 Task: Find connections with filter location Marabá with filter topic #staysafewith filter profile language English with filter current company Kiabi International Supply Services with filter school Veltech Dr.RR Dr.SR University with filter industry Transportation, Logistics, Supply Chain and Storage with filter service category Executive Coaching with filter keywords title Phone Sales Specialist
Action: Mouse moved to (539, 67)
Screenshot: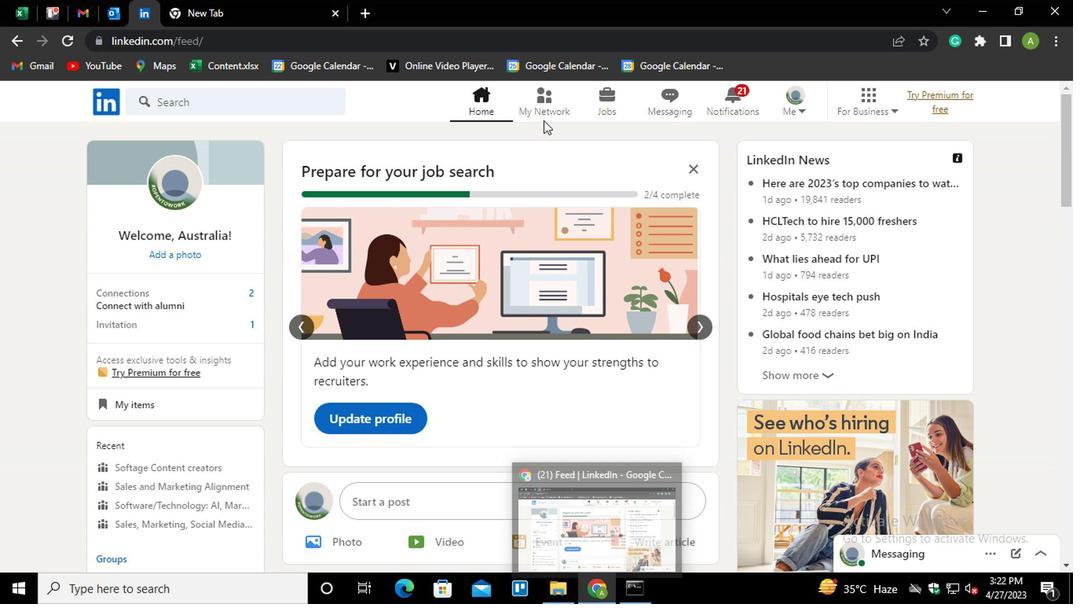 
Action: Mouse pressed left at (539, 67)
Screenshot: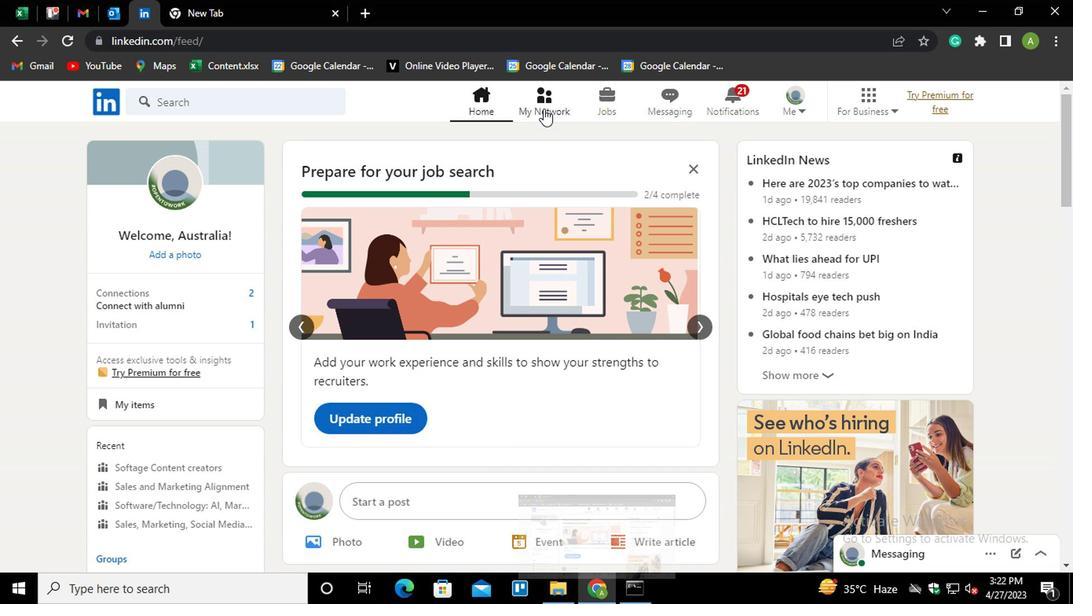 
Action: Mouse moved to (160, 157)
Screenshot: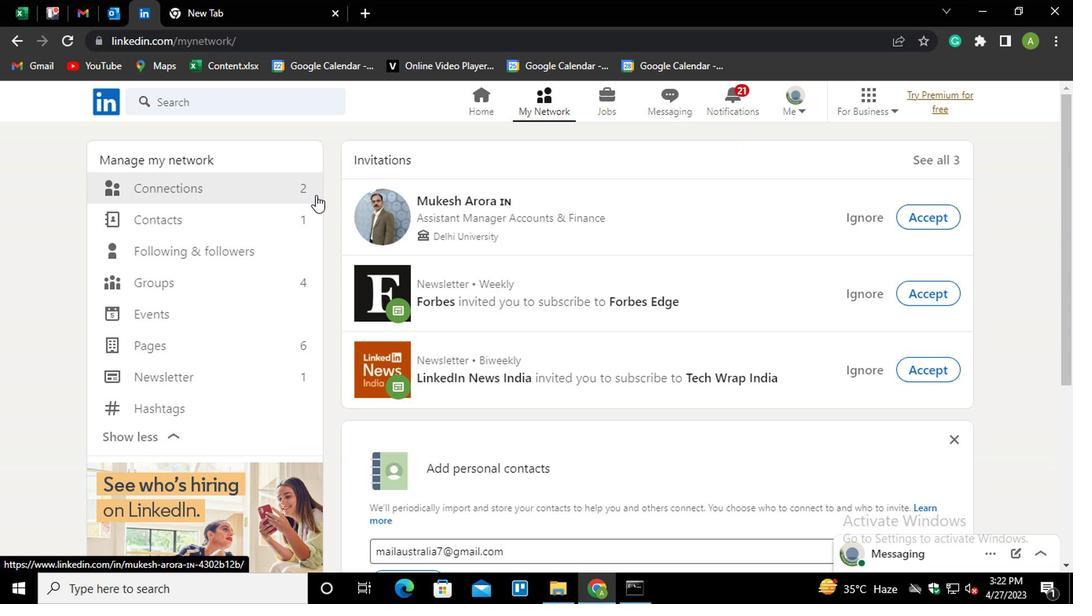 
Action: Mouse pressed left at (160, 157)
Screenshot: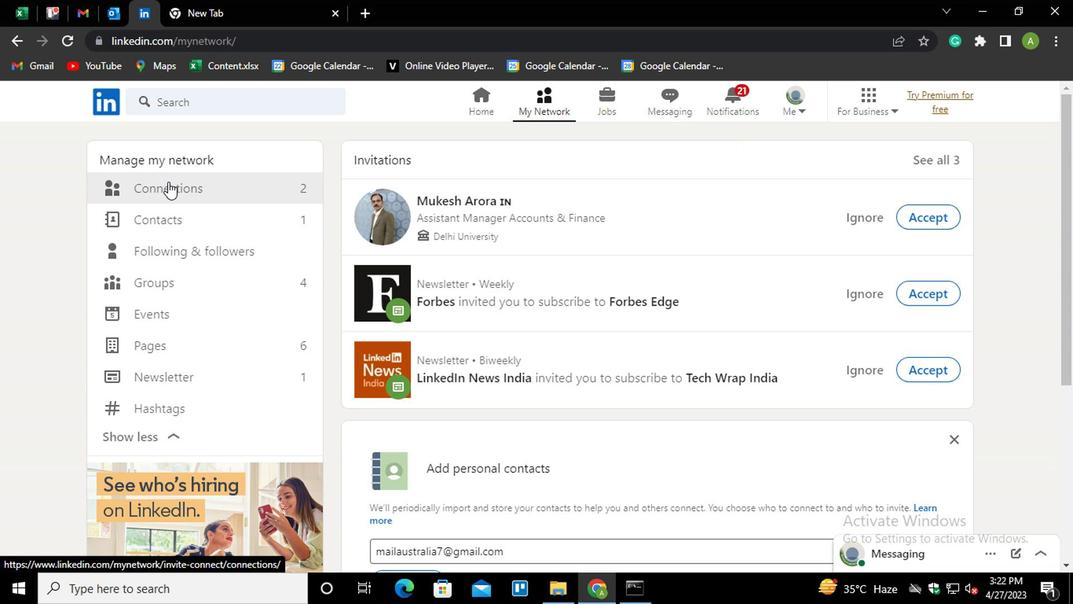 
Action: Mouse moved to (648, 155)
Screenshot: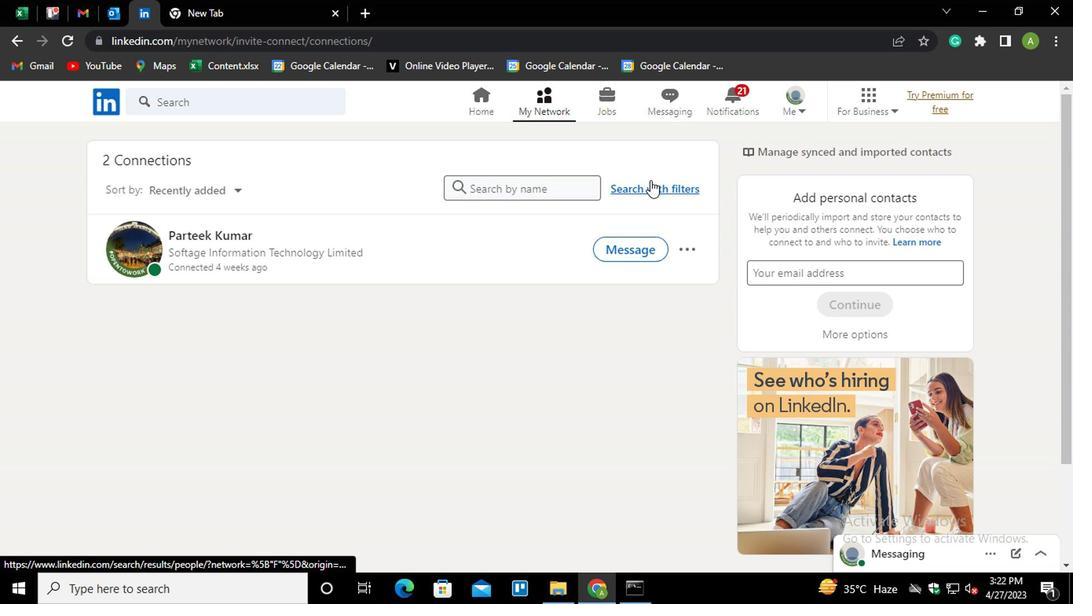 
Action: Mouse pressed left at (648, 155)
Screenshot: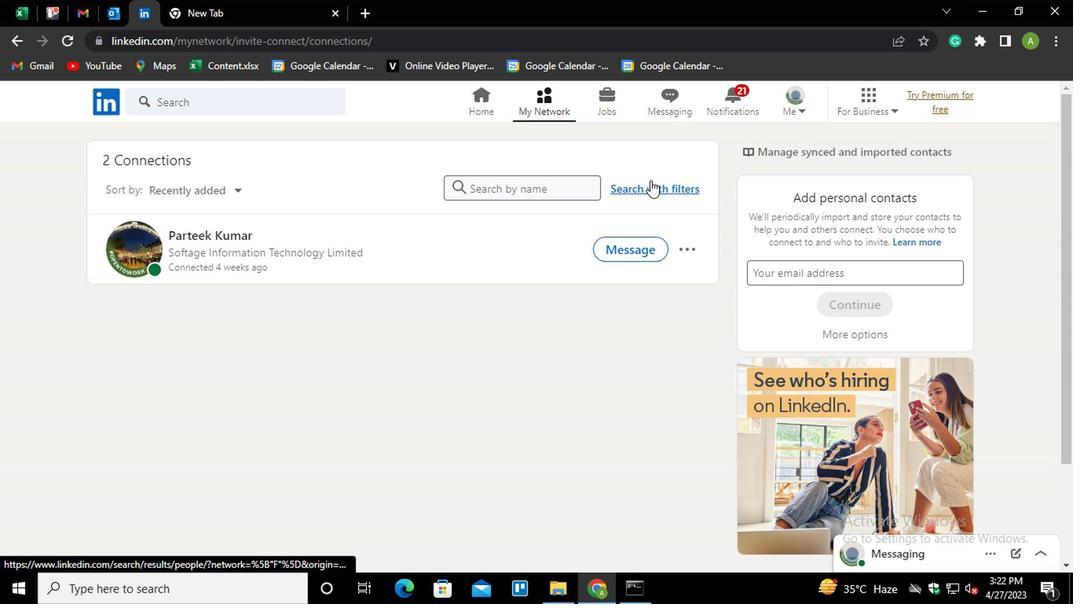 
Action: Mouse moved to (580, 121)
Screenshot: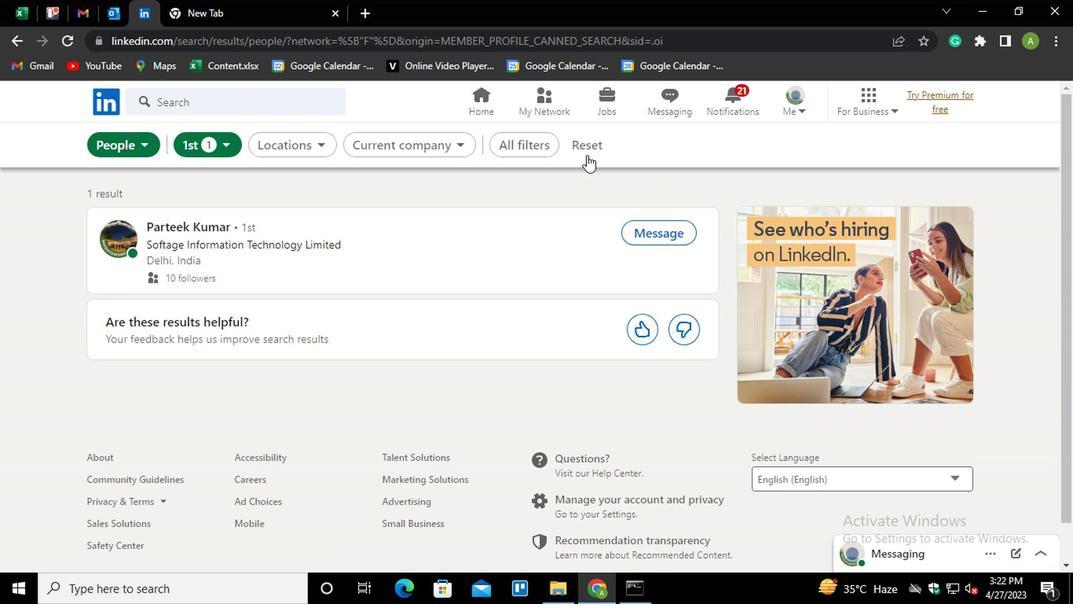 
Action: Mouse pressed left at (580, 121)
Screenshot: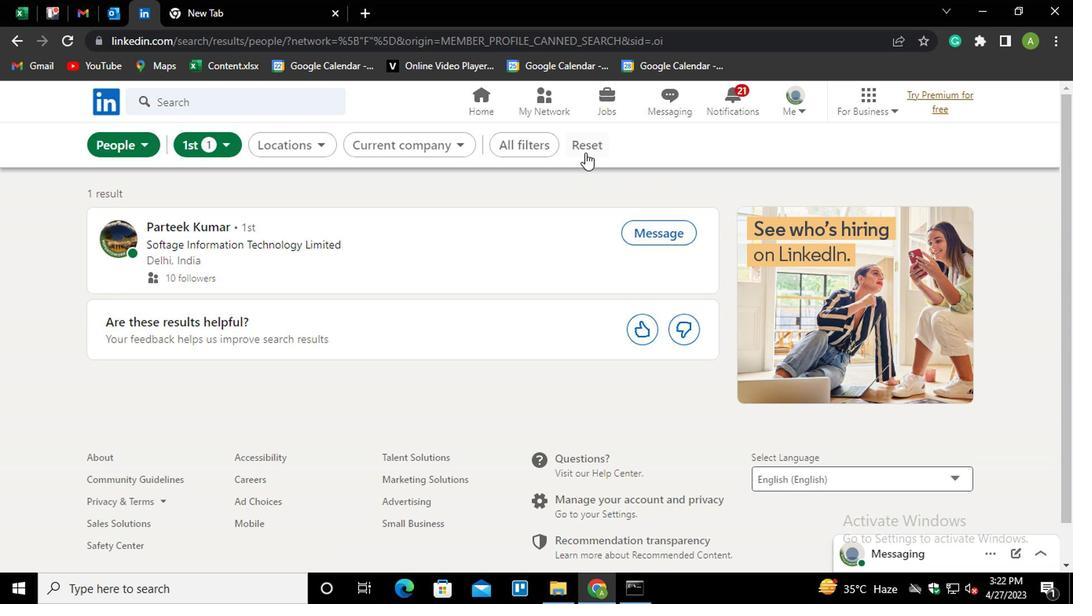 
Action: Mouse moved to (563, 120)
Screenshot: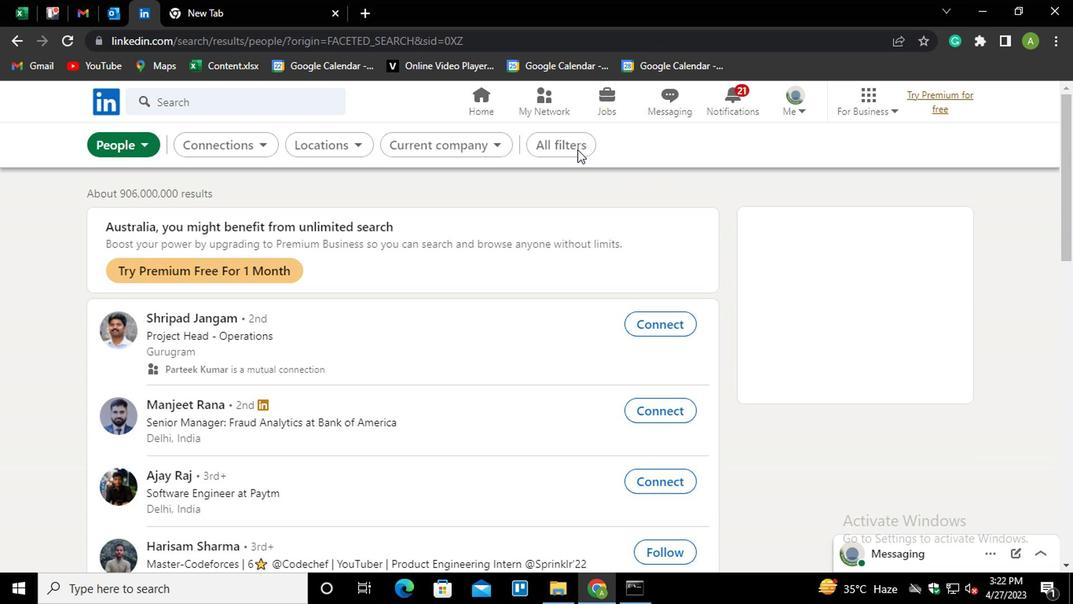 
Action: Mouse pressed left at (563, 120)
Screenshot: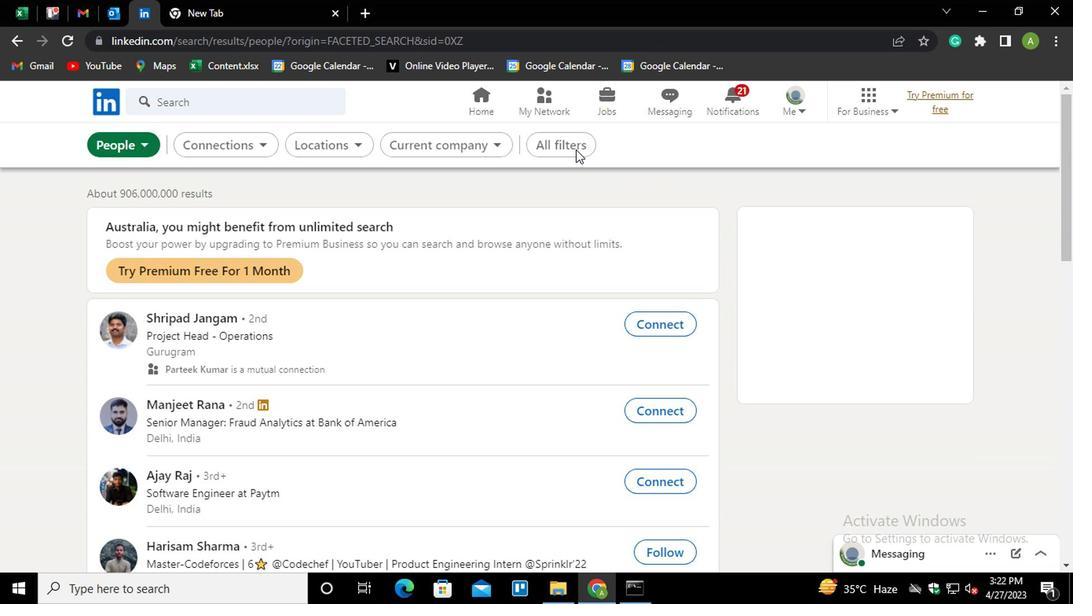 
Action: Mouse moved to (804, 318)
Screenshot: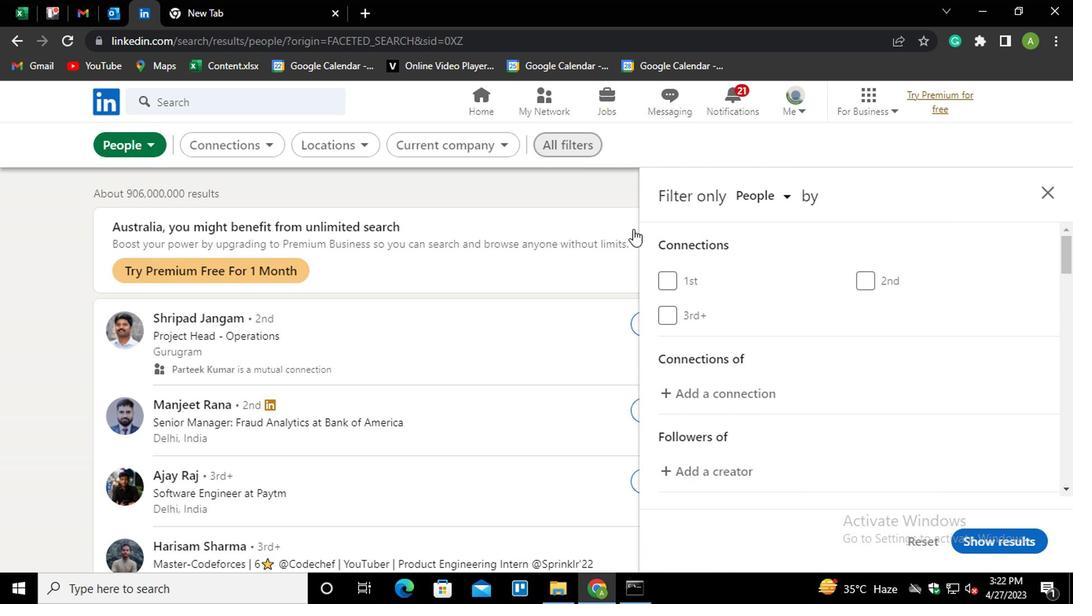 
Action: Mouse scrolled (804, 317) with delta (0, -1)
Screenshot: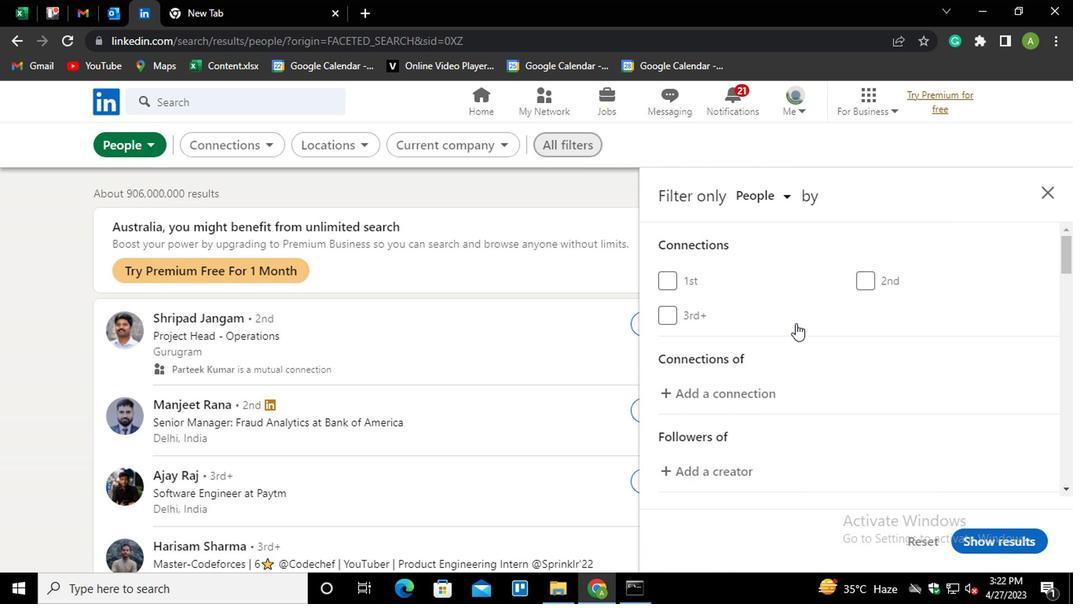 
Action: Mouse scrolled (804, 317) with delta (0, -1)
Screenshot: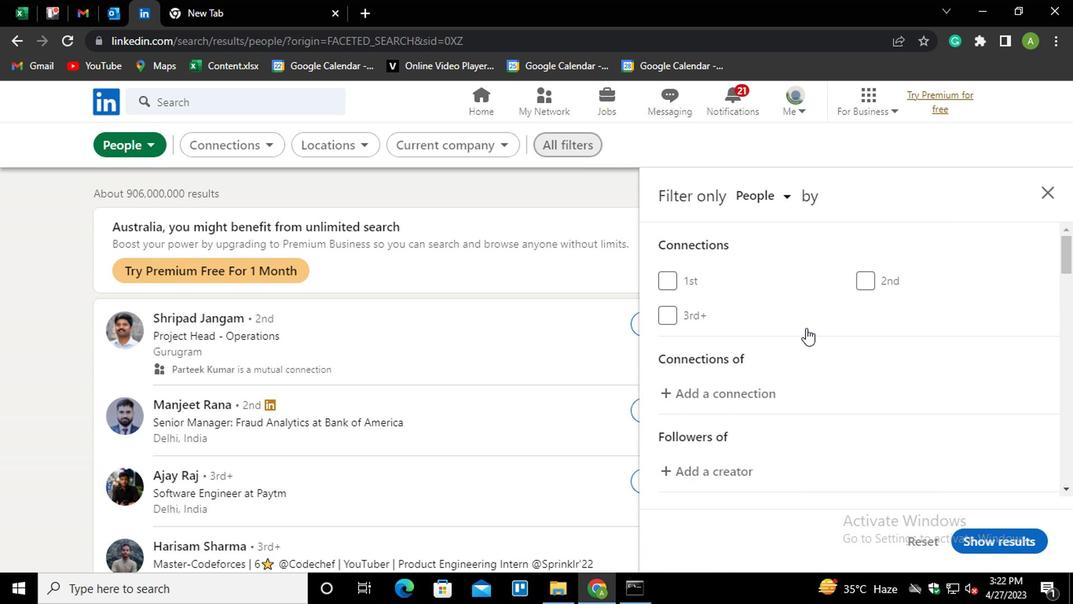 
Action: Mouse moved to (804, 322)
Screenshot: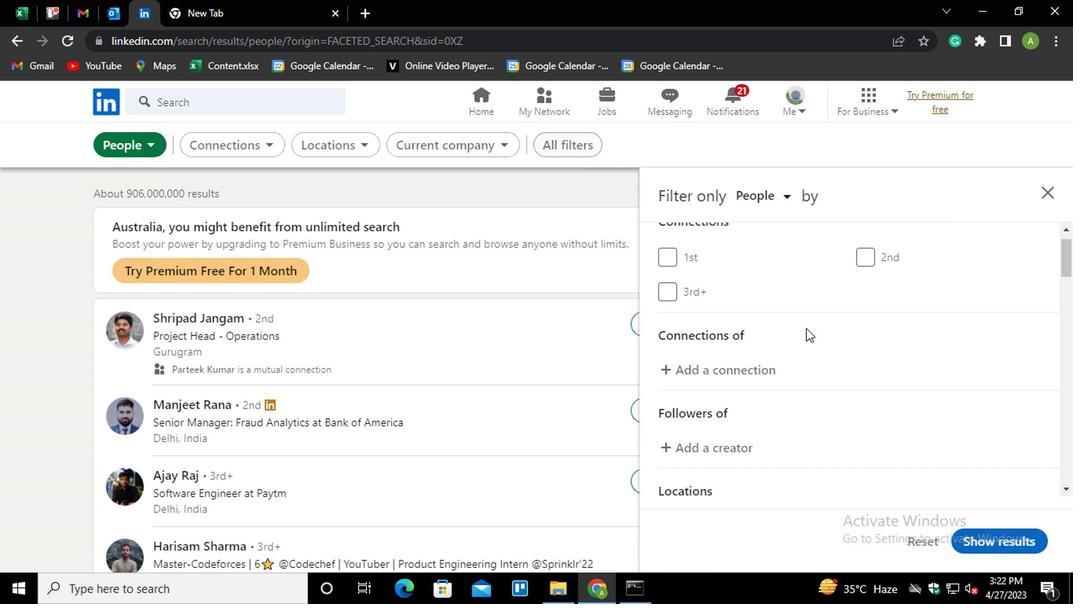 
Action: Mouse scrolled (804, 321) with delta (0, -1)
Screenshot: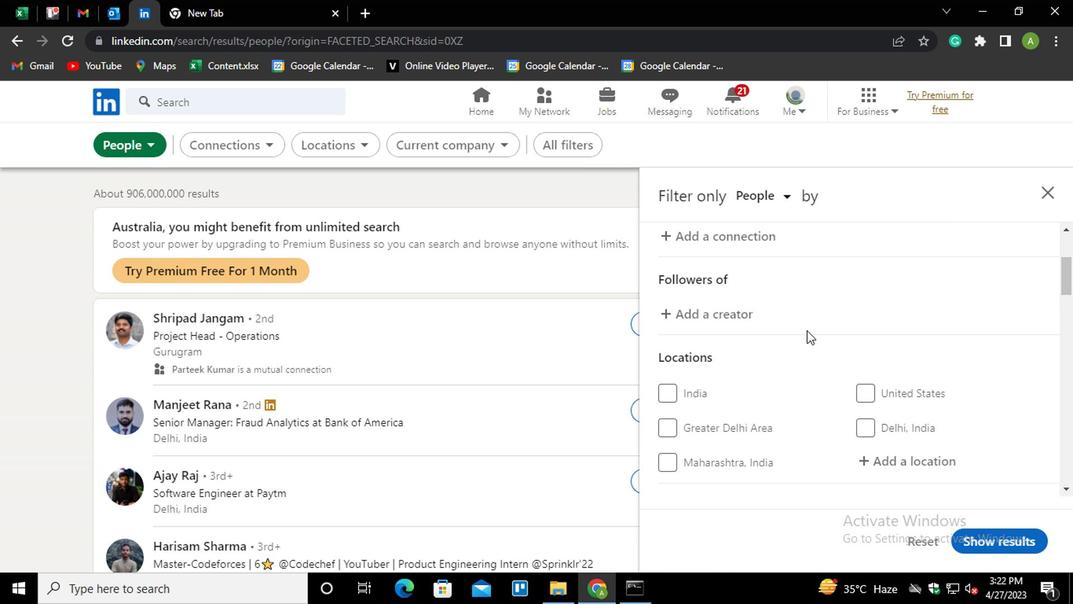 
Action: Mouse moved to (877, 372)
Screenshot: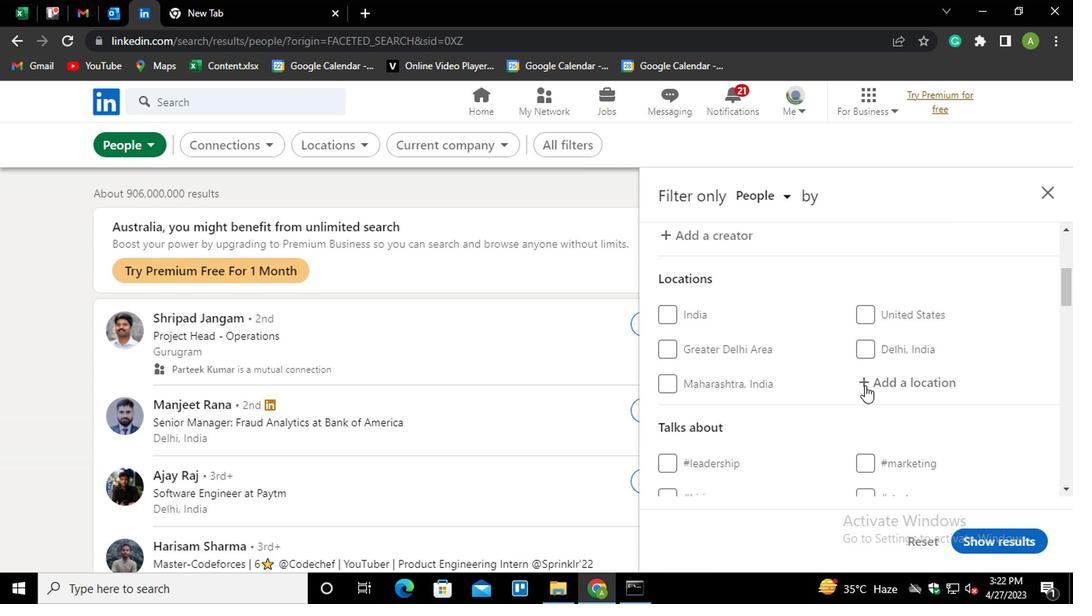
Action: Mouse pressed left at (877, 372)
Screenshot: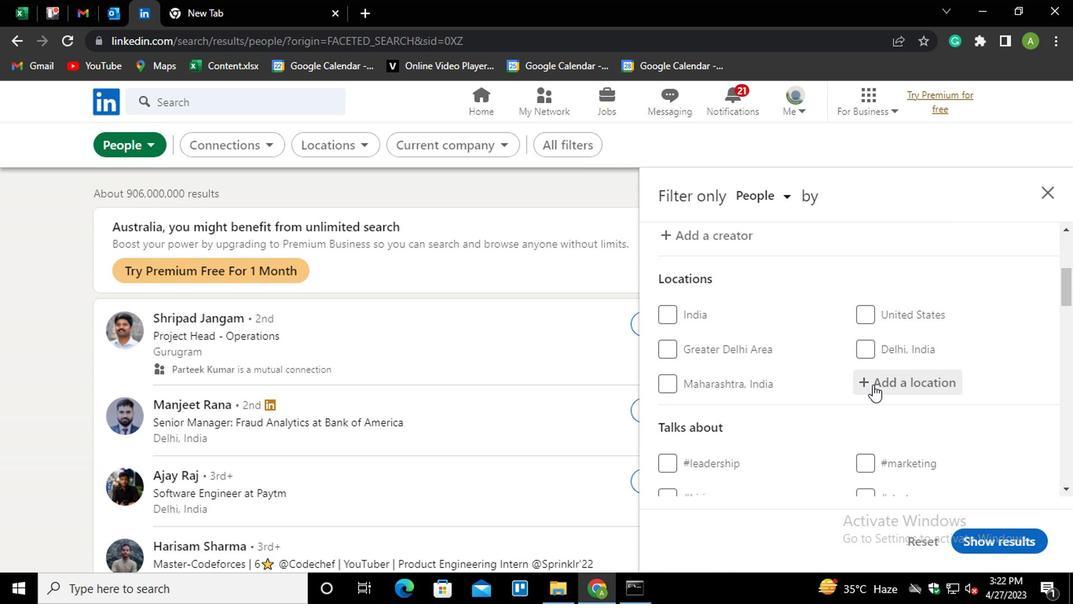 
Action: Mouse moved to (878, 381)
Screenshot: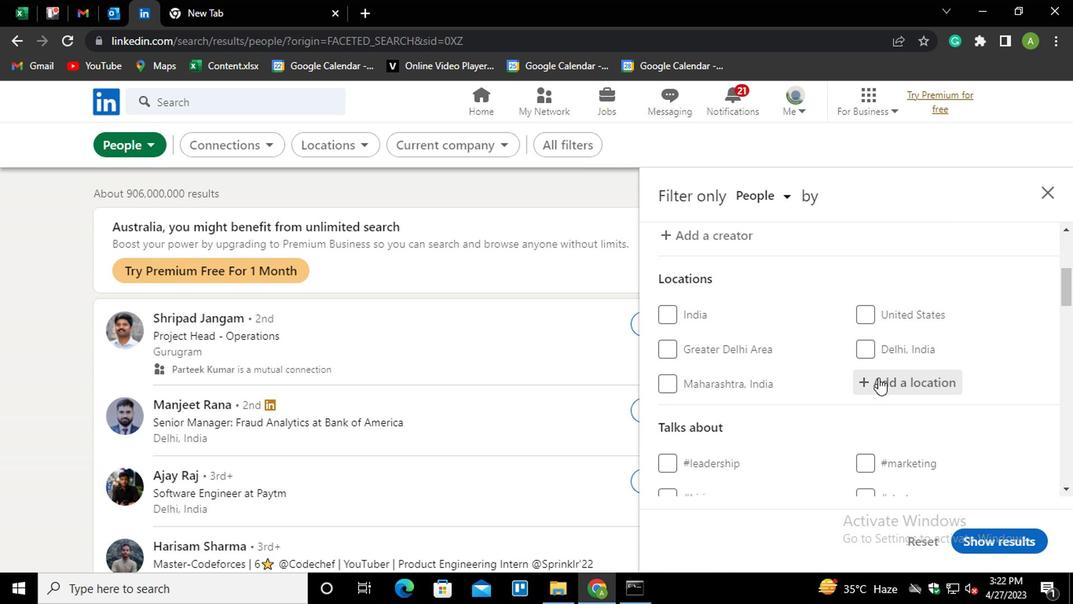 
Action: Mouse pressed left at (878, 381)
Screenshot: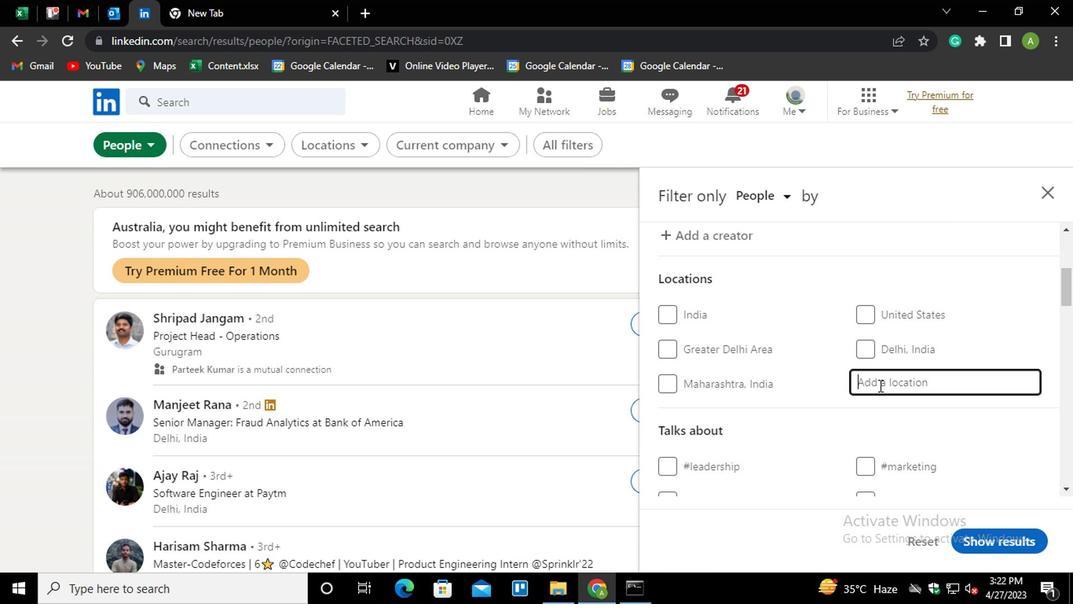 
Action: Mouse scrolled (878, 380) with delta (0, -1)
Screenshot: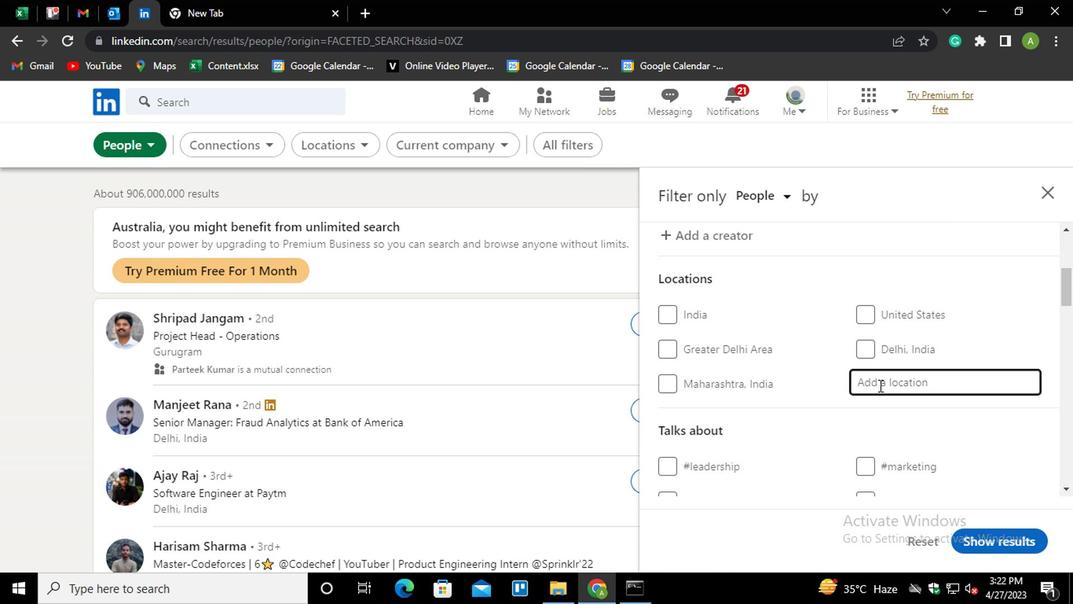 
Action: Key pressed <Key.shift>MARABA<Key.down><Key.enter>
Screenshot: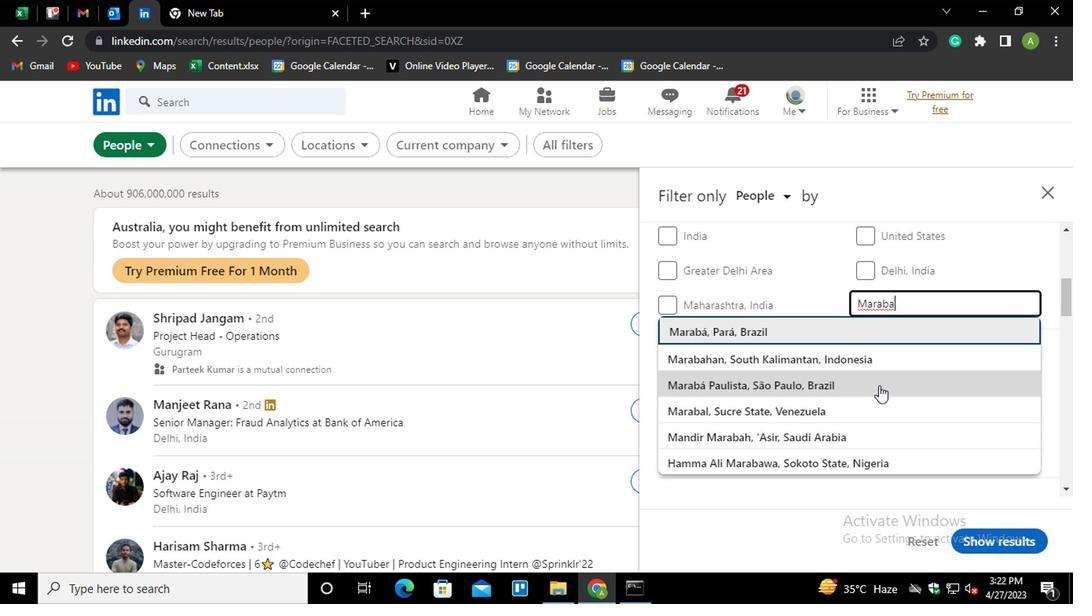 
Action: Mouse scrolled (878, 380) with delta (0, -1)
Screenshot: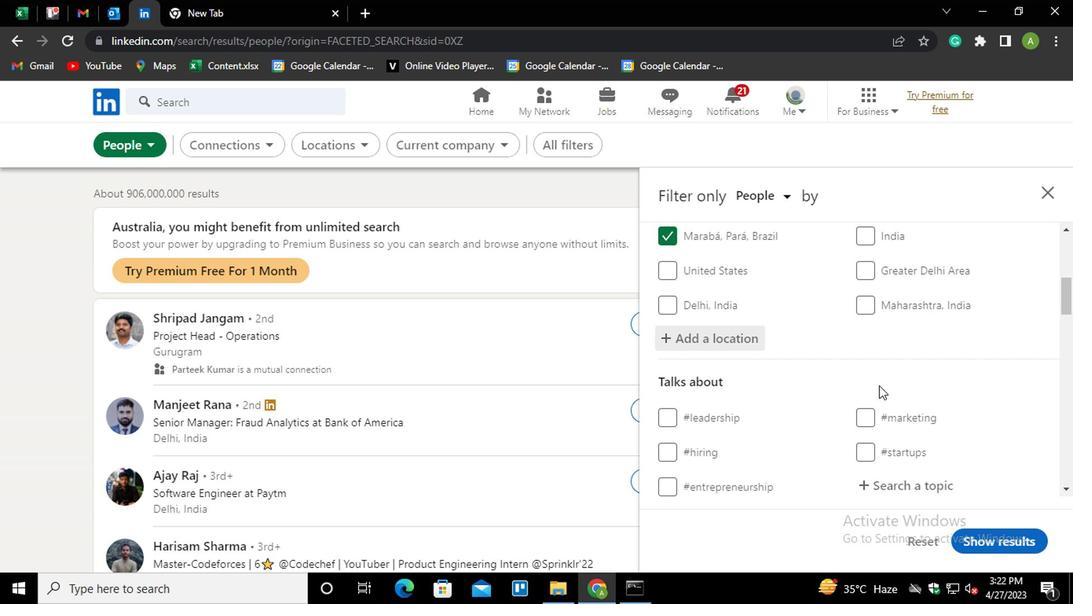 
Action: Mouse scrolled (878, 380) with delta (0, -1)
Screenshot: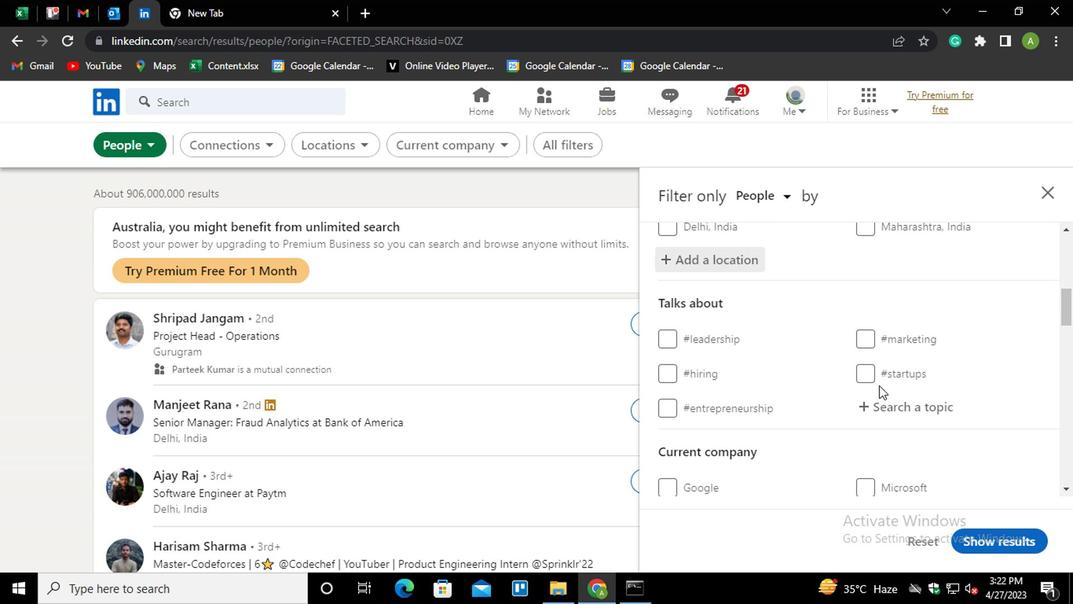 
Action: Mouse scrolled (878, 380) with delta (0, -1)
Screenshot: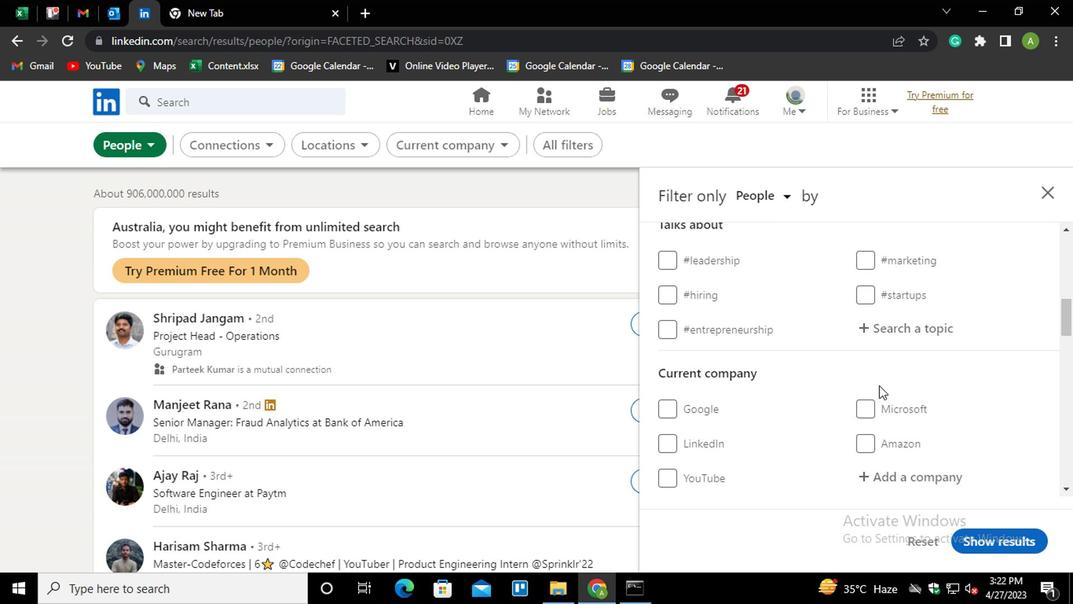 
Action: Mouse scrolled (878, 380) with delta (0, -1)
Screenshot: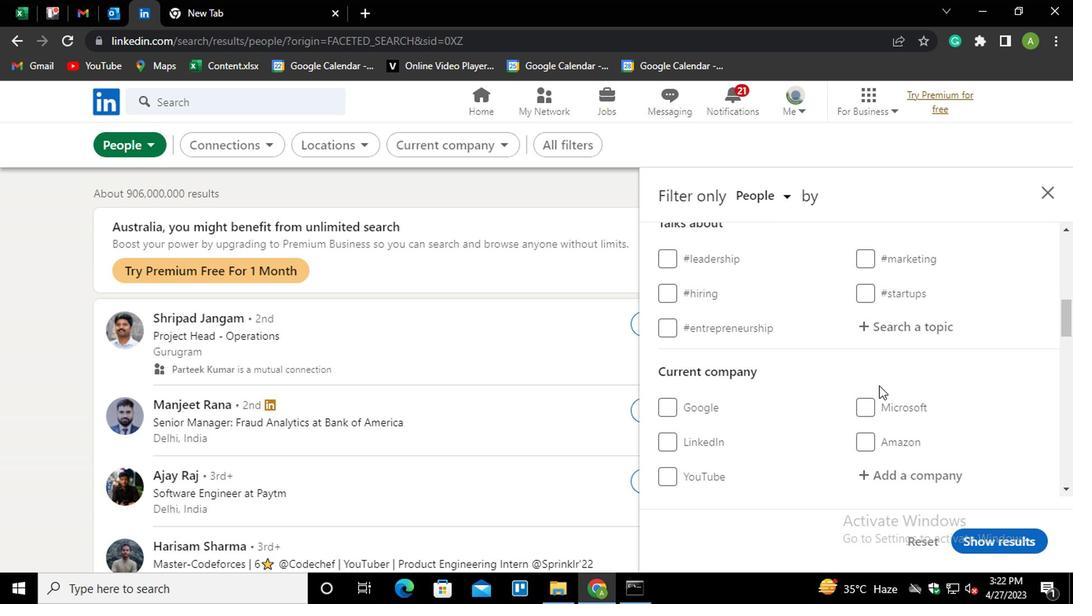 
Action: Mouse scrolled (878, 382) with delta (0, 0)
Screenshot: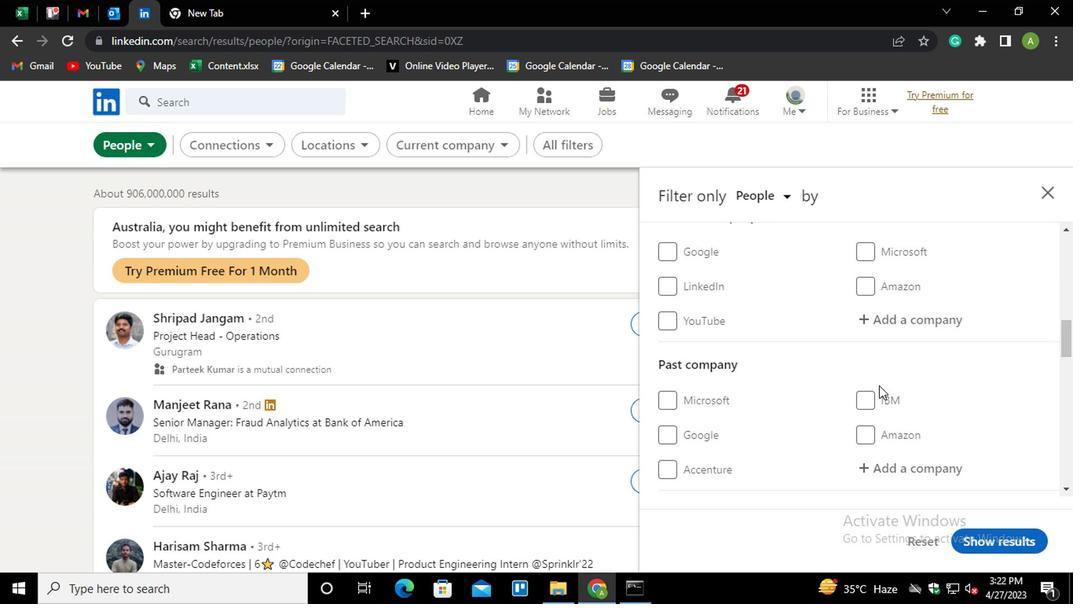 
Action: Mouse scrolled (878, 382) with delta (0, 0)
Screenshot: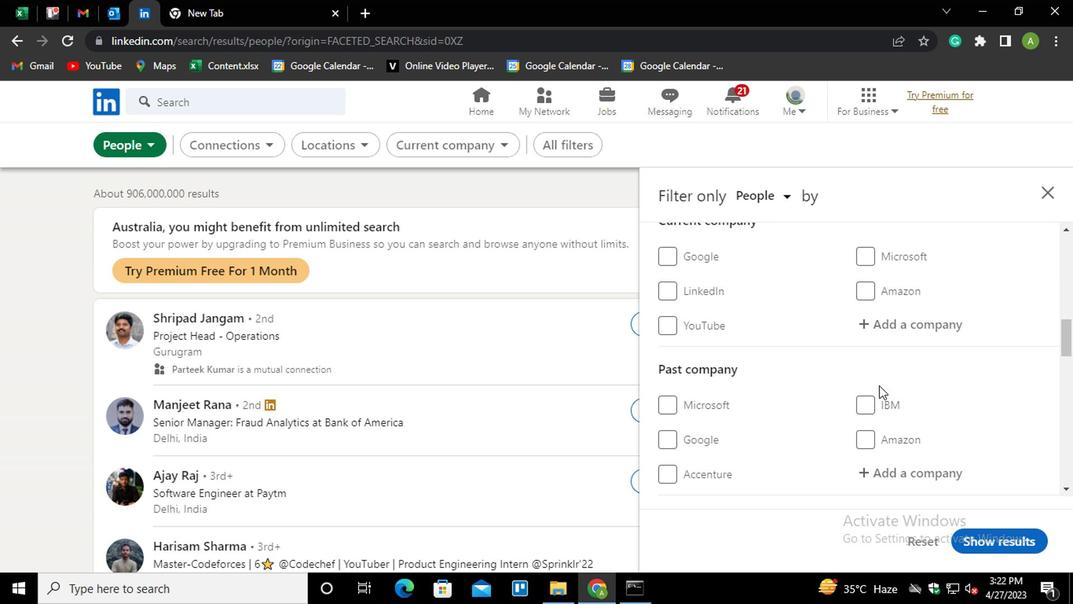 
Action: Mouse scrolled (878, 382) with delta (0, 0)
Screenshot: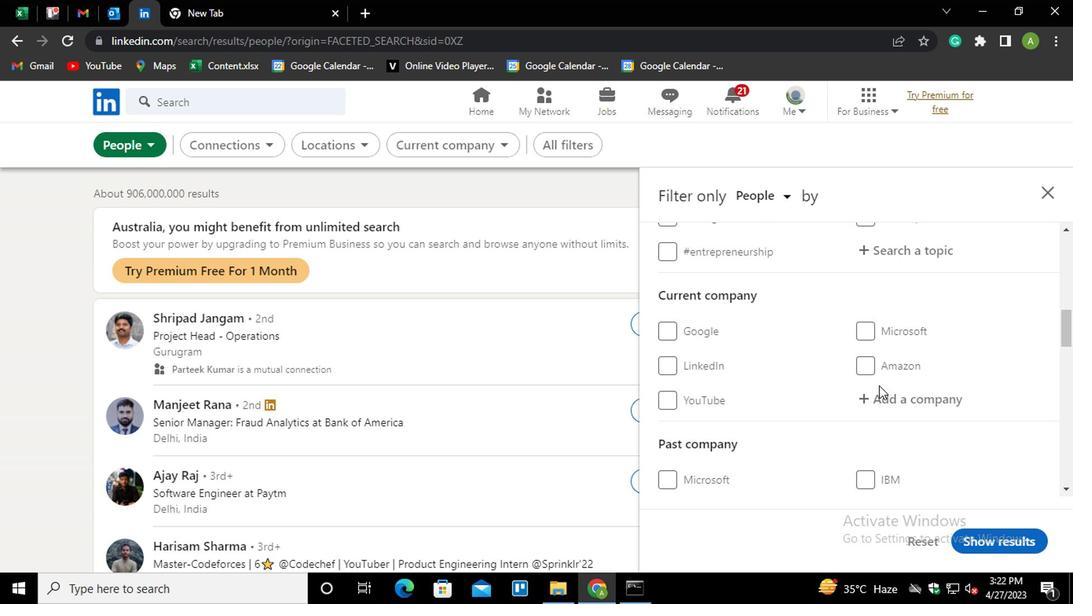 
Action: Mouse moved to (893, 408)
Screenshot: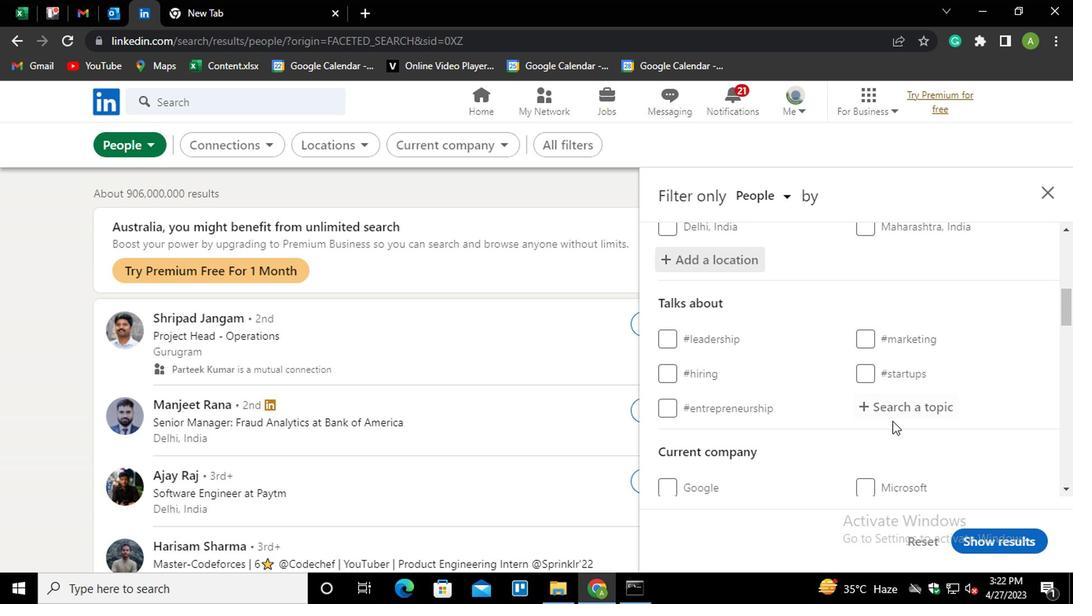 
Action: Mouse pressed left at (893, 408)
Screenshot: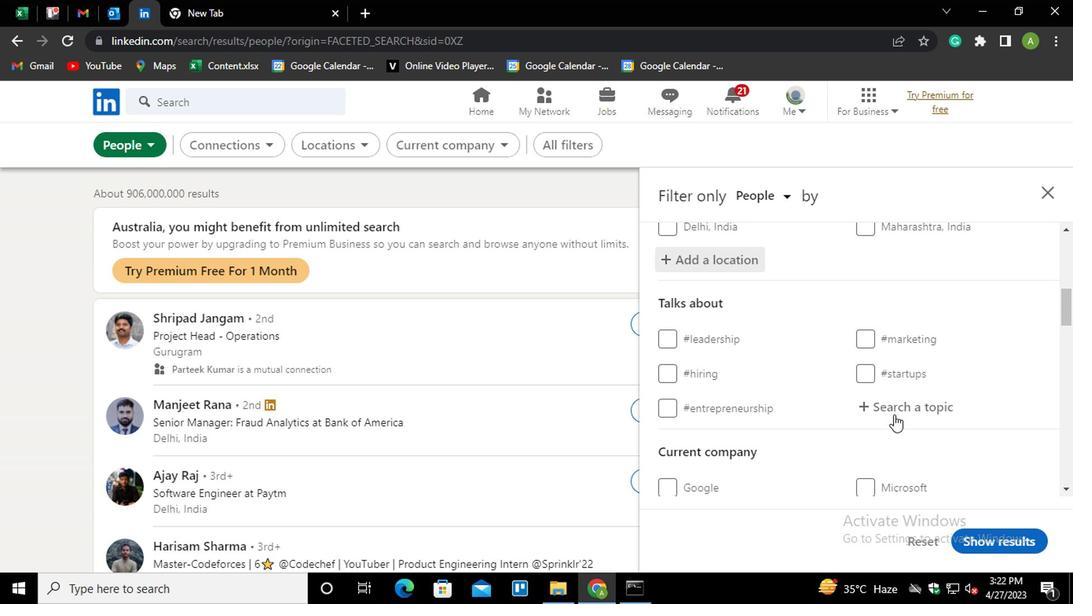 
Action: Mouse moved to (893, 408)
Screenshot: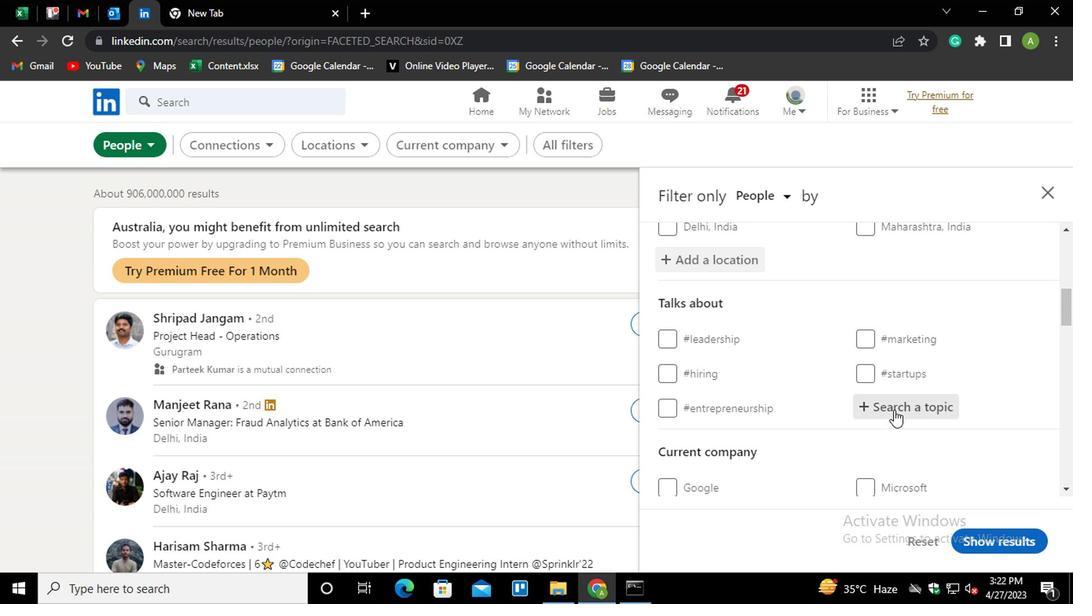 
Action: Key pressed <Key.shift>#STAYSSA<Key.backspace><Key.backspace>AFE
Screenshot: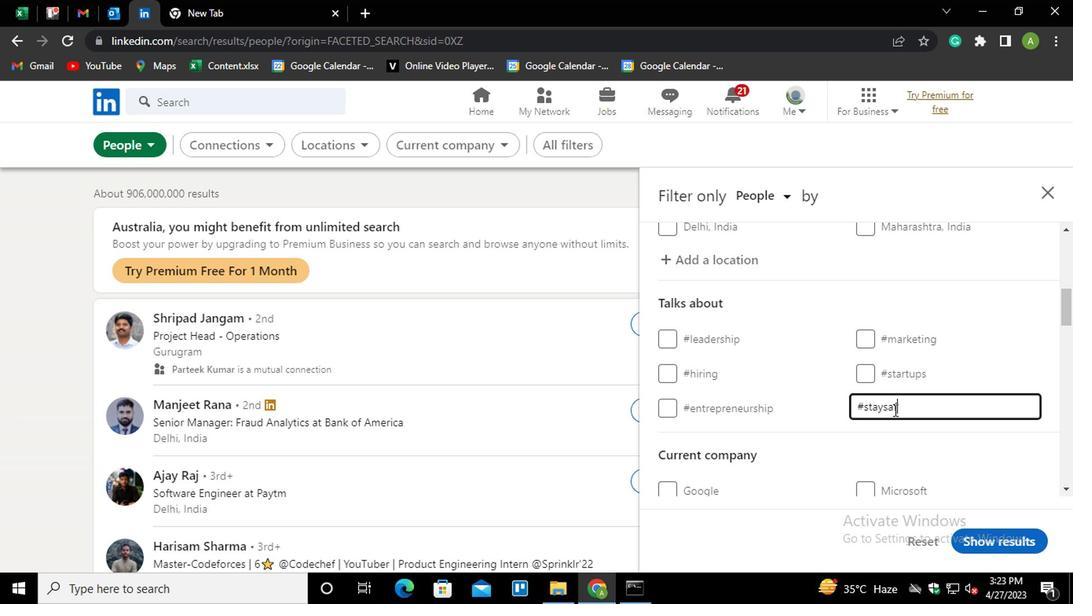 
Action: Mouse moved to (900, 439)
Screenshot: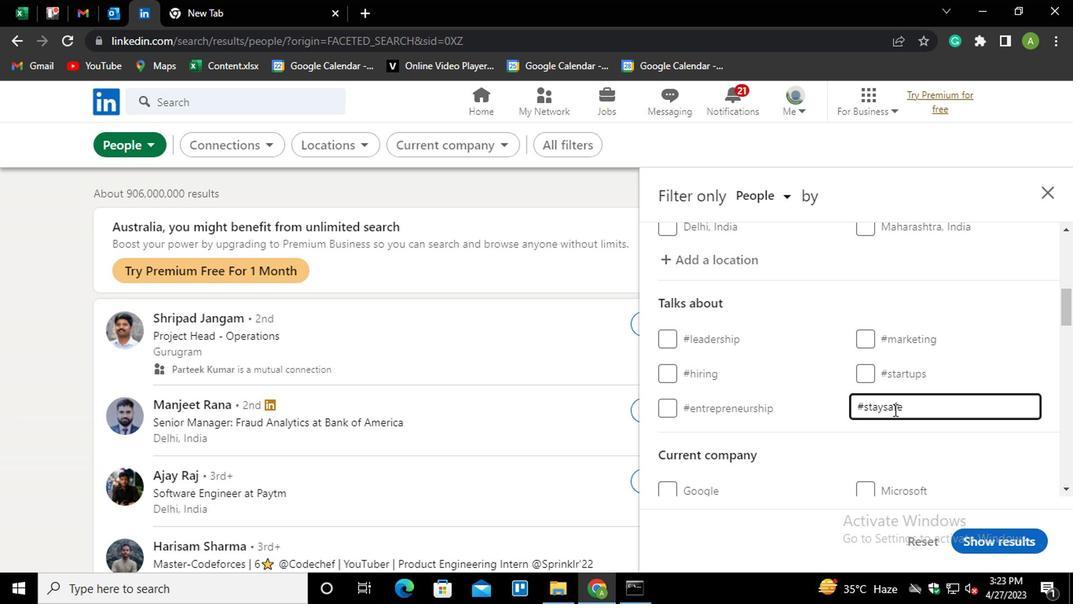 
Action: Mouse pressed left at (900, 439)
Screenshot: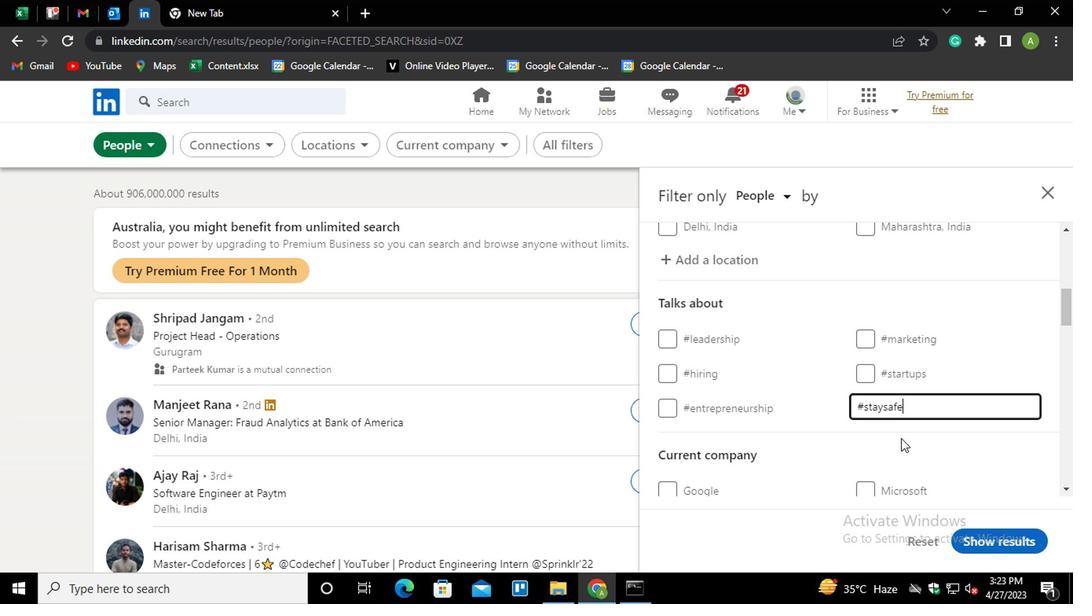 
Action: Mouse moved to (908, 435)
Screenshot: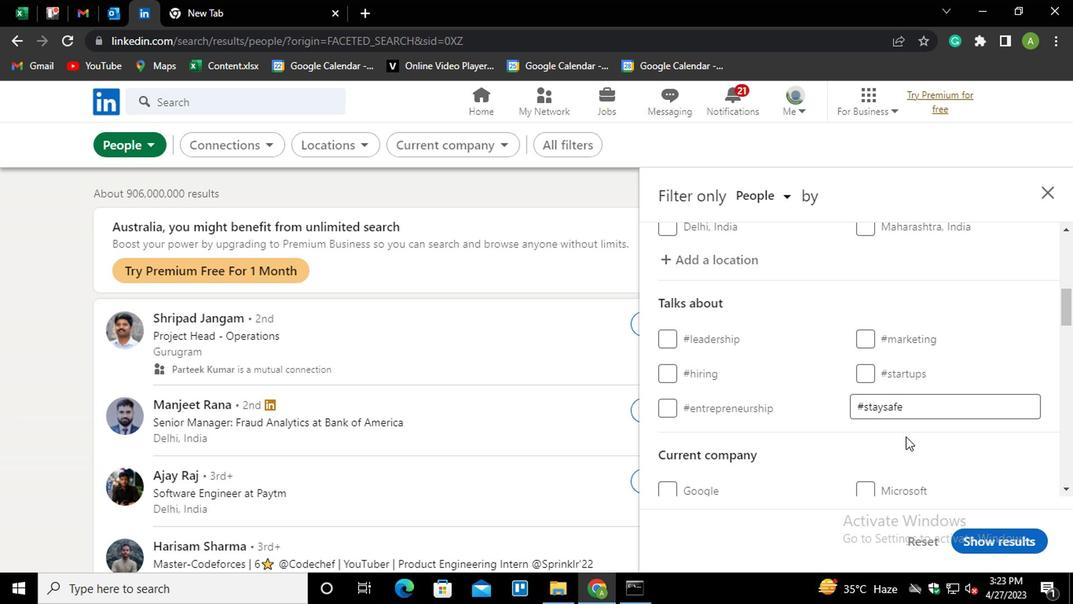 
Action: Mouse scrolled (908, 434) with delta (0, -1)
Screenshot: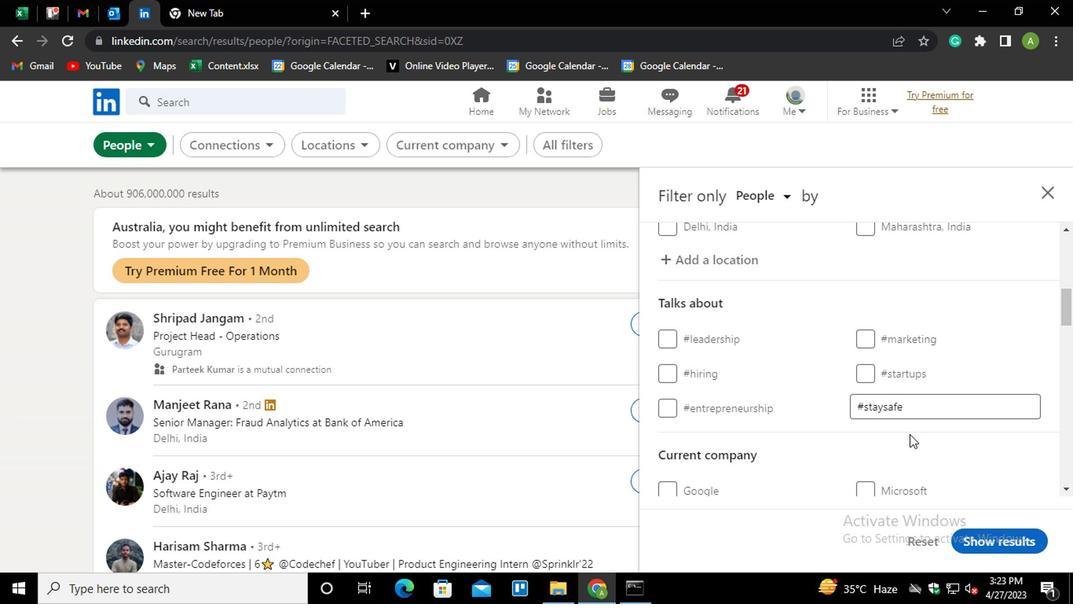 
Action: Mouse moved to (909, 435)
Screenshot: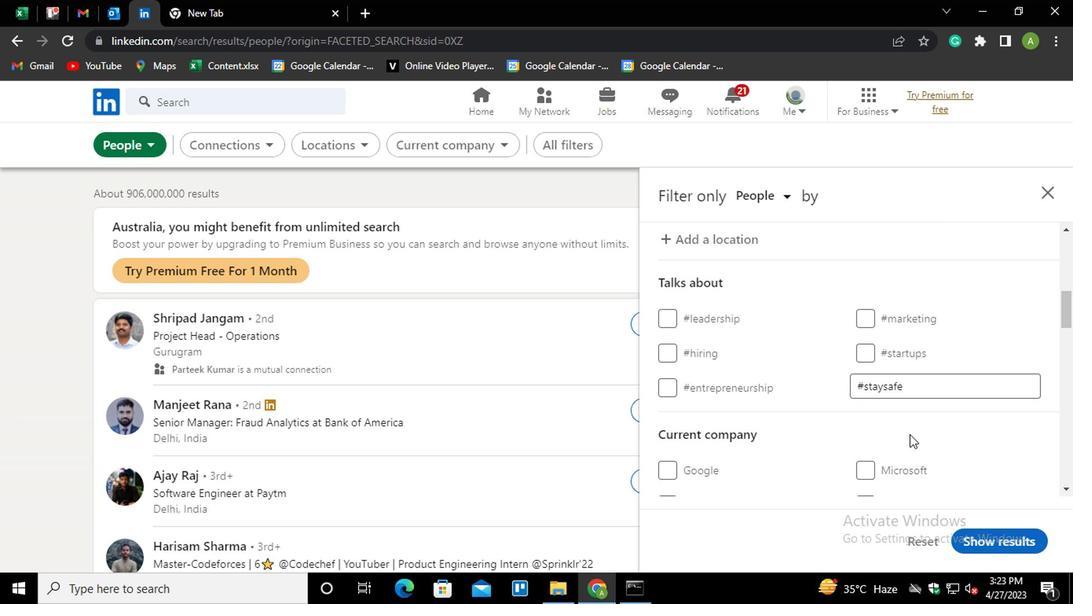 
Action: Mouse scrolled (909, 434) with delta (0, -1)
Screenshot: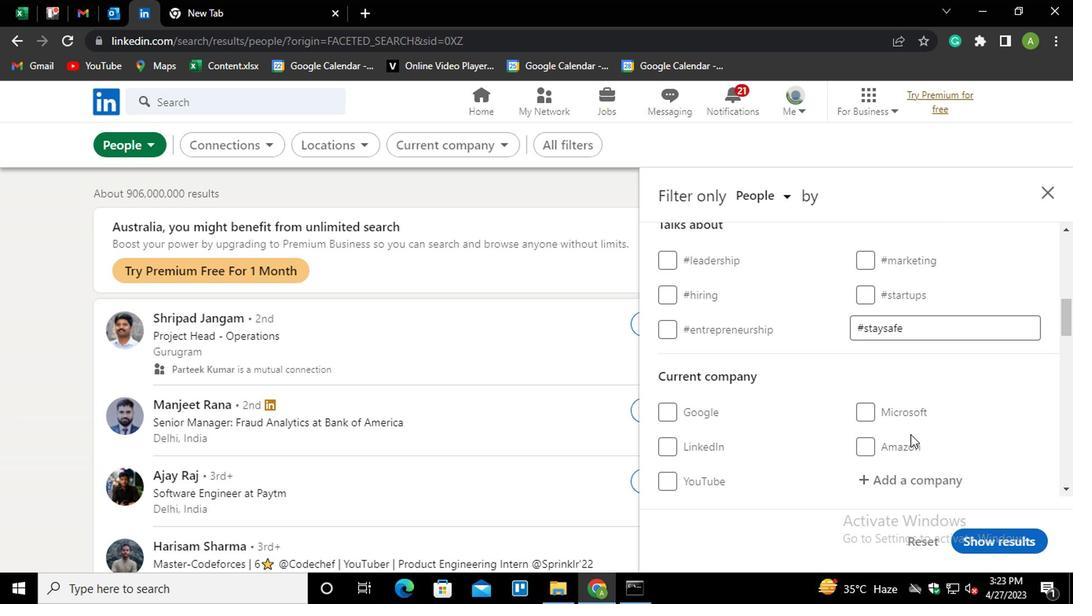 
Action: Mouse scrolled (909, 434) with delta (0, -1)
Screenshot: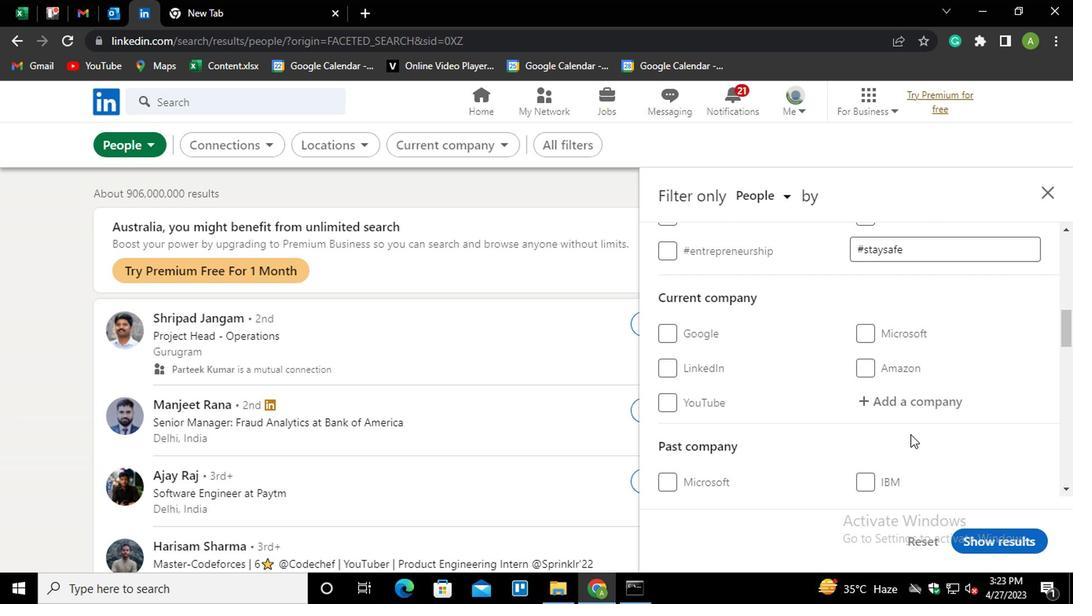 
Action: Mouse scrolled (909, 434) with delta (0, -1)
Screenshot: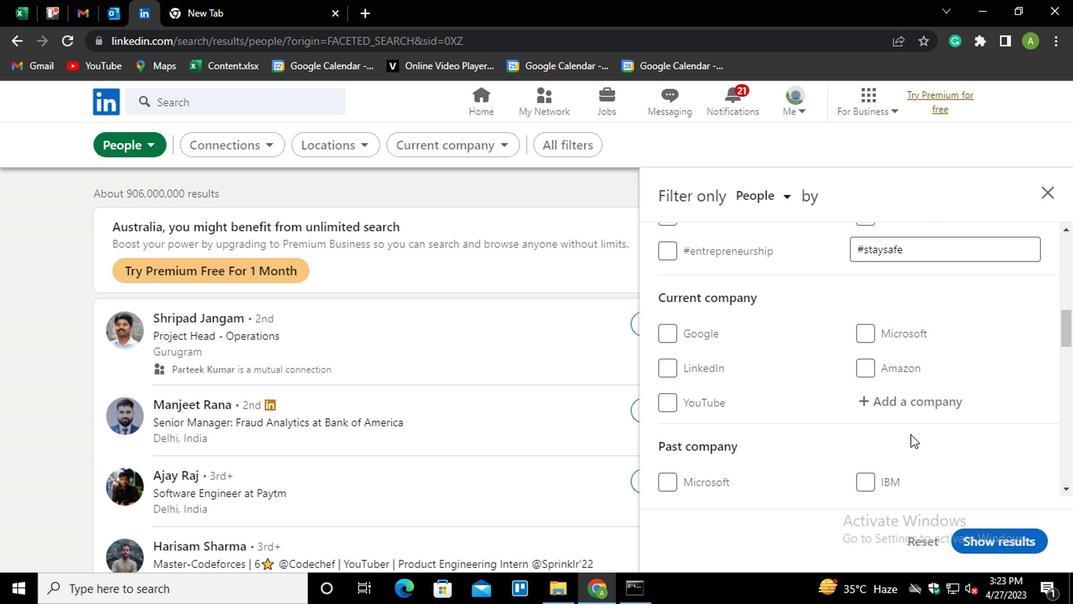 
Action: Mouse scrolled (909, 434) with delta (0, -1)
Screenshot: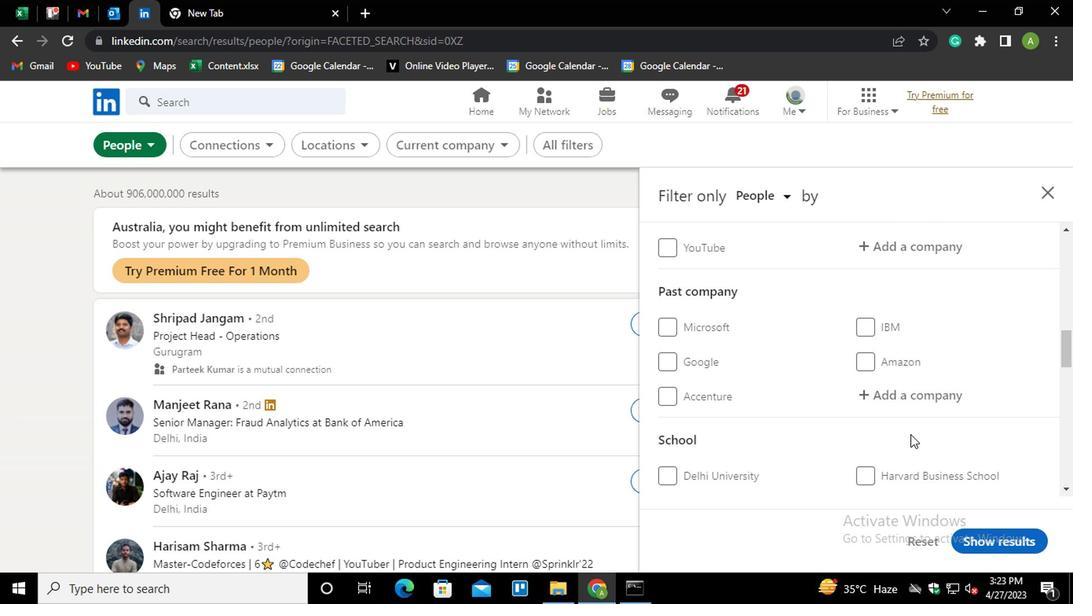 
Action: Mouse scrolled (909, 434) with delta (0, -1)
Screenshot: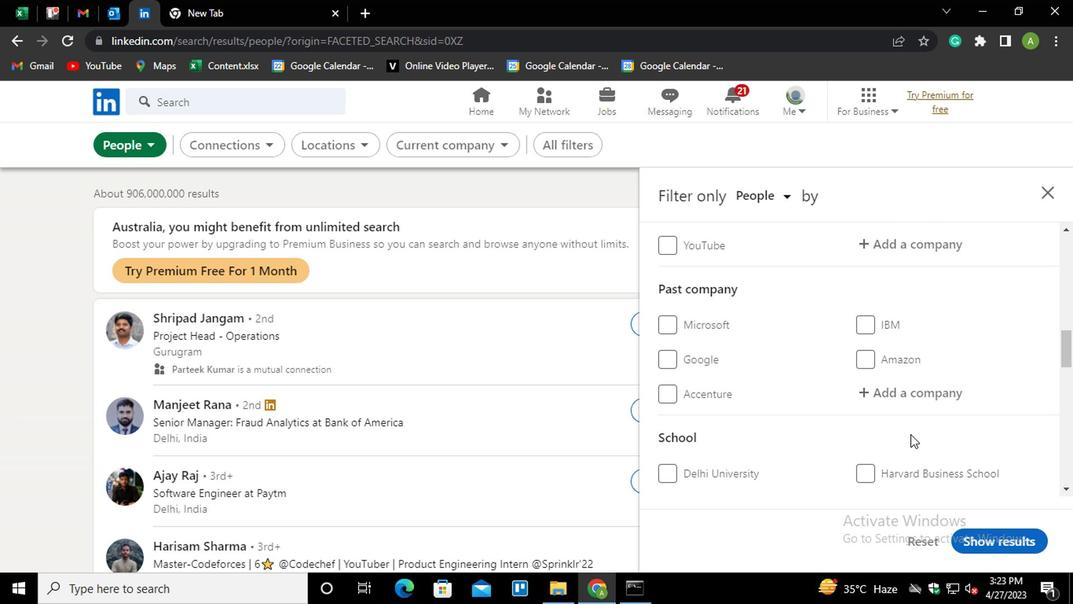 
Action: Mouse scrolled (909, 434) with delta (0, -1)
Screenshot: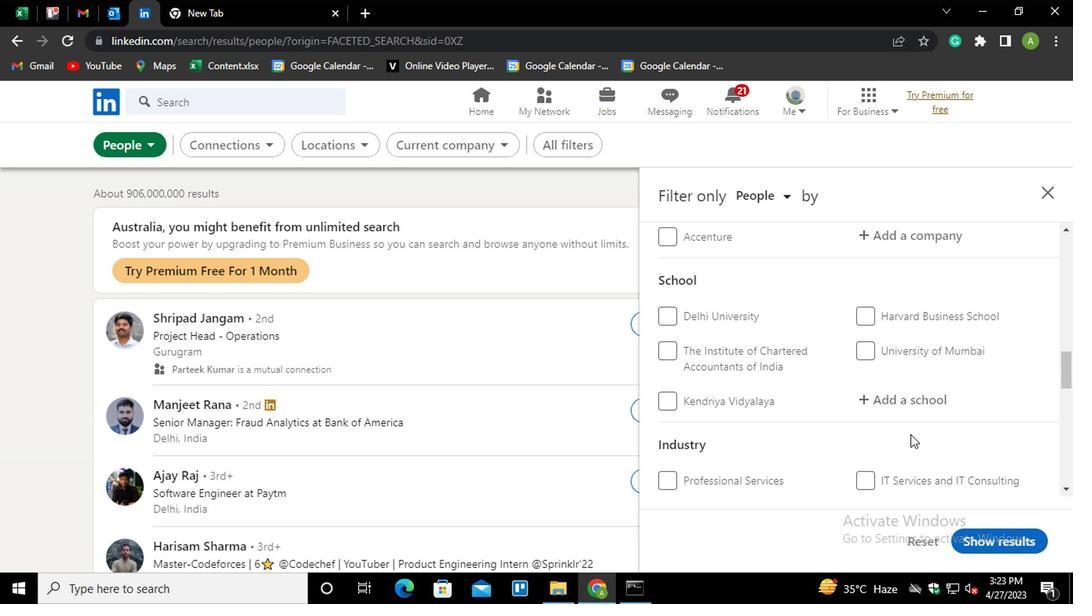 
Action: Mouse scrolled (909, 434) with delta (0, -1)
Screenshot: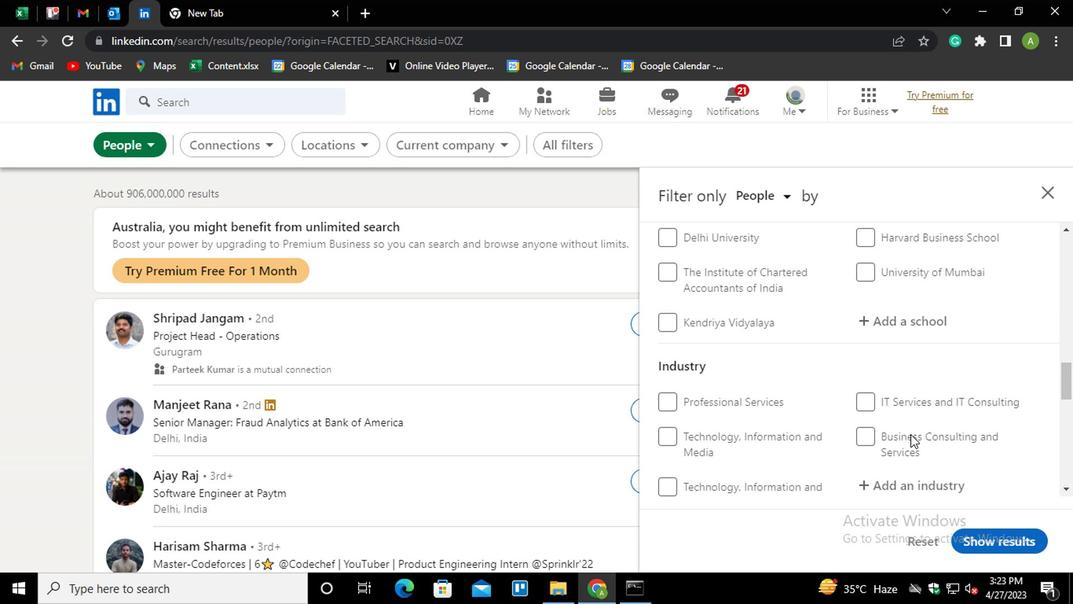 
Action: Mouse scrolled (909, 434) with delta (0, -1)
Screenshot: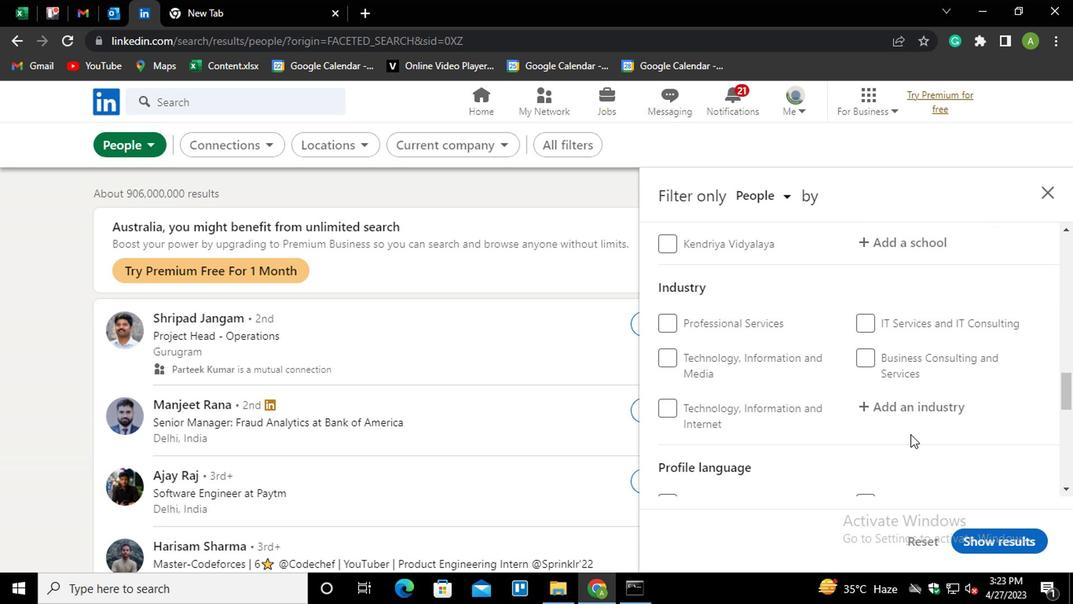 
Action: Mouse moved to (691, 428)
Screenshot: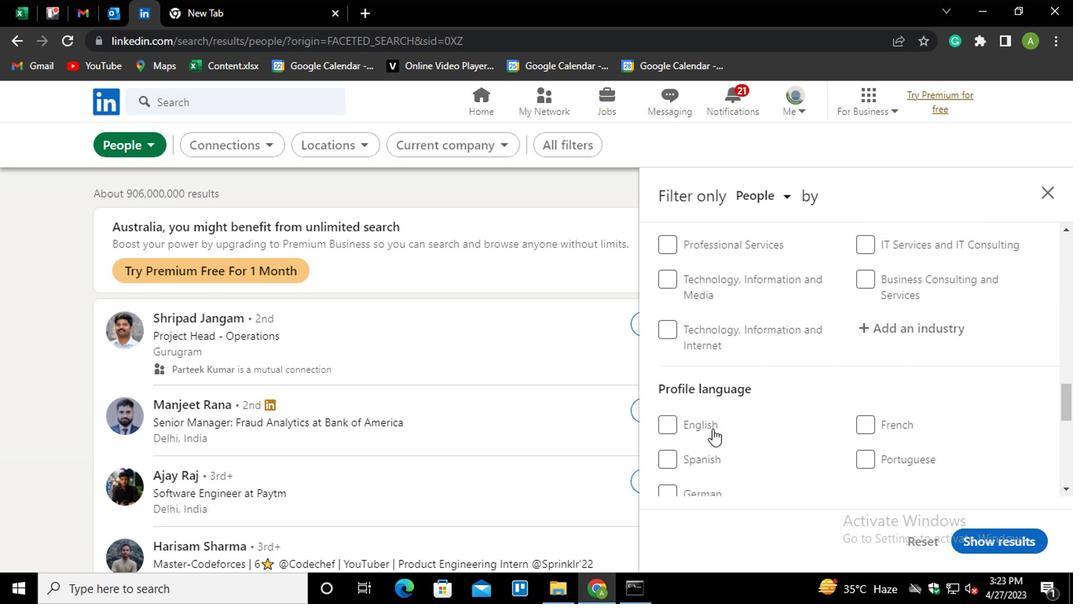 
Action: Mouse pressed left at (691, 428)
Screenshot: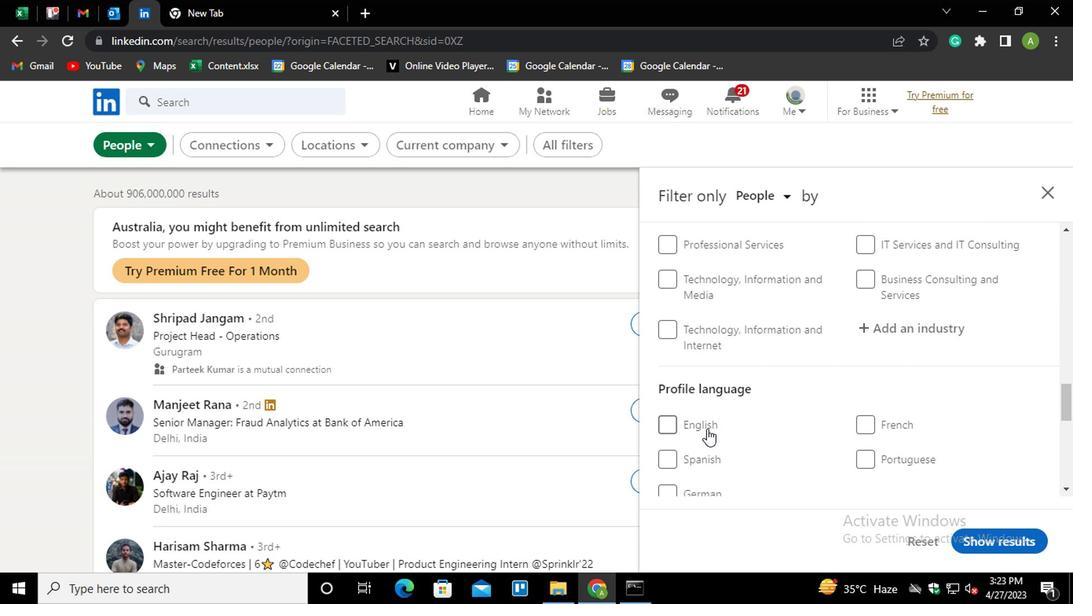 
Action: Mouse moved to (785, 438)
Screenshot: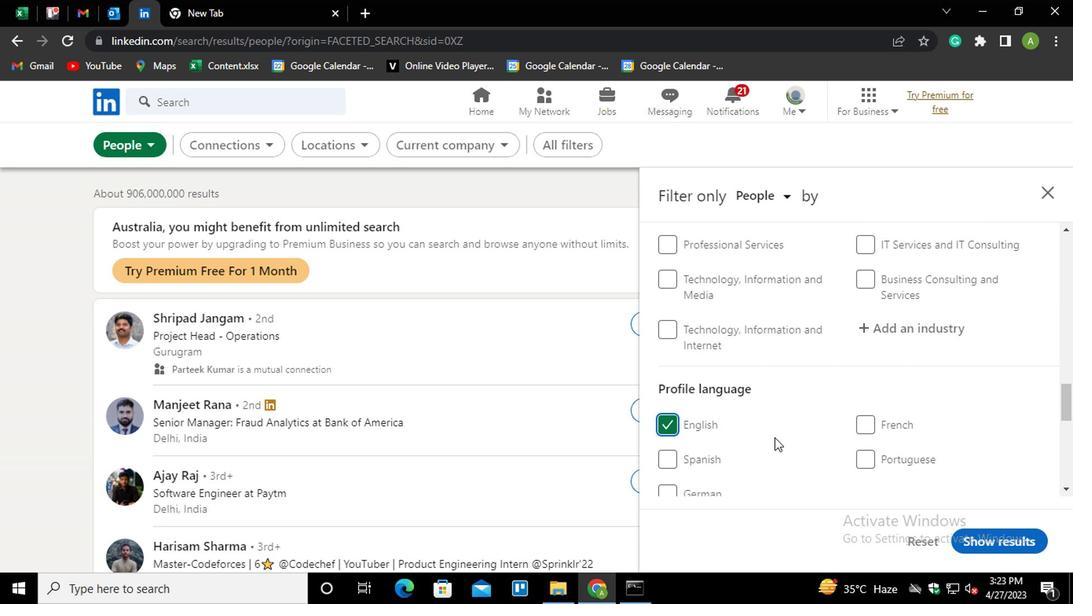 
Action: Mouse scrolled (785, 439) with delta (0, 0)
Screenshot: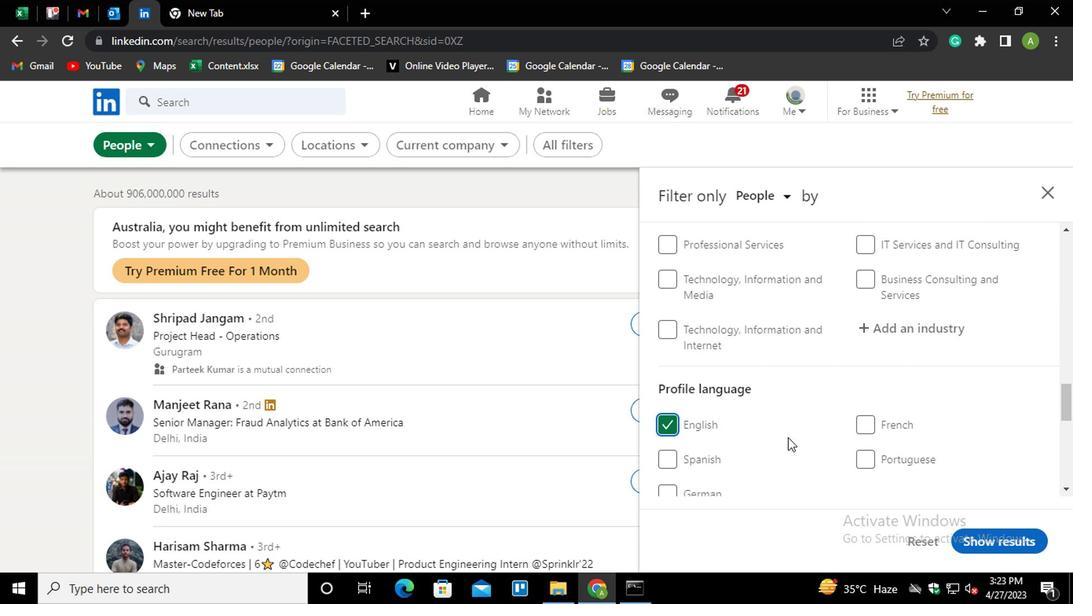 
Action: Mouse scrolled (785, 439) with delta (0, 0)
Screenshot: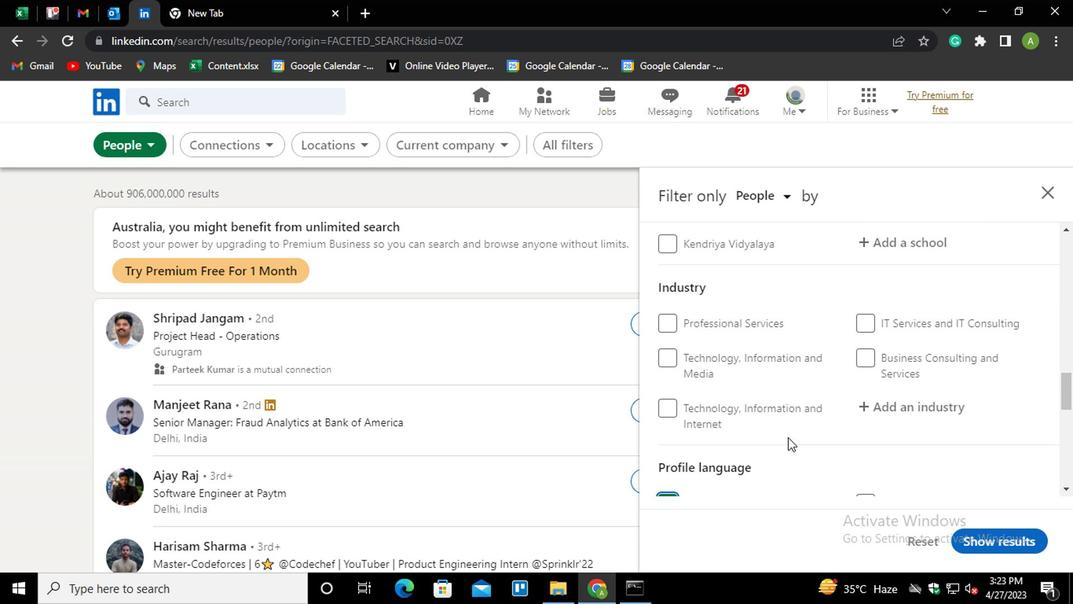 
Action: Mouse scrolled (785, 439) with delta (0, 0)
Screenshot: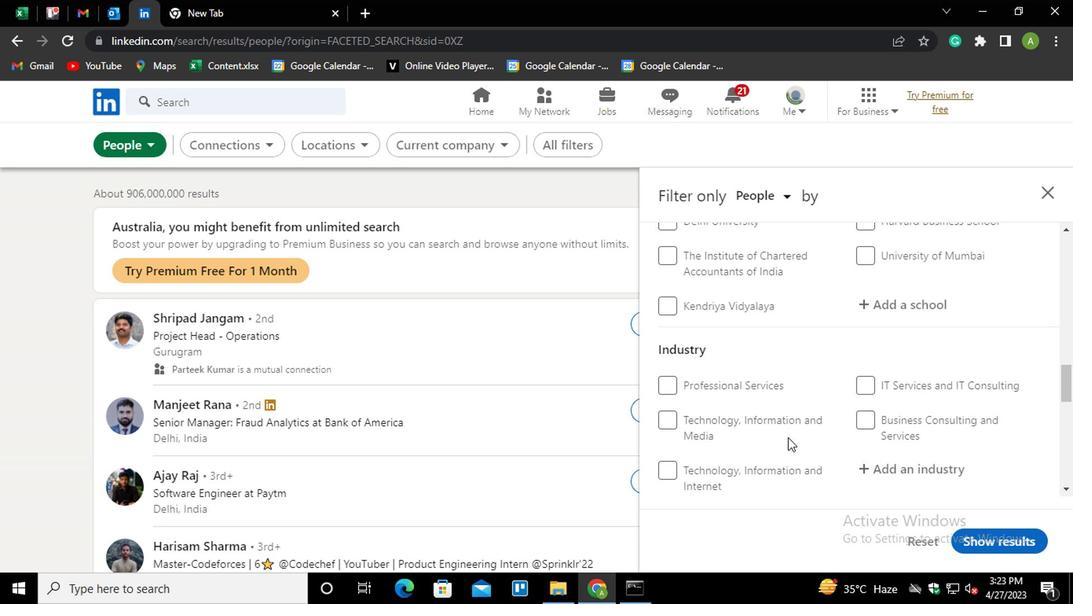 
Action: Mouse scrolled (785, 439) with delta (0, 0)
Screenshot: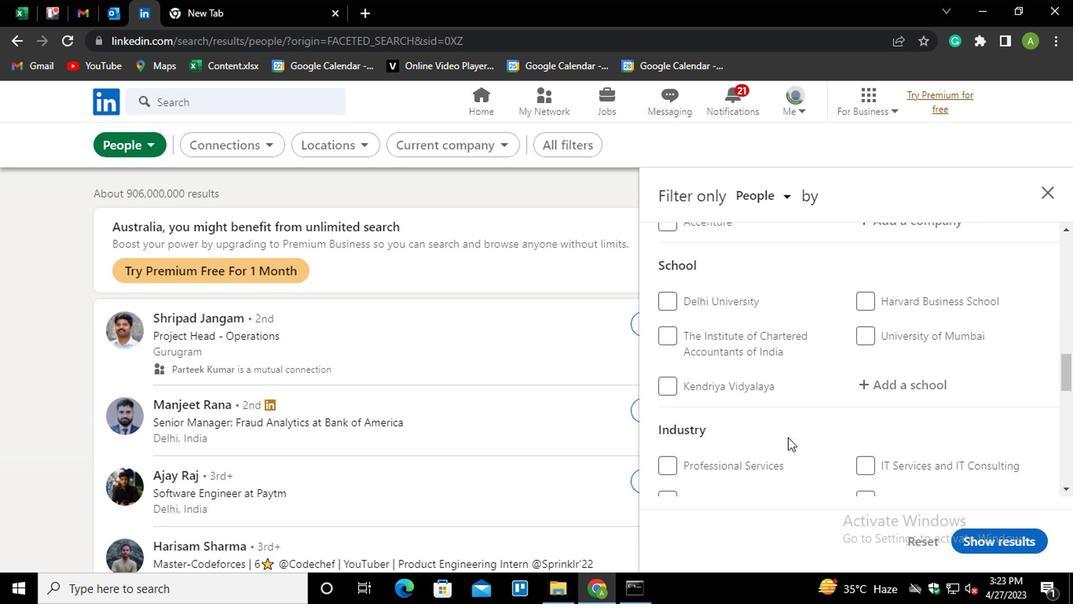 
Action: Mouse scrolled (785, 439) with delta (0, 0)
Screenshot: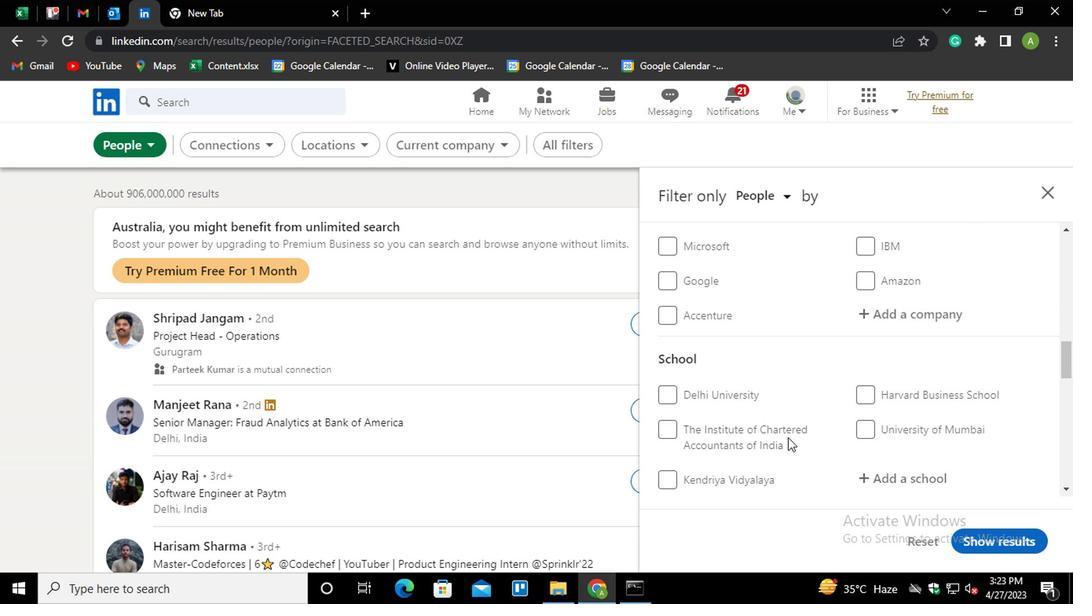 
Action: Mouse scrolled (785, 439) with delta (0, 0)
Screenshot: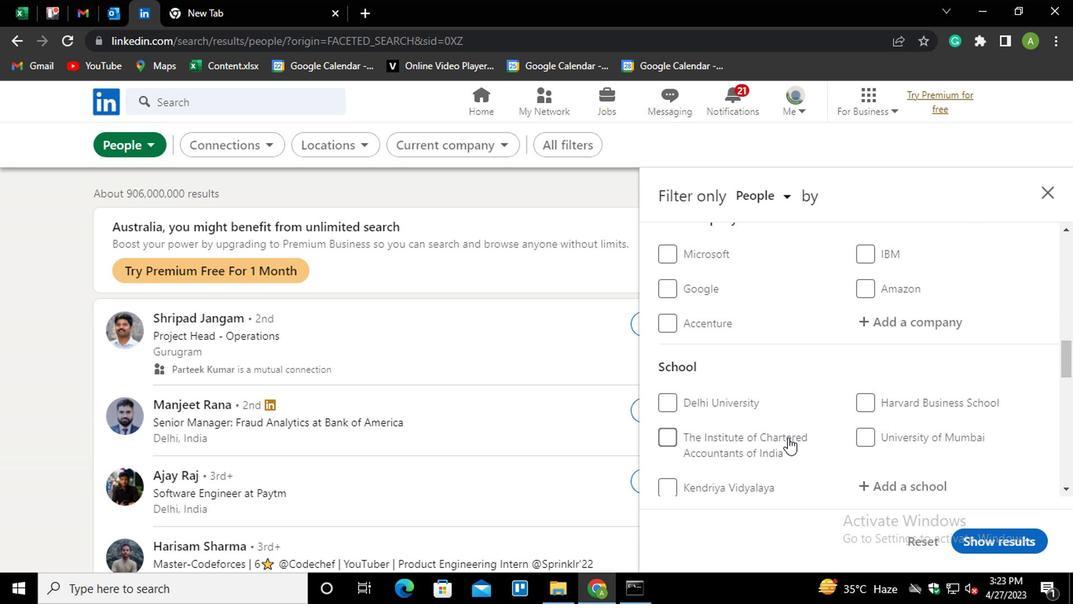 
Action: Mouse moved to (893, 450)
Screenshot: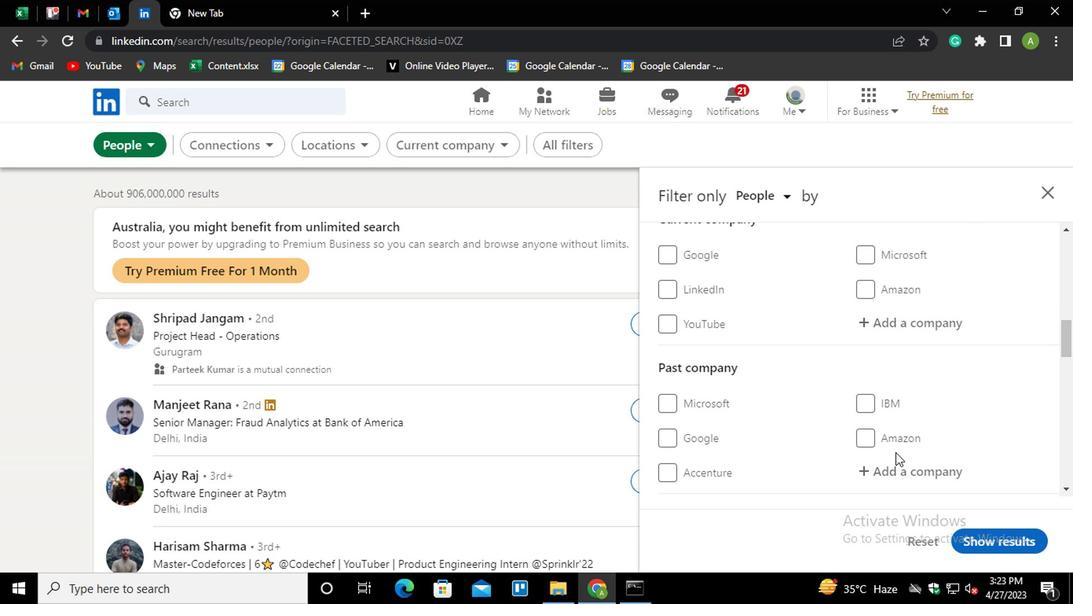 
Action: Mouse scrolled (893, 451) with delta (0, 0)
Screenshot: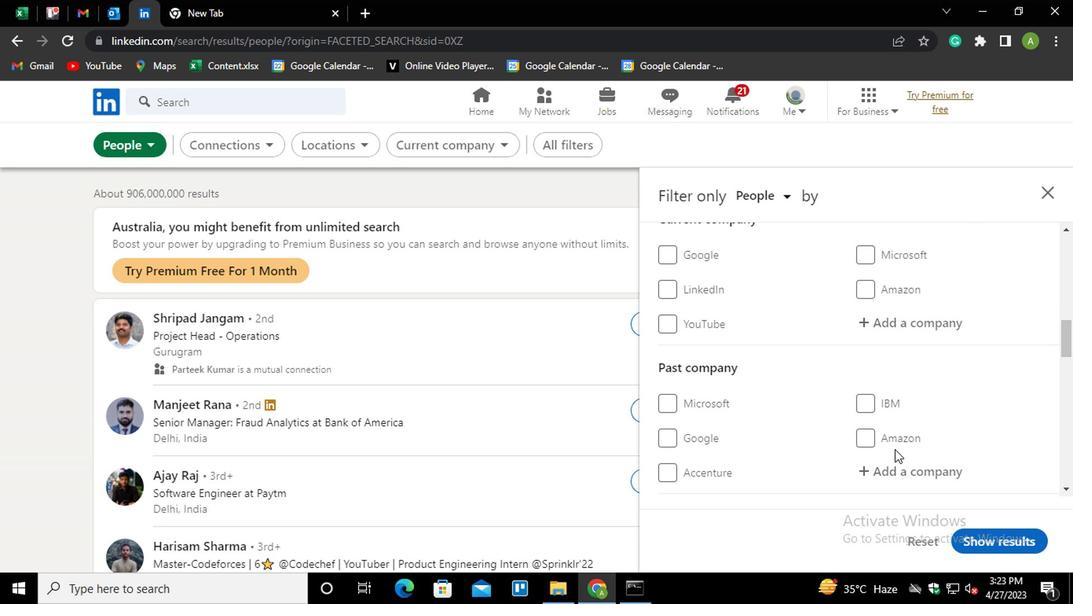 
Action: Mouse moved to (895, 395)
Screenshot: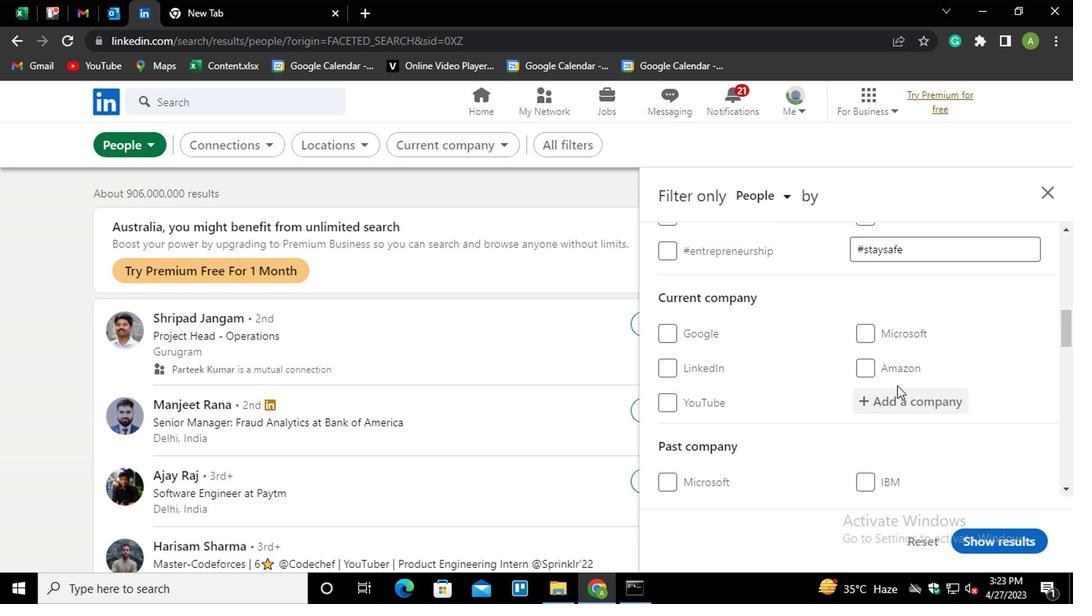 
Action: Mouse pressed left at (895, 395)
Screenshot: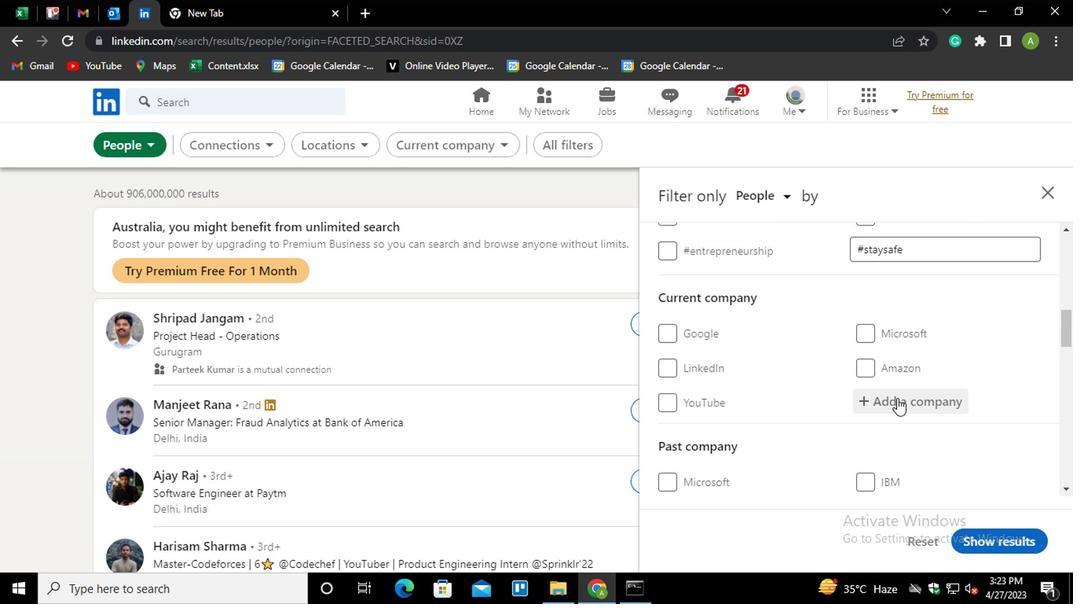 
Action: Key pressed <Key.shift><Key.shift><Key.shift><Key.shift><Key.shift><Key.shift><Key.shift><Key.shift>KIABE<Key.backspace>JI<Key.backspace><Key.backspace>I<Key.space><Key.shift>INTERNATIONAL<Key.space><Key.down><Key.down><Key.down><Key.shift>SUPPL<Key.down><Key.enter>
Screenshot: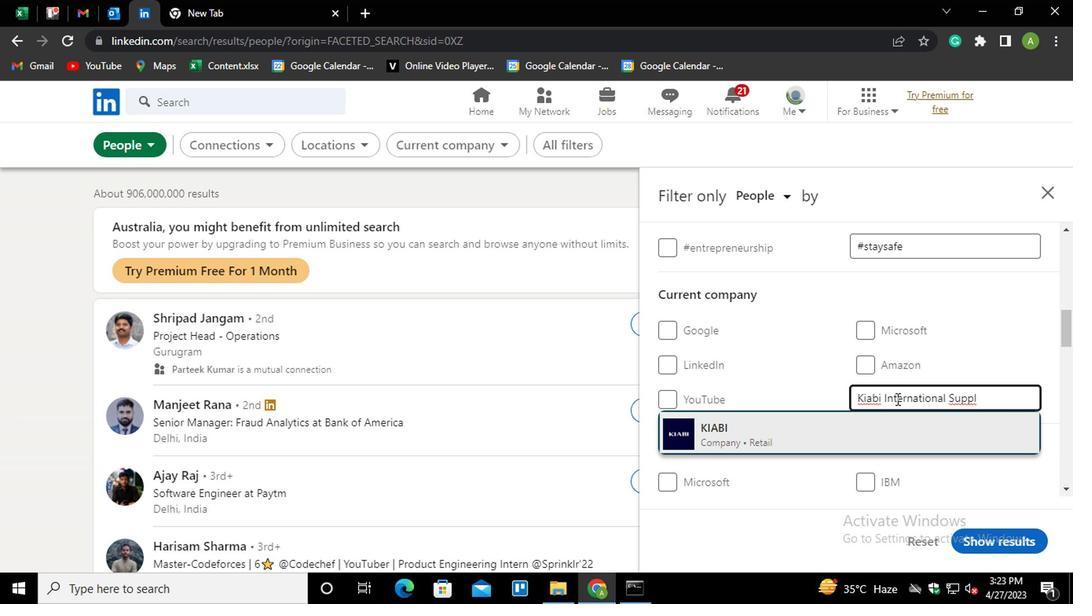 
Action: Mouse scrolled (895, 395) with delta (0, 0)
Screenshot: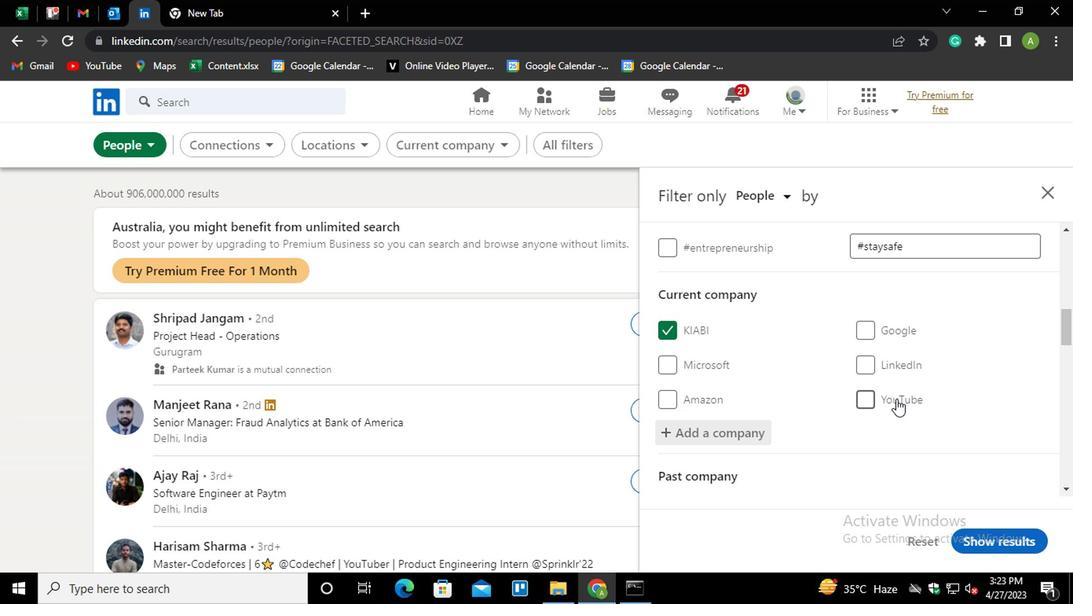 
Action: Mouse scrolled (895, 395) with delta (0, 0)
Screenshot: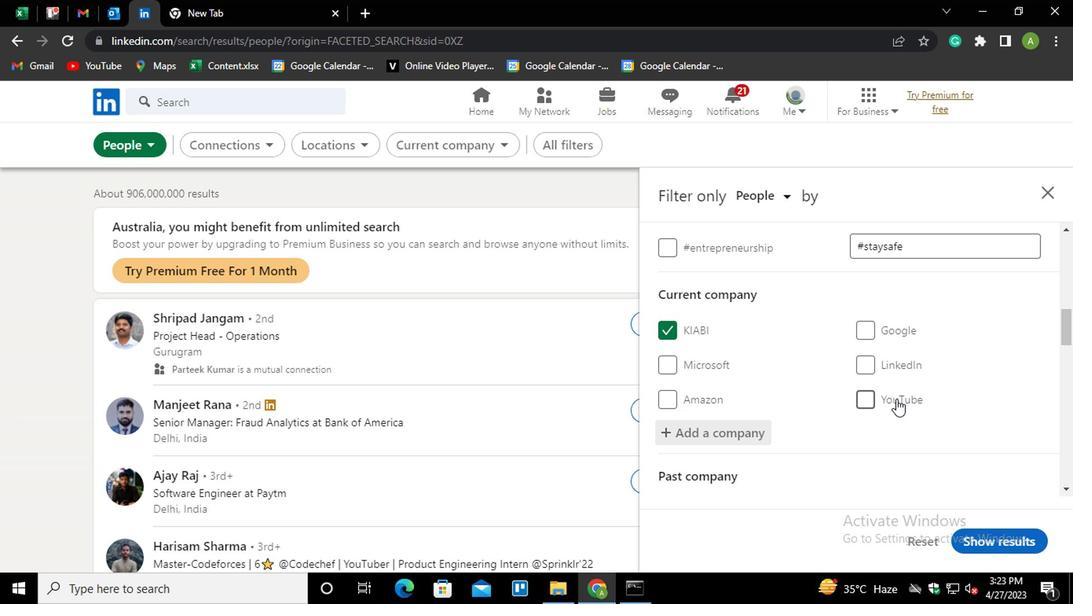 
Action: Mouse scrolled (895, 395) with delta (0, 0)
Screenshot: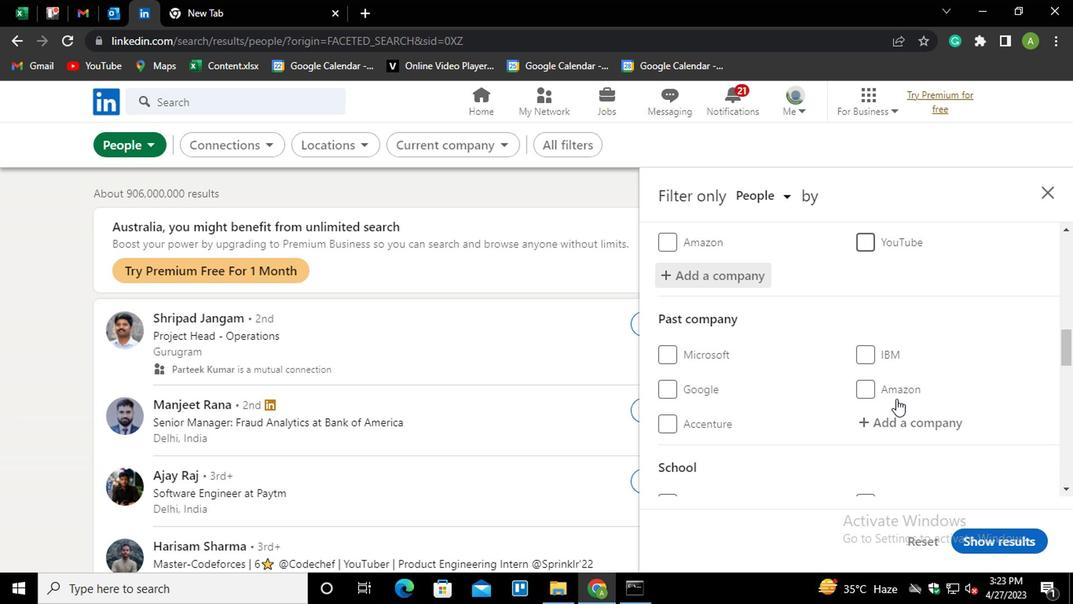 
Action: Mouse scrolled (895, 395) with delta (0, 0)
Screenshot: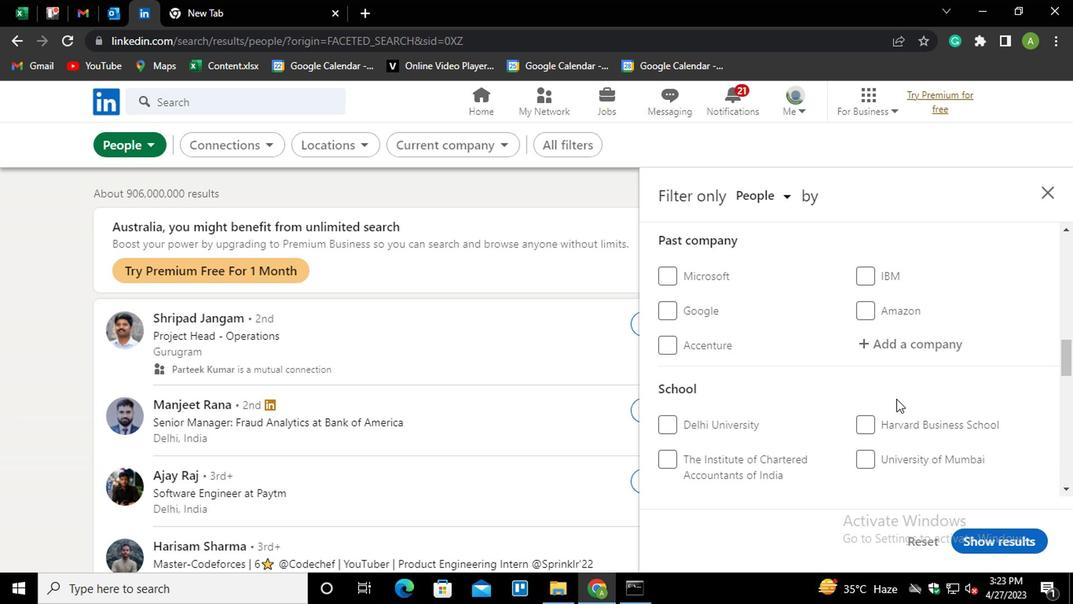 
Action: Mouse moved to (895, 408)
Screenshot: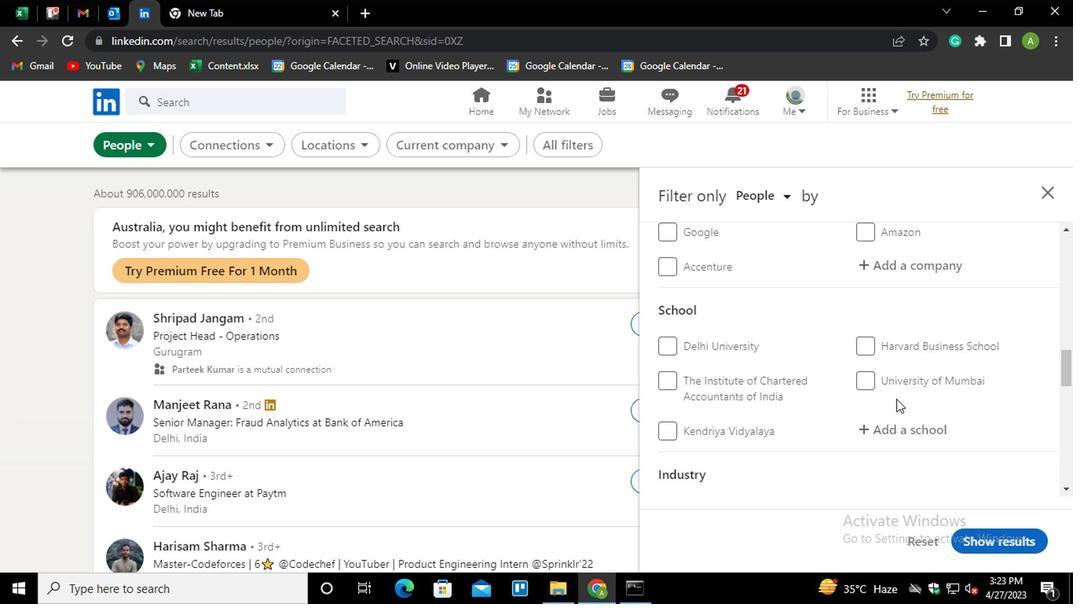 
Action: Mouse scrolled (895, 408) with delta (0, 0)
Screenshot: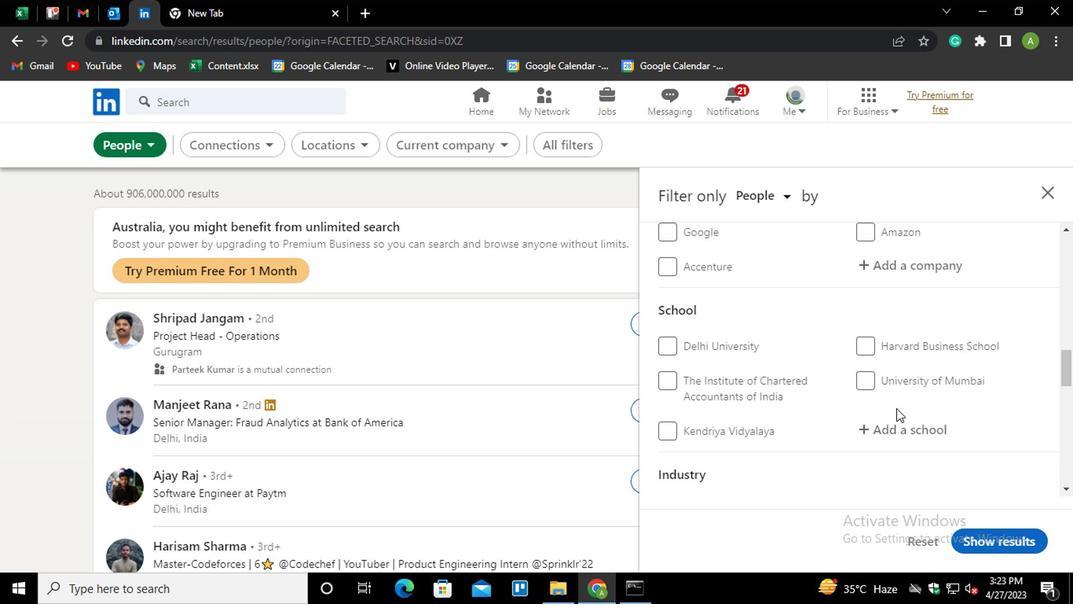 
Action: Mouse moved to (882, 341)
Screenshot: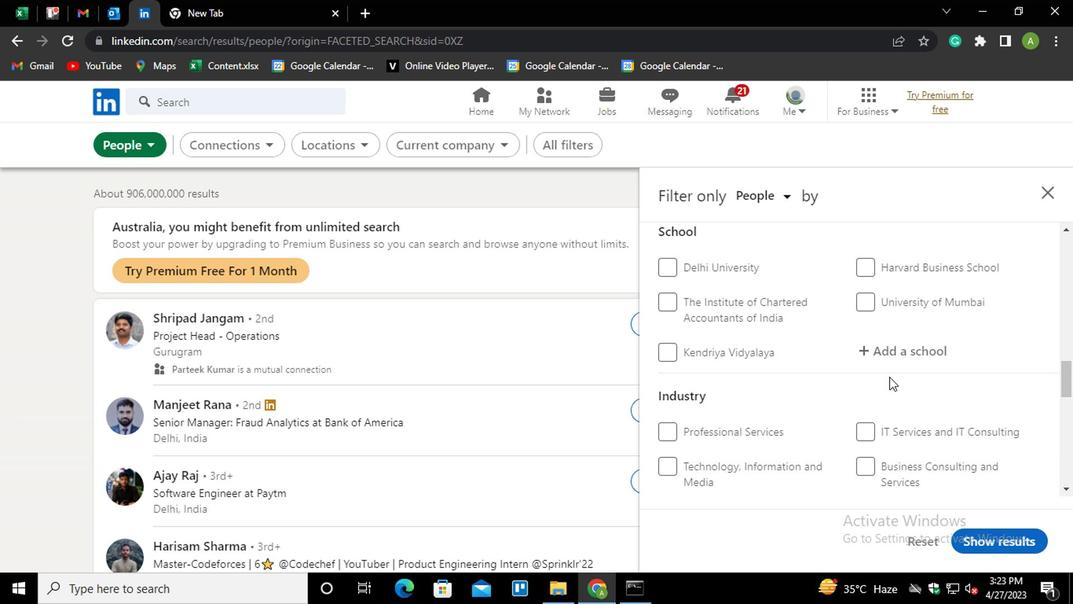 
Action: Mouse pressed left at (882, 341)
Screenshot: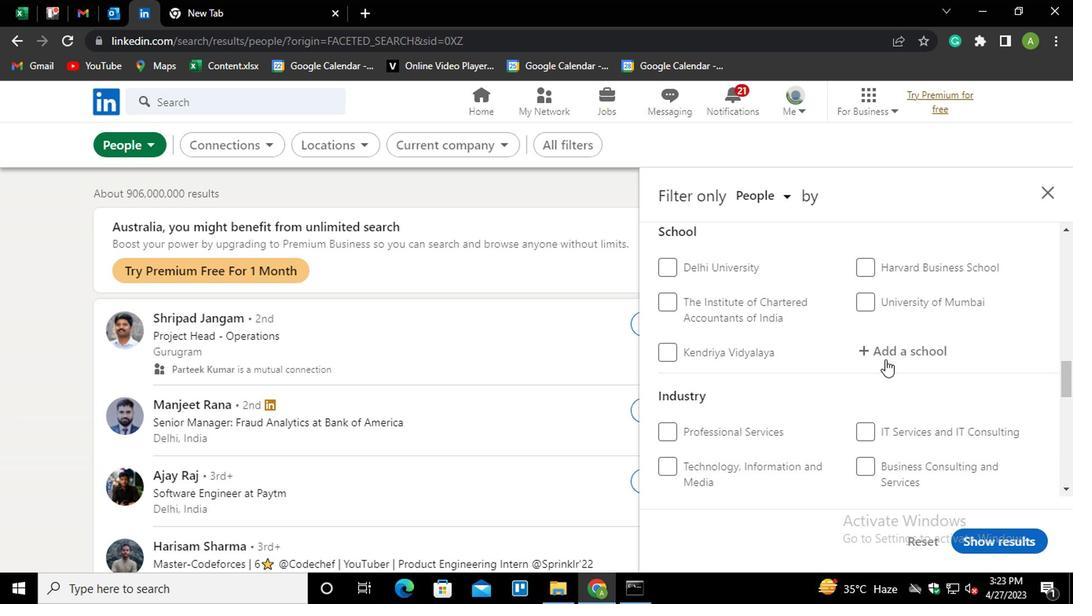 
Action: Mouse moved to (885, 343)
Screenshot: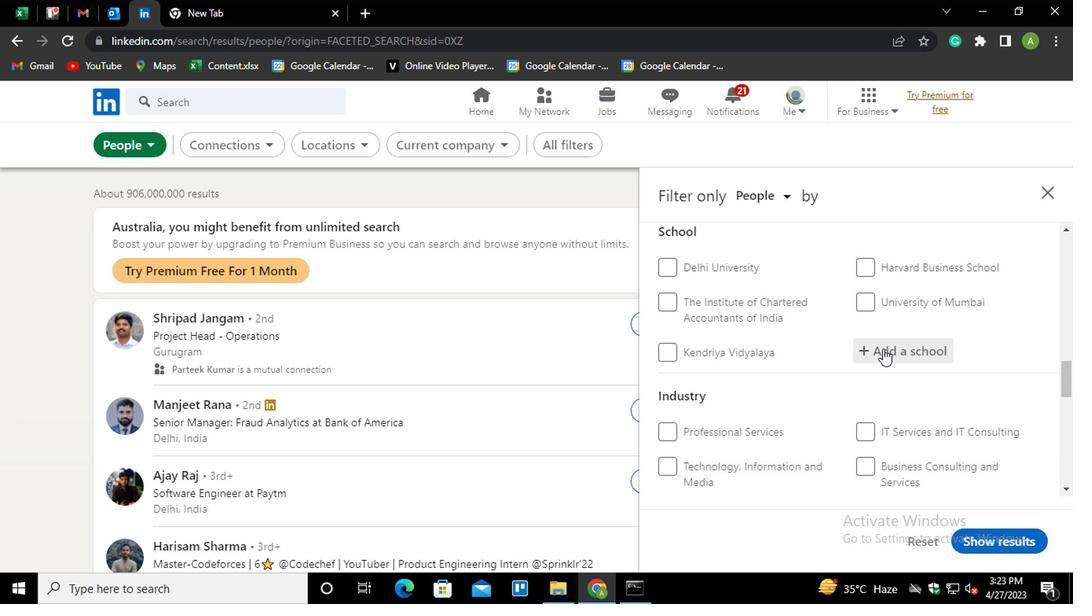
Action: Mouse pressed left at (885, 343)
Screenshot: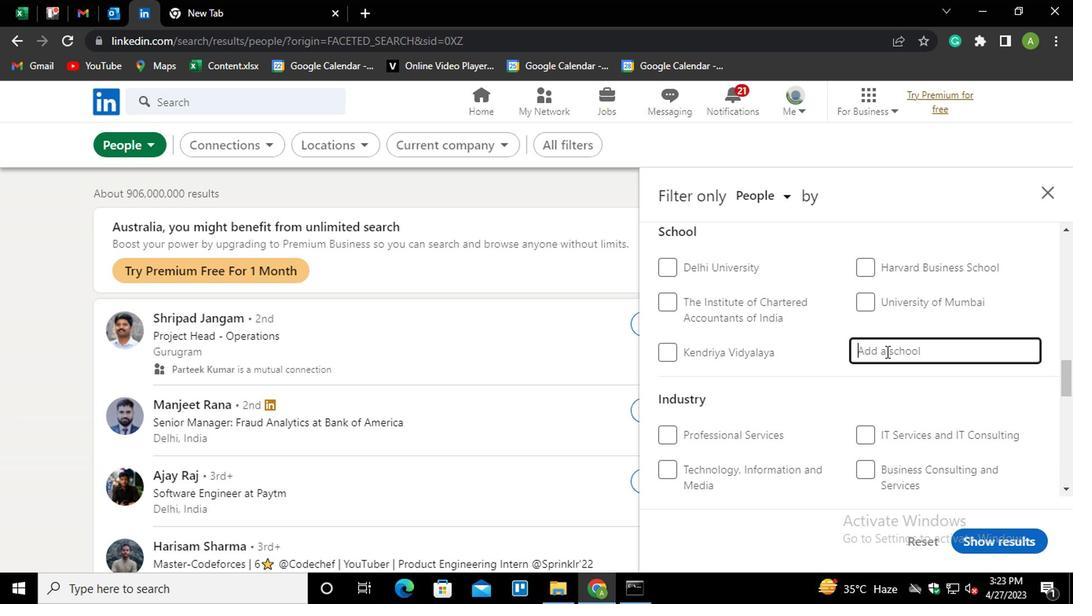 
Action: Key pressed <Key.shift><Key.shift><Key.shift><Key.shift><Key.shift>DR.<Key.space><Key.shift><Key.shift><Key.shift>RR<Key.down><Key.enter>
Screenshot: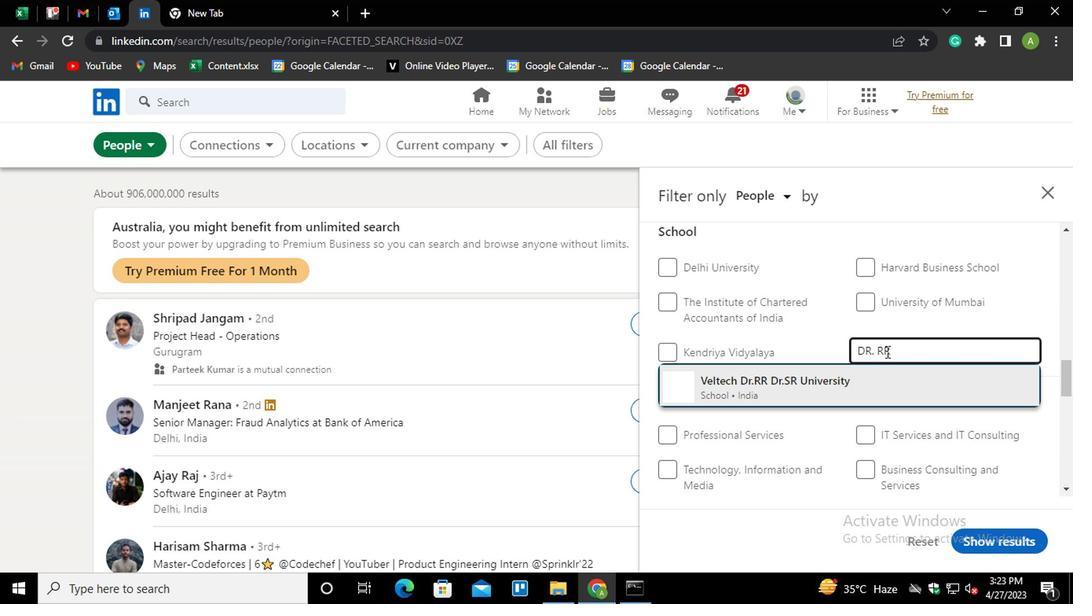 
Action: Mouse scrolled (885, 343) with delta (0, 0)
Screenshot: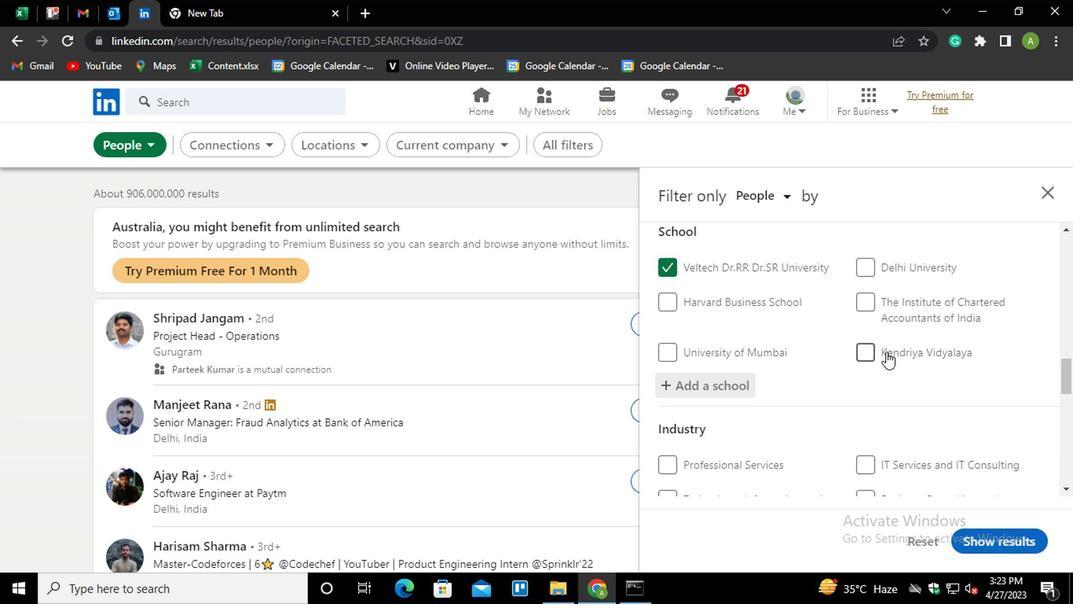 
Action: Mouse moved to (885, 345)
Screenshot: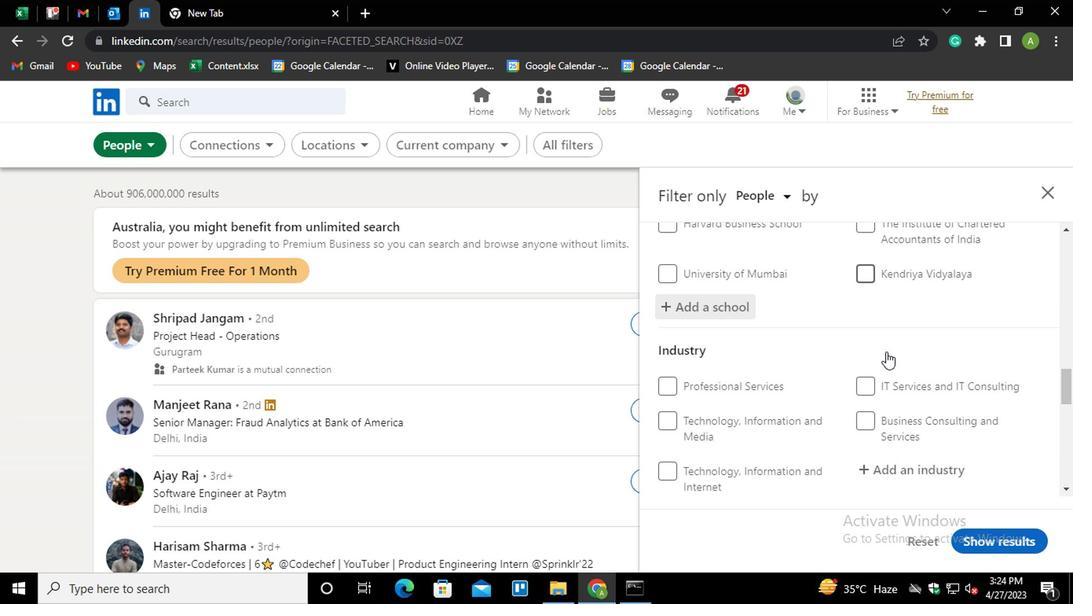 
Action: Mouse scrolled (885, 343) with delta (0, -1)
Screenshot: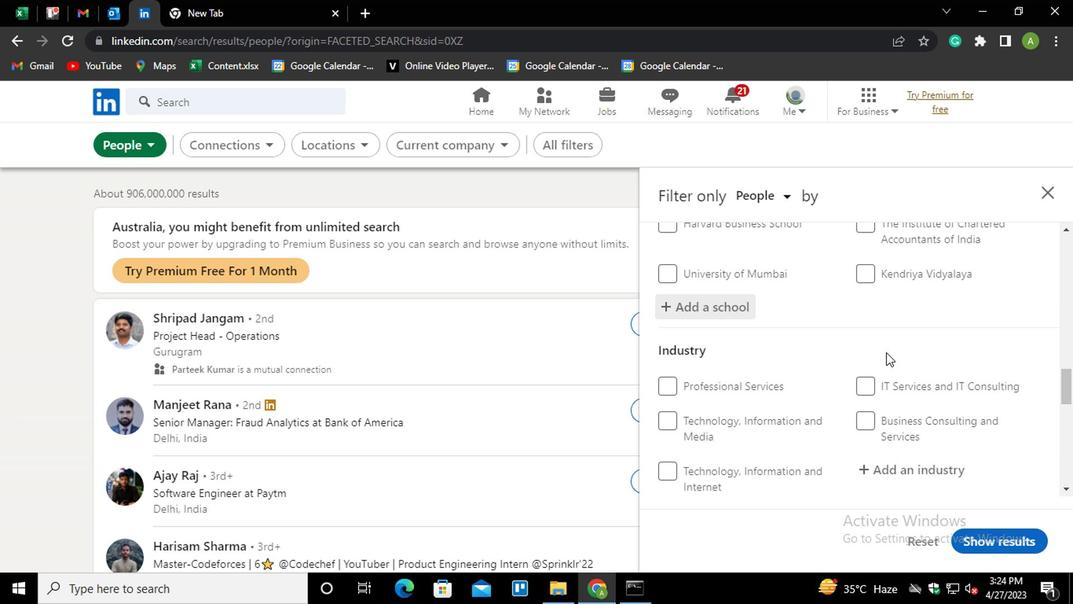 
Action: Mouse moved to (878, 387)
Screenshot: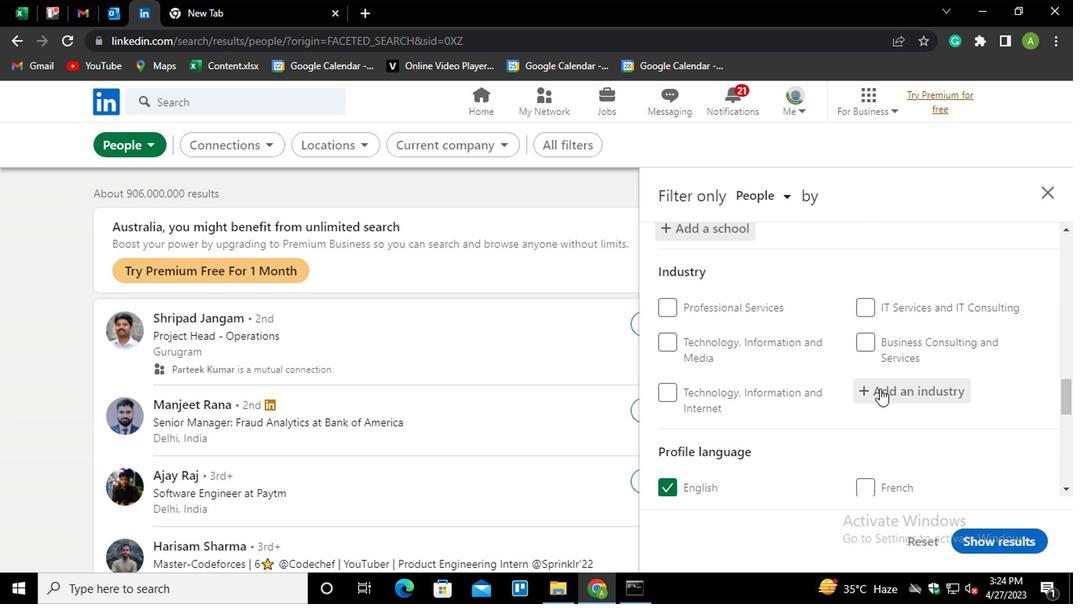 
Action: Mouse pressed left at (878, 387)
Screenshot: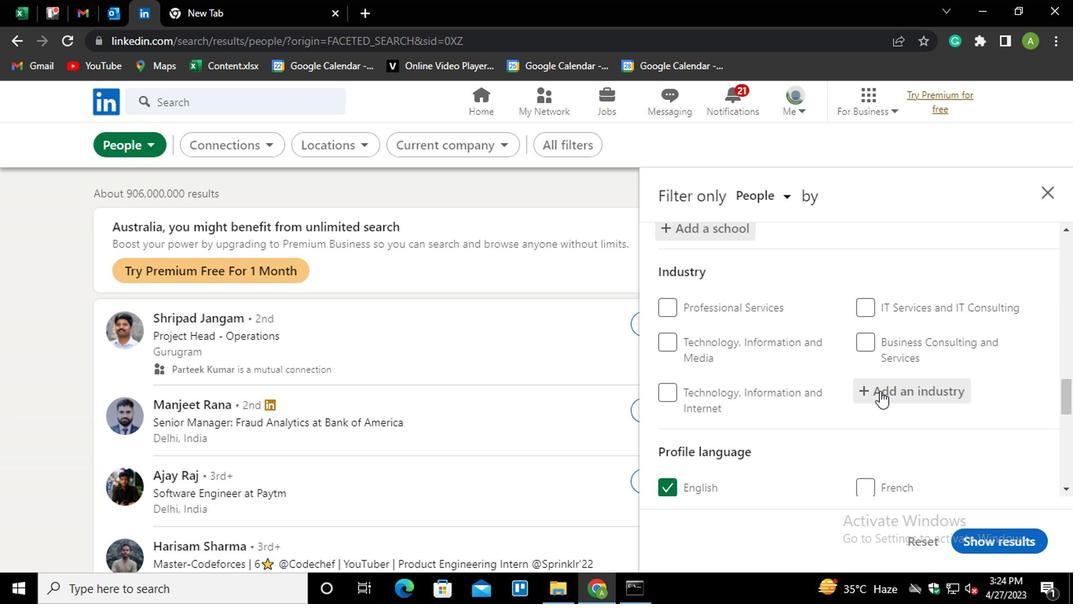 
Action: Mouse moved to (880, 371)
Screenshot: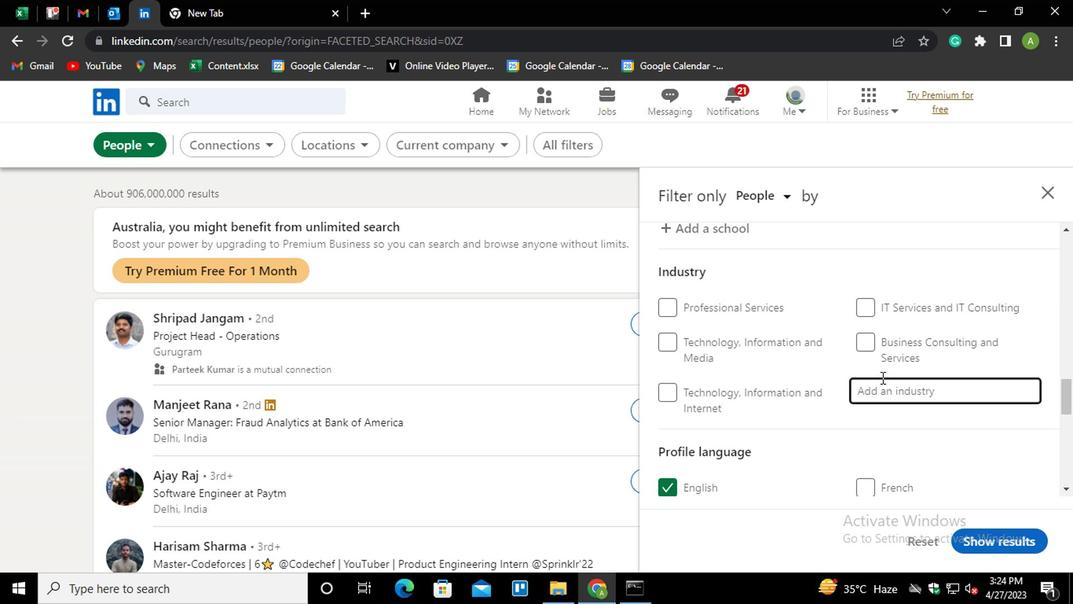 
Action: Key pressed <Key.shift>TRANSPO<Key.down><Key.down><Key.enter>
Screenshot: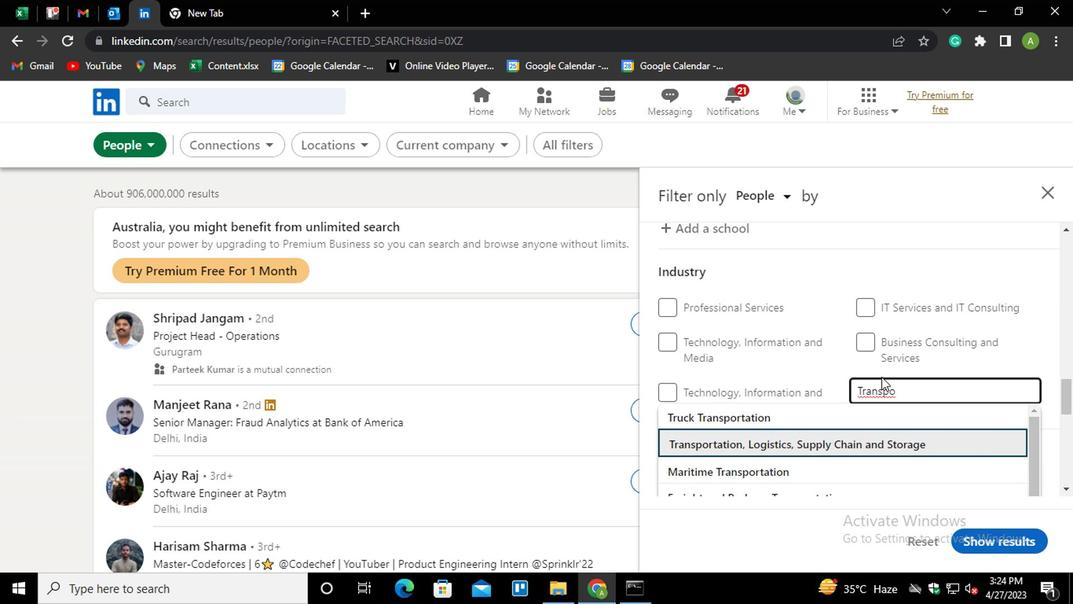 
Action: Mouse scrolled (880, 370) with delta (0, -1)
Screenshot: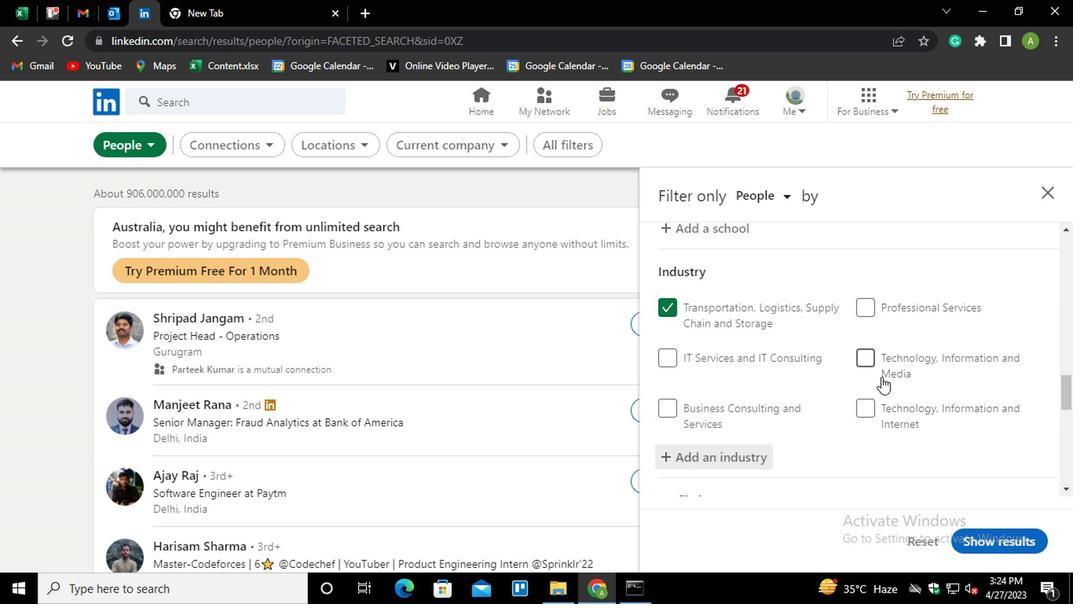
Action: Mouse scrolled (880, 370) with delta (0, -1)
Screenshot: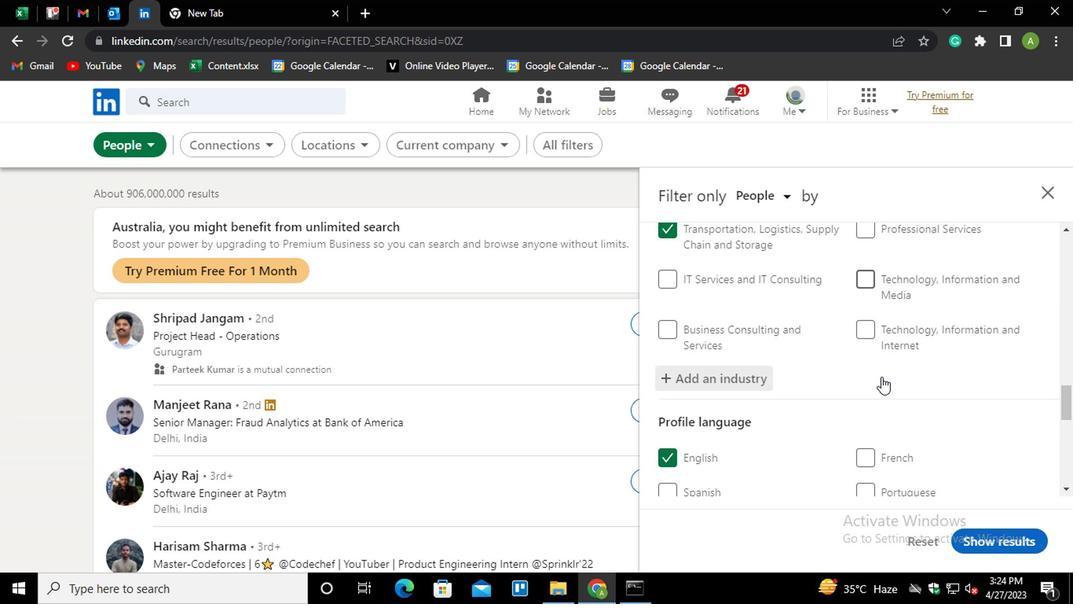 
Action: Mouse moved to (877, 372)
Screenshot: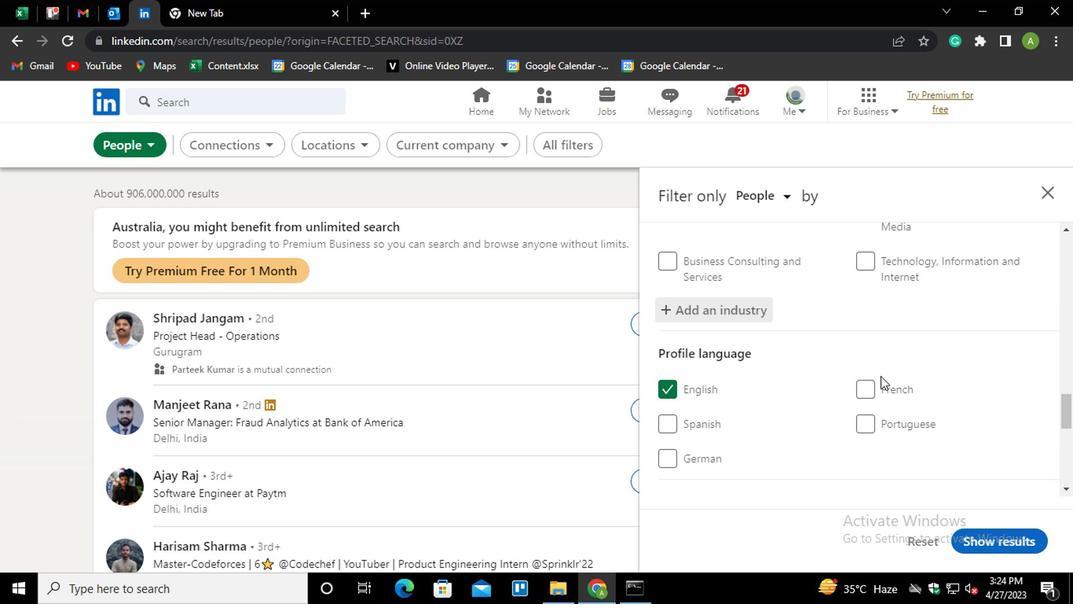 
Action: Mouse scrolled (877, 371) with delta (0, 0)
Screenshot: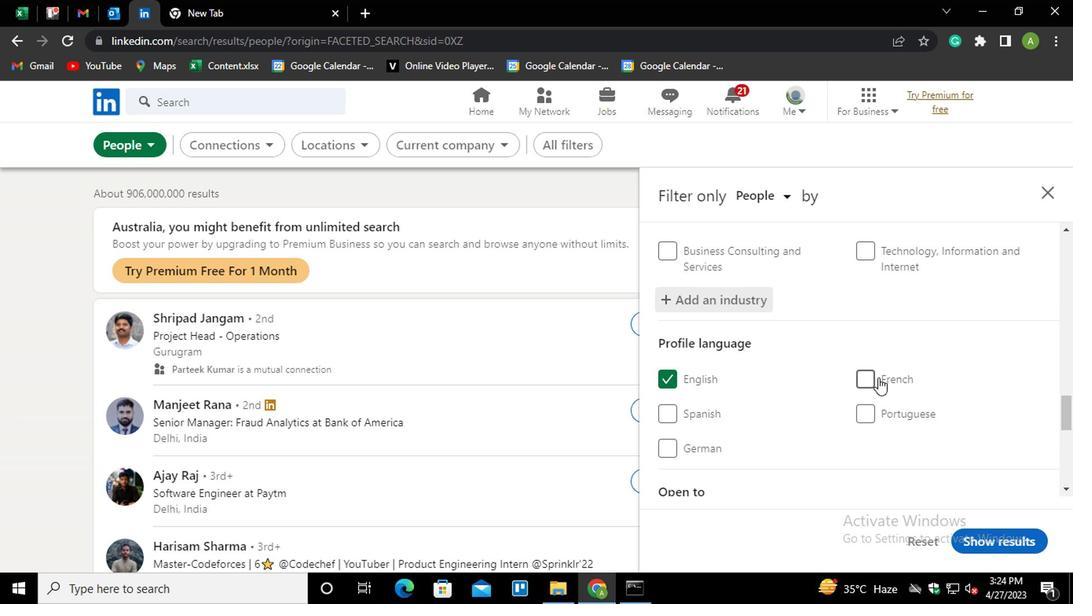 
Action: Mouse moved to (875, 374)
Screenshot: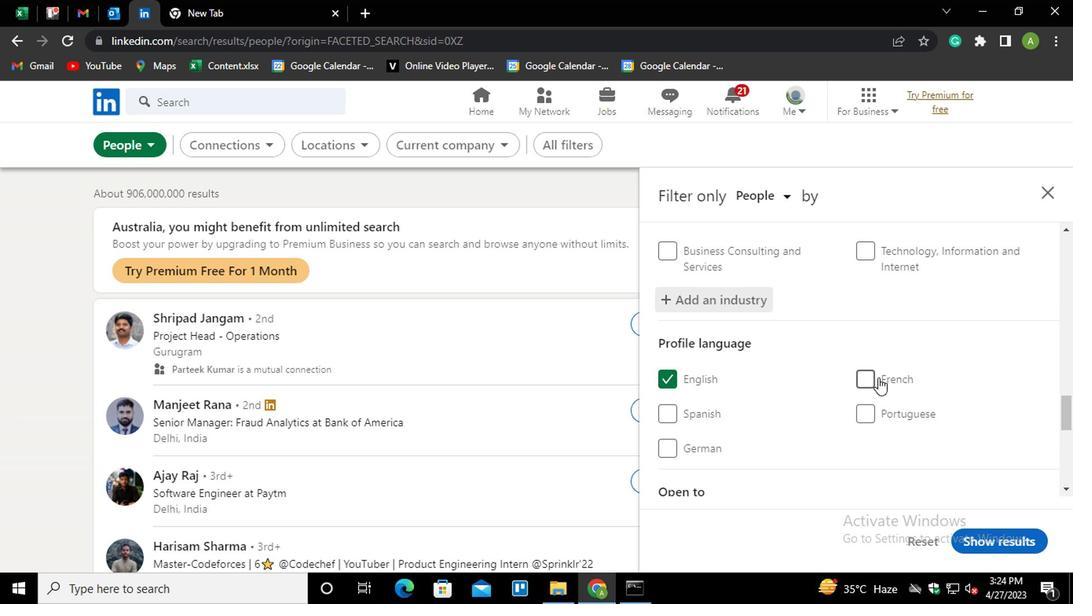 
Action: Mouse scrolled (875, 373) with delta (0, 0)
Screenshot: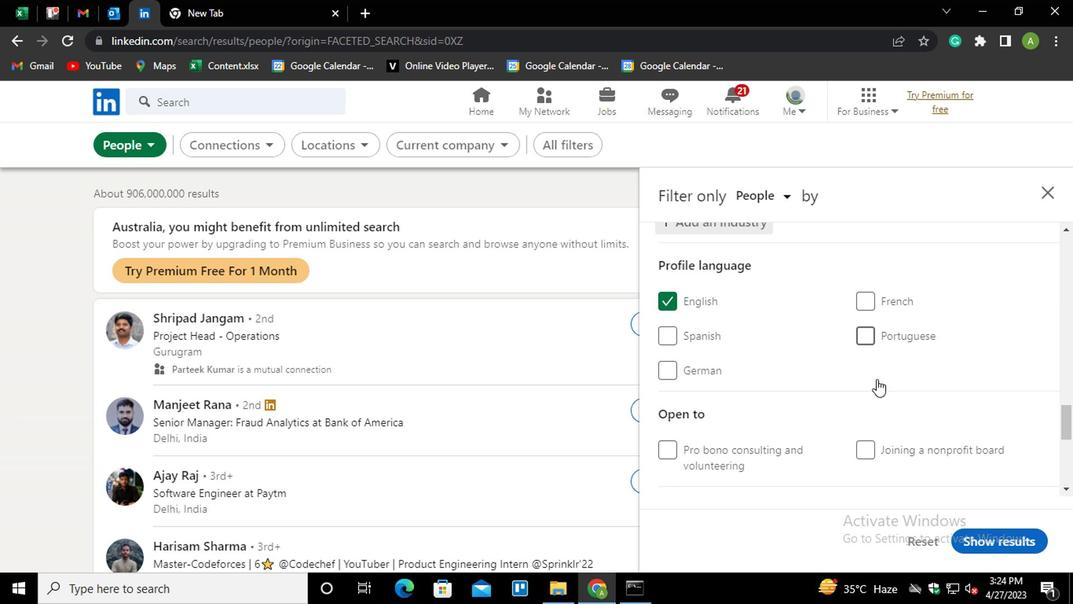 
Action: Mouse moved to (873, 375)
Screenshot: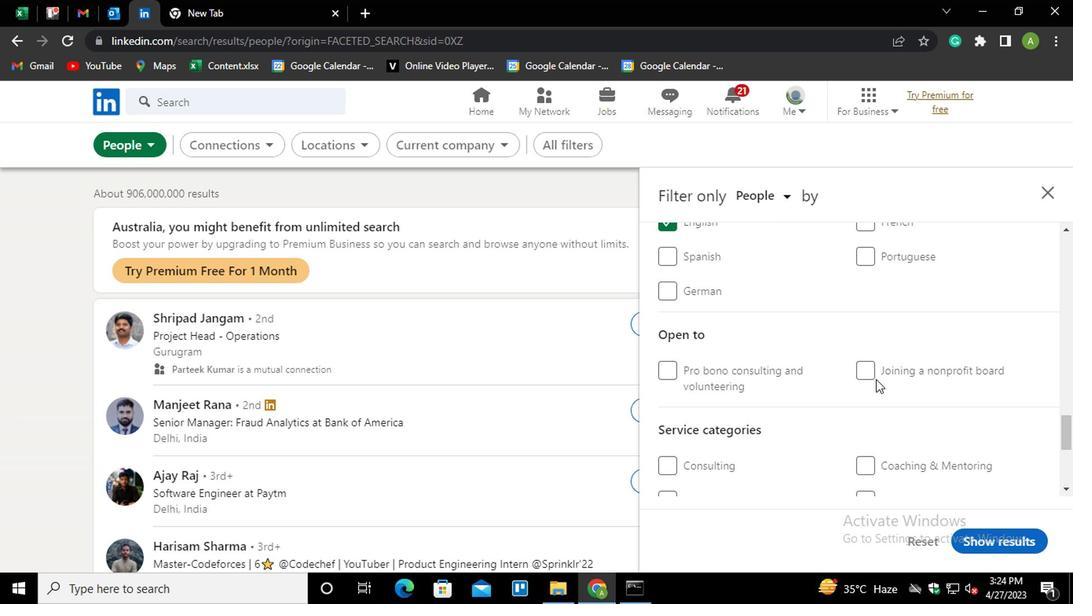 
Action: Mouse scrolled (873, 374) with delta (0, -1)
Screenshot: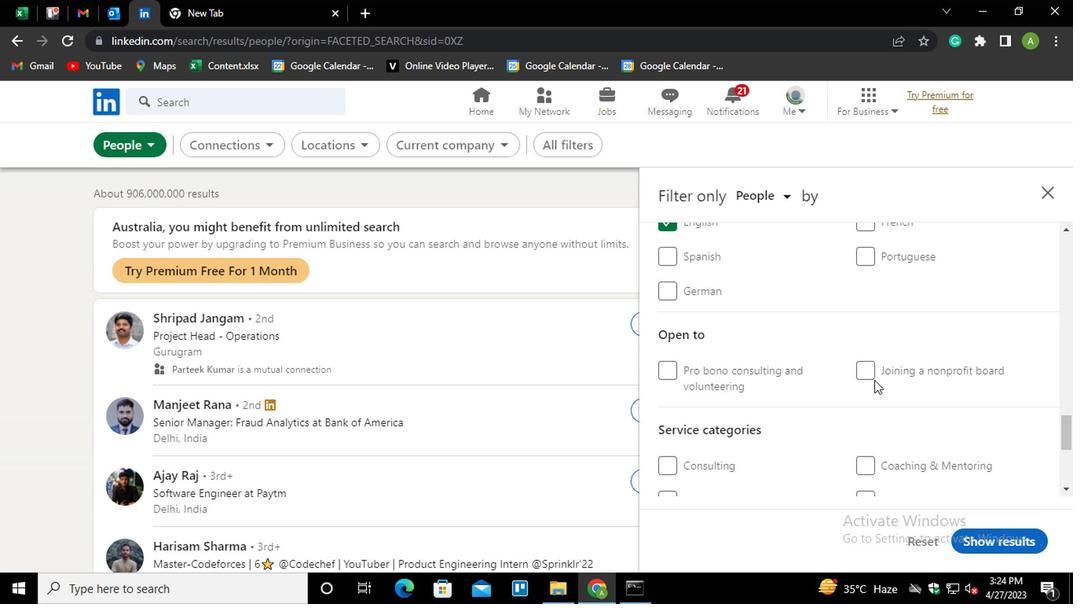 
Action: Mouse scrolled (873, 374) with delta (0, -1)
Screenshot: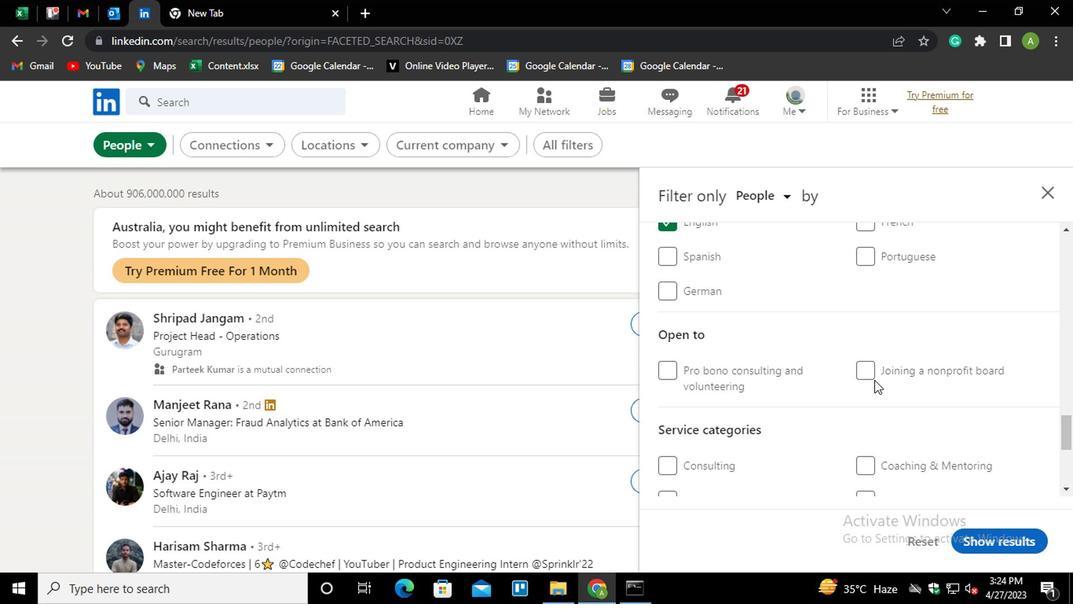 
Action: Mouse moved to (870, 370)
Screenshot: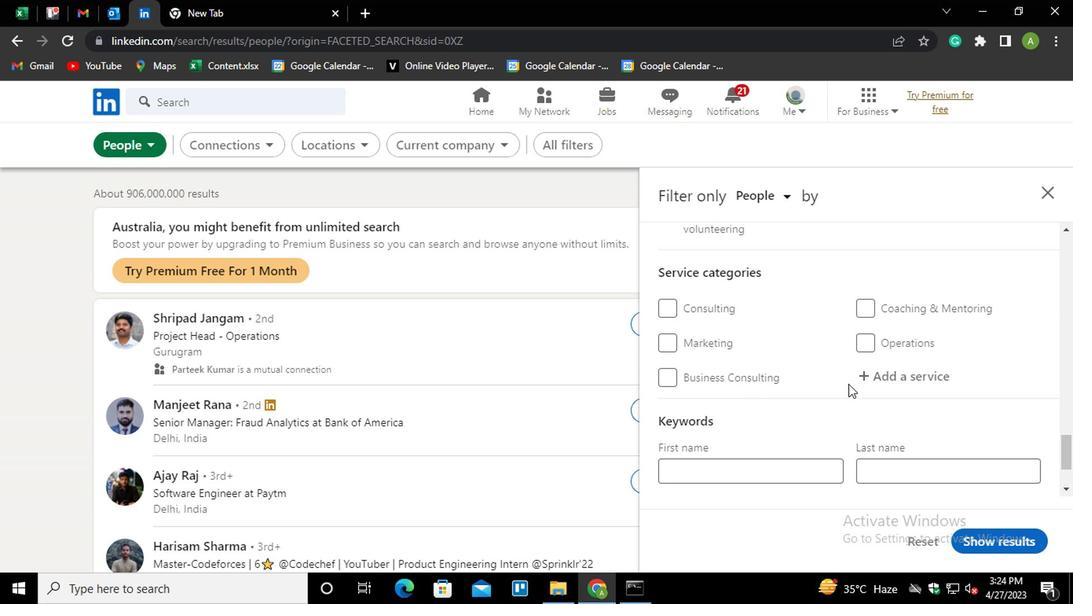 
Action: Mouse pressed left at (870, 370)
Screenshot: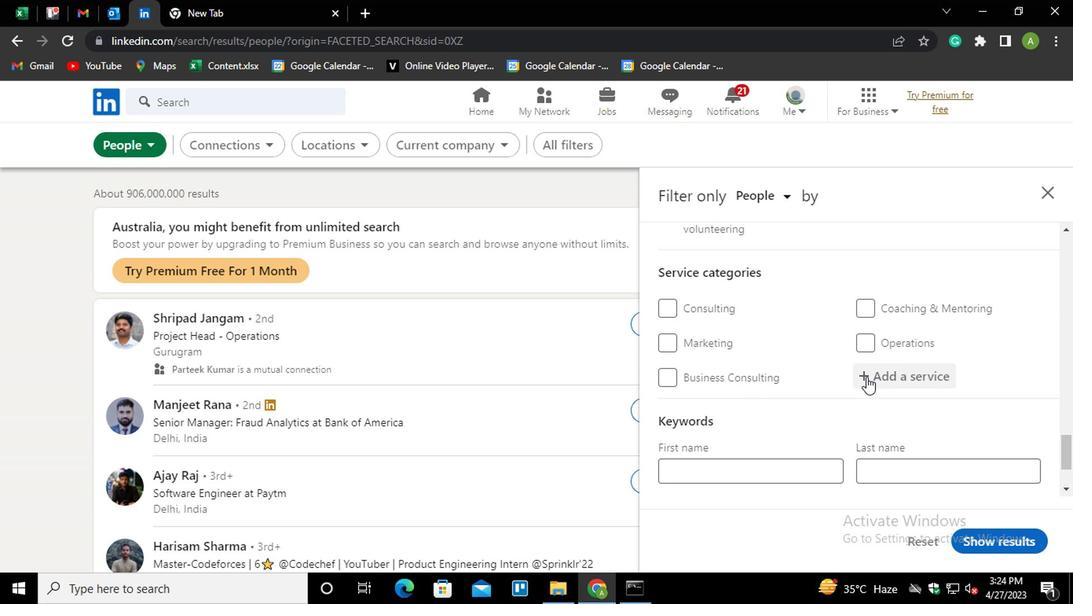 
Action: Mouse pressed left at (870, 370)
Screenshot: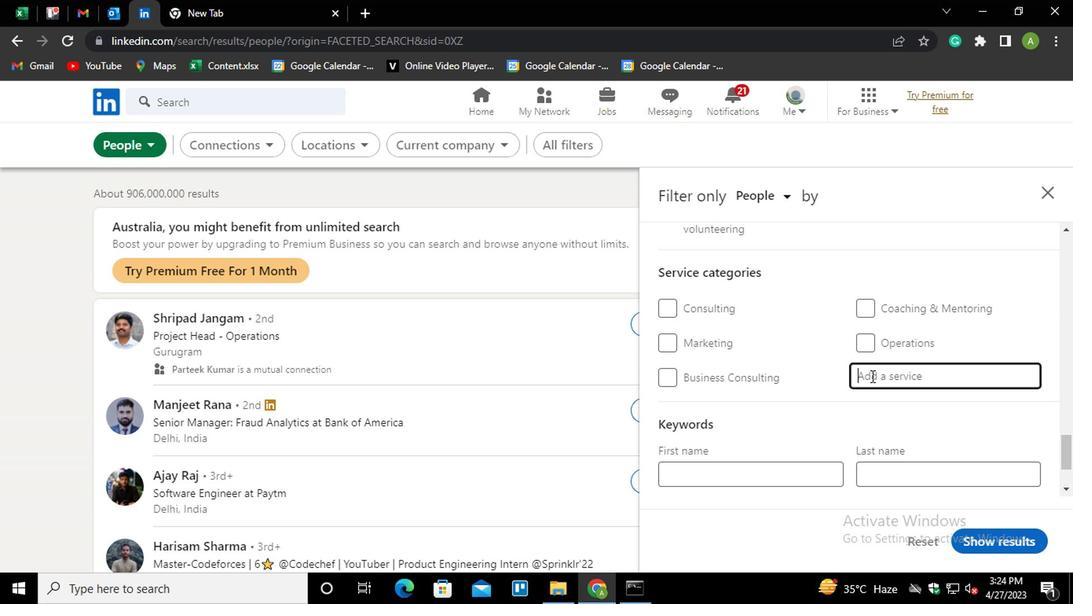 
Action: Key pressed <Key.shift>EXECUTIVE<Key.space><Key.down><Key.enter>
Screenshot: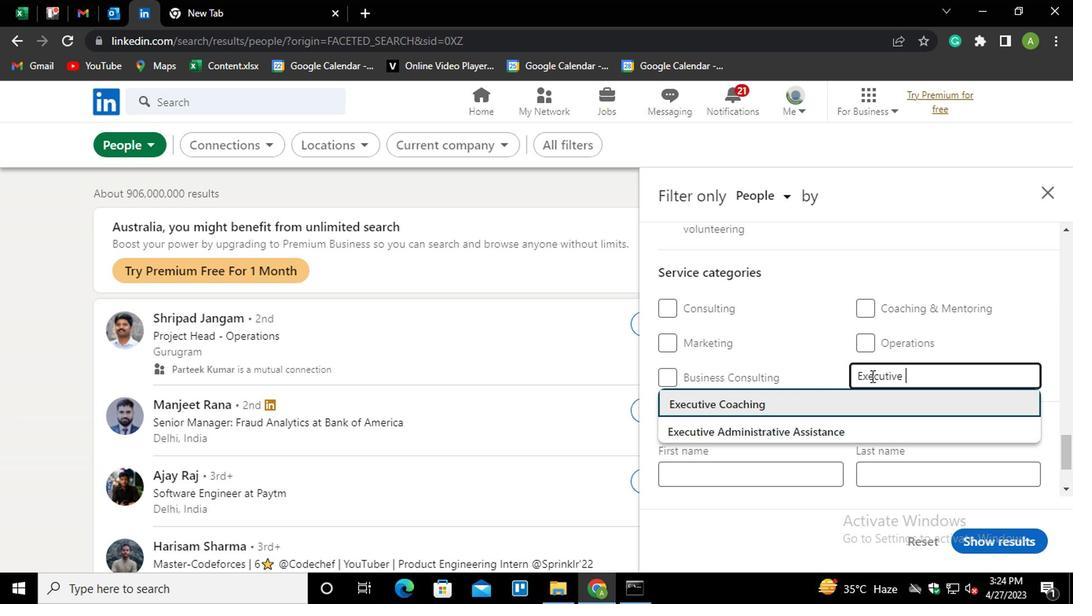 
Action: Mouse moved to (875, 366)
Screenshot: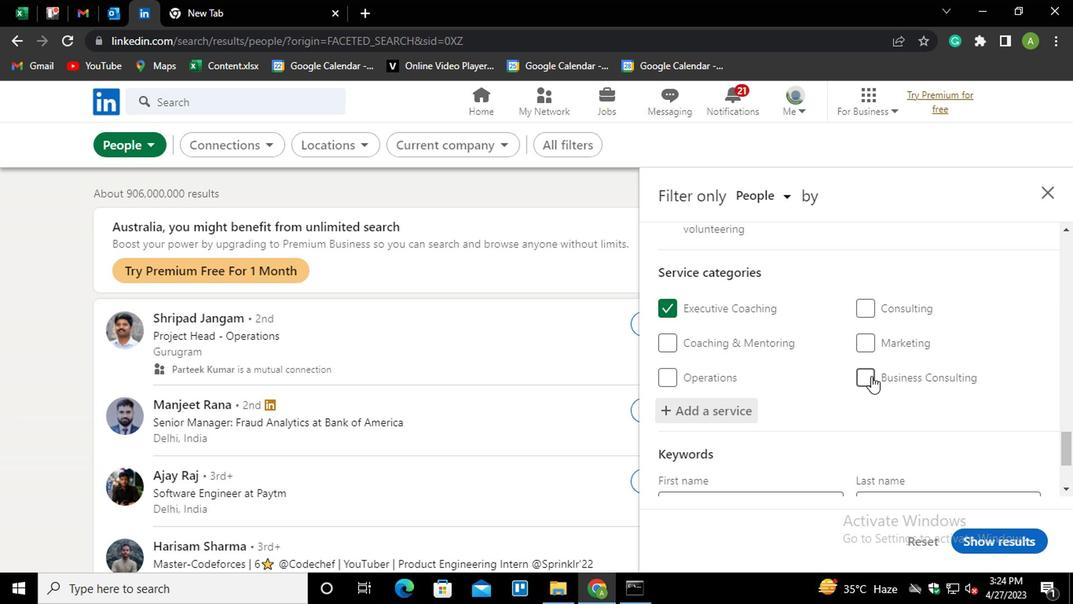 
Action: Mouse scrolled (875, 365) with delta (0, 0)
Screenshot: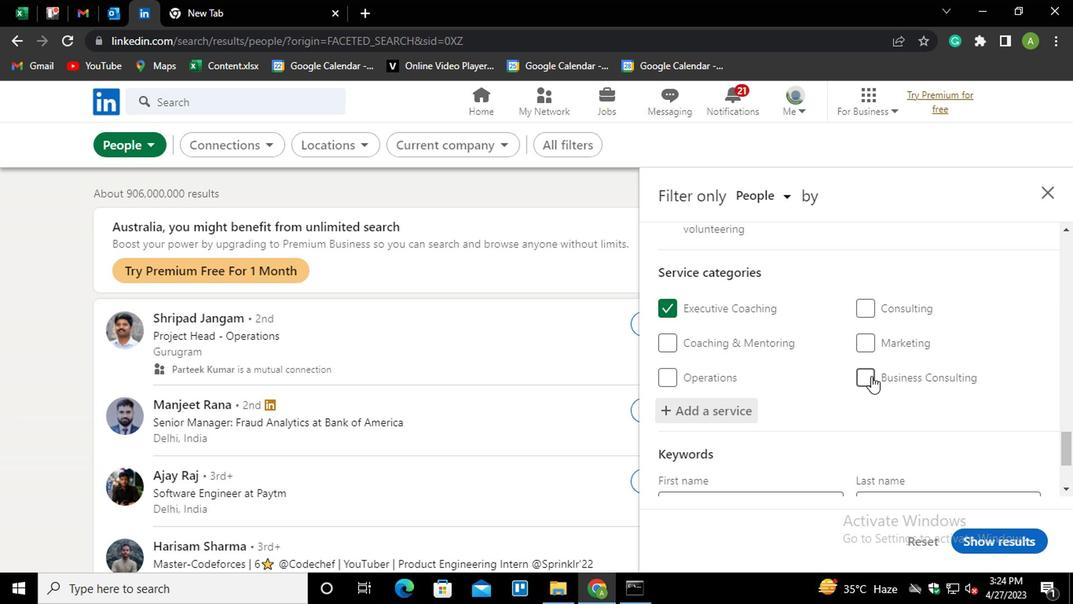 
Action: Mouse scrolled (875, 365) with delta (0, 0)
Screenshot: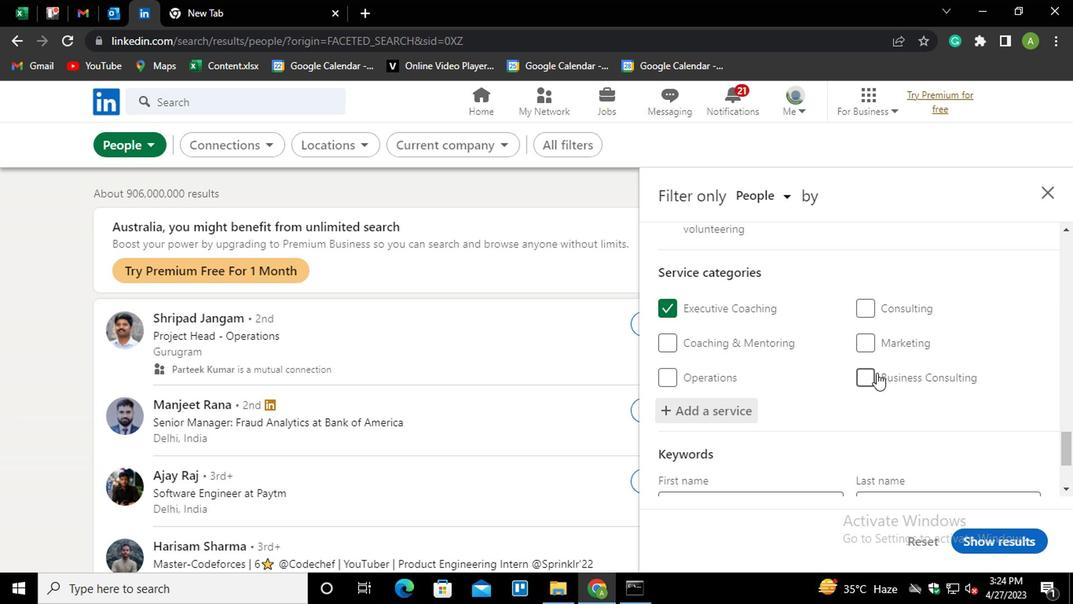 
Action: Mouse scrolled (875, 365) with delta (0, 0)
Screenshot: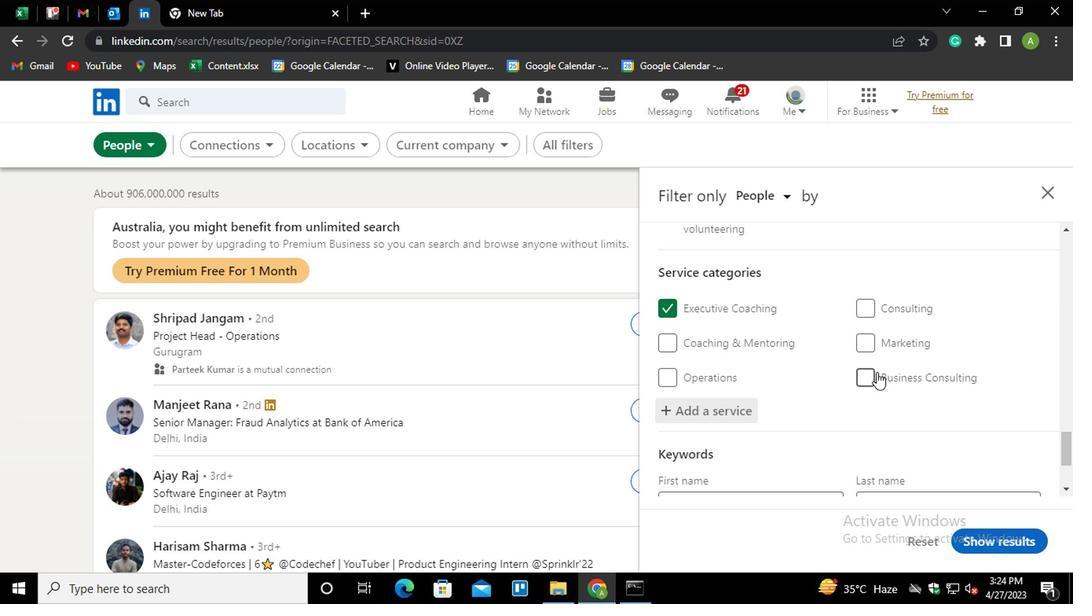 
Action: Mouse scrolled (875, 365) with delta (0, 0)
Screenshot: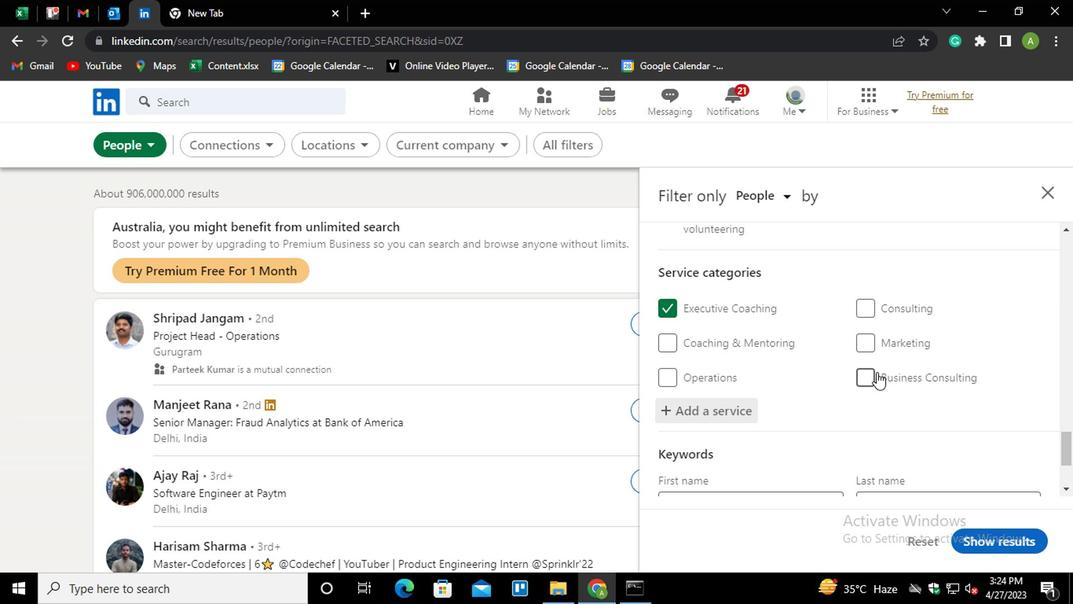 
Action: Mouse scrolled (875, 365) with delta (0, 0)
Screenshot: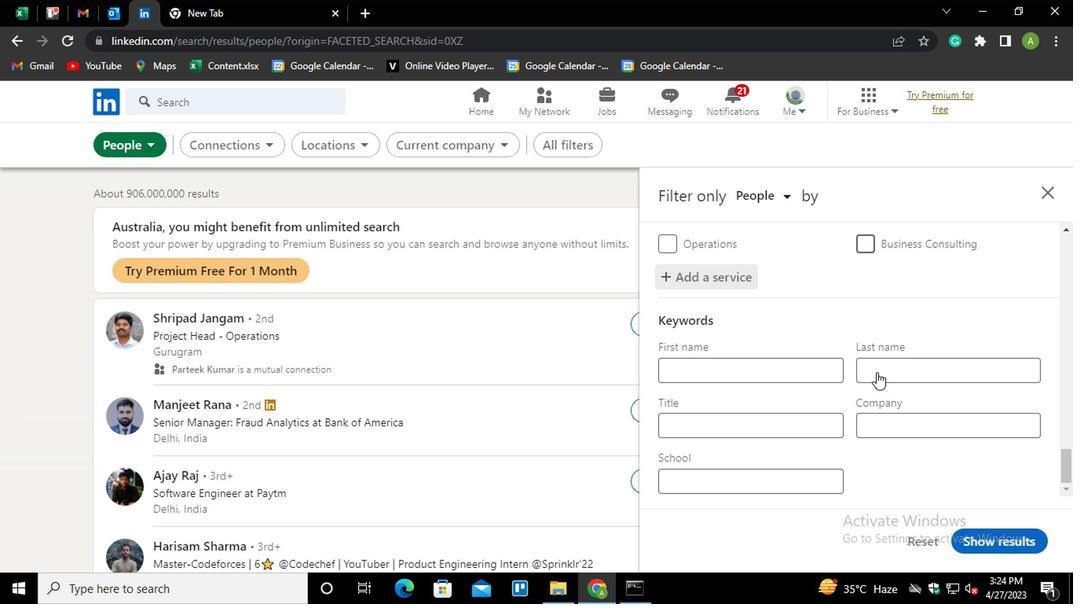 
Action: Mouse scrolled (875, 365) with delta (0, 0)
Screenshot: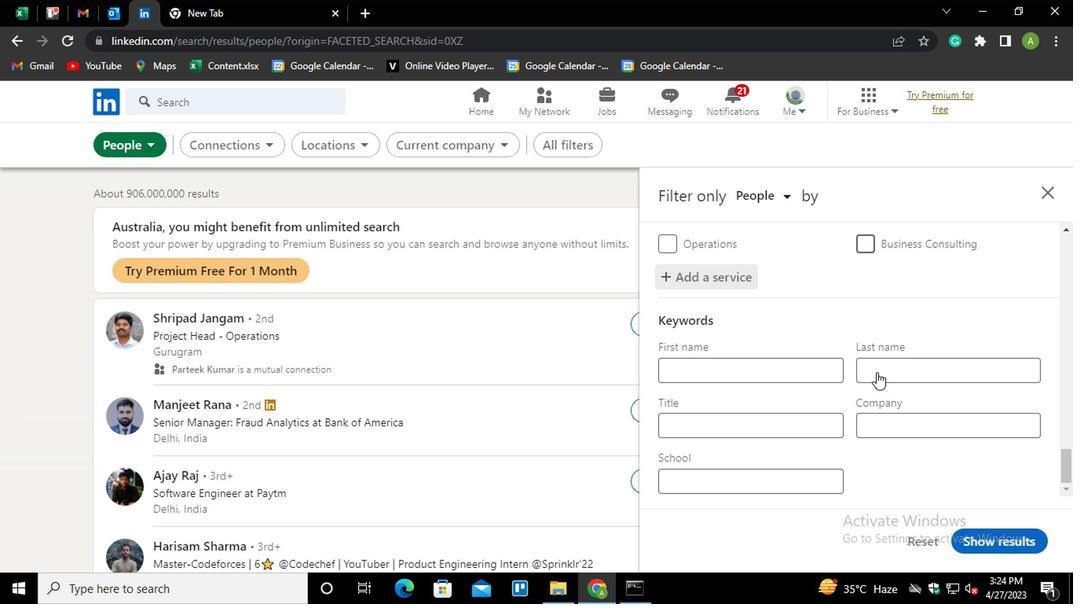 
Action: Mouse moved to (712, 425)
Screenshot: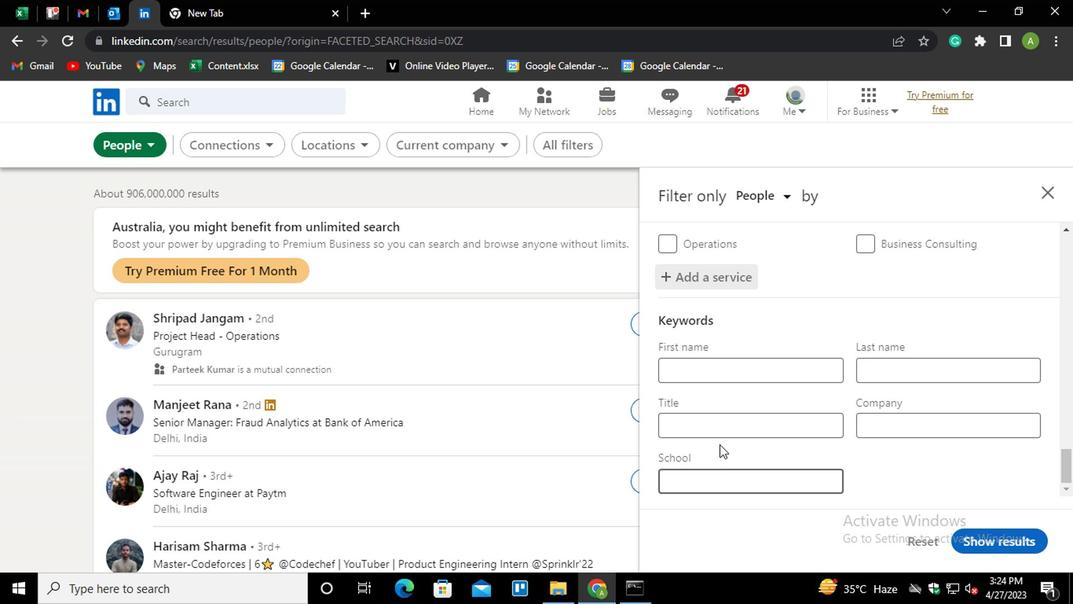 
Action: Mouse pressed left at (712, 425)
Screenshot: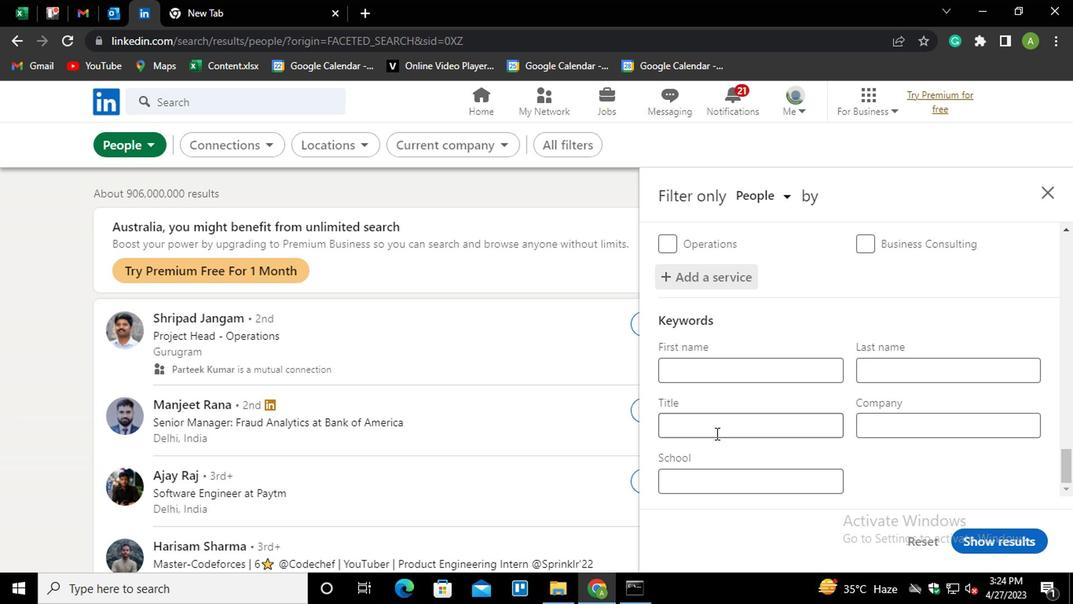 
Action: Key pressed <Key.shift>PHONE<Key.space>DS<Key.backspace><Key.backspace>SALES<Key.space>SPECIALIST
Screenshot: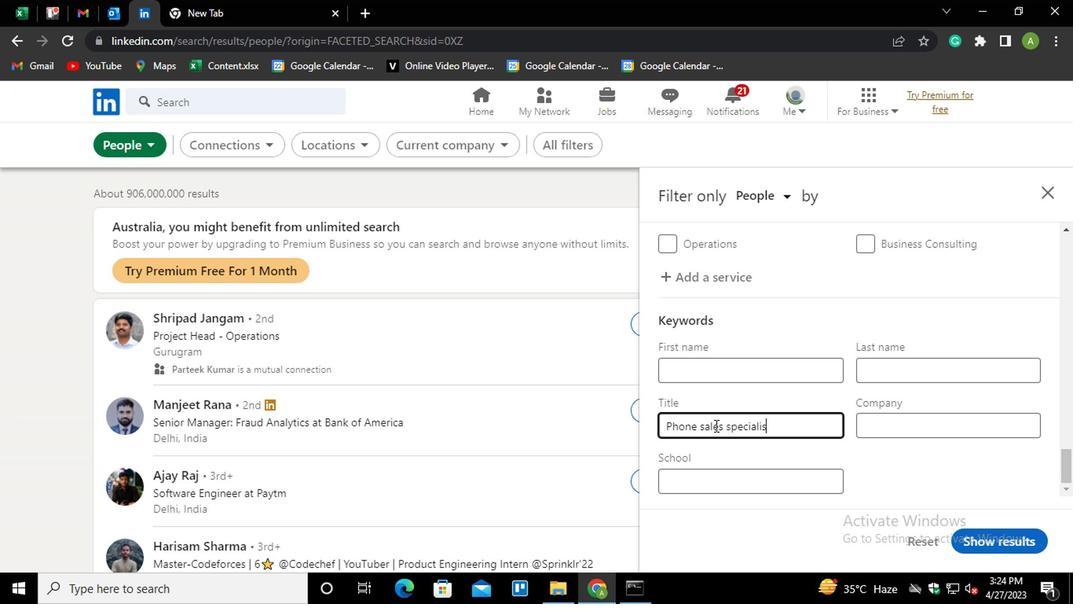 
Action: Mouse moved to (926, 468)
Screenshot: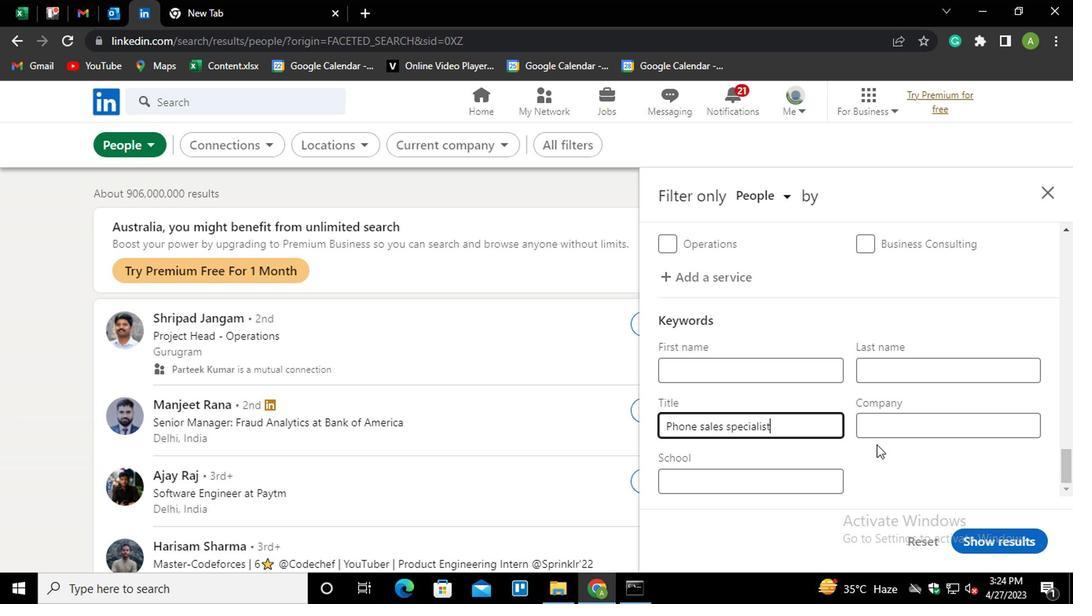 
Action: Mouse pressed left at (926, 468)
Screenshot: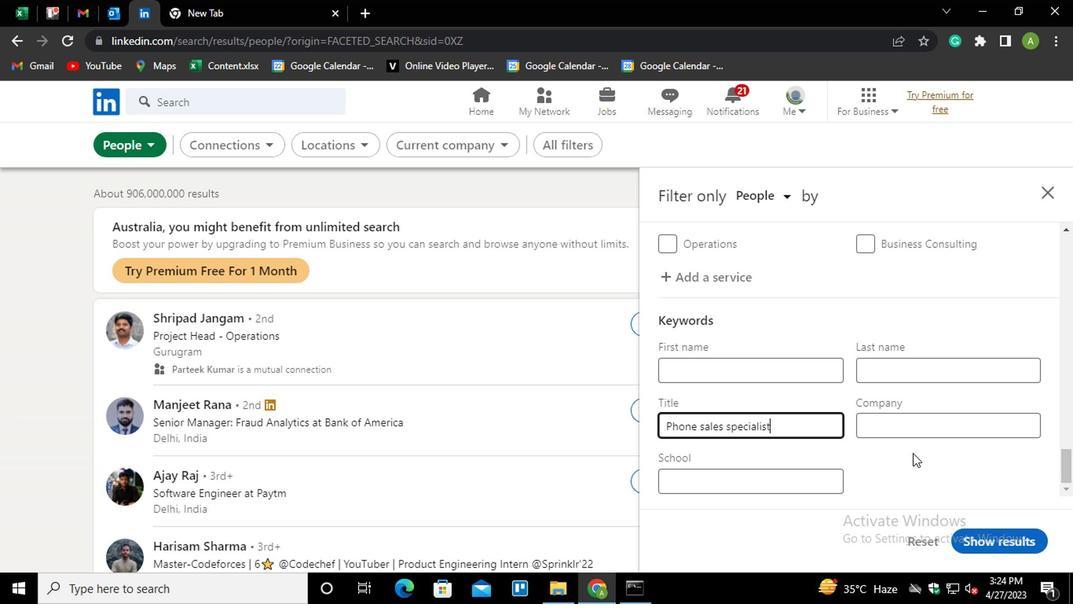 
Action: Mouse moved to (982, 547)
Screenshot: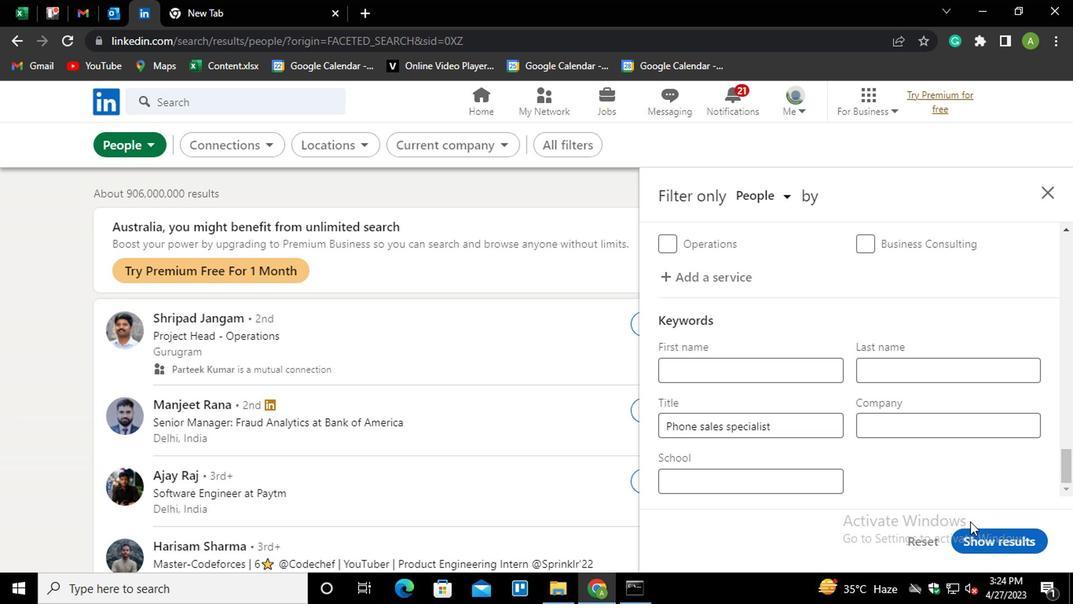 
Action: Mouse pressed left at (982, 547)
Screenshot: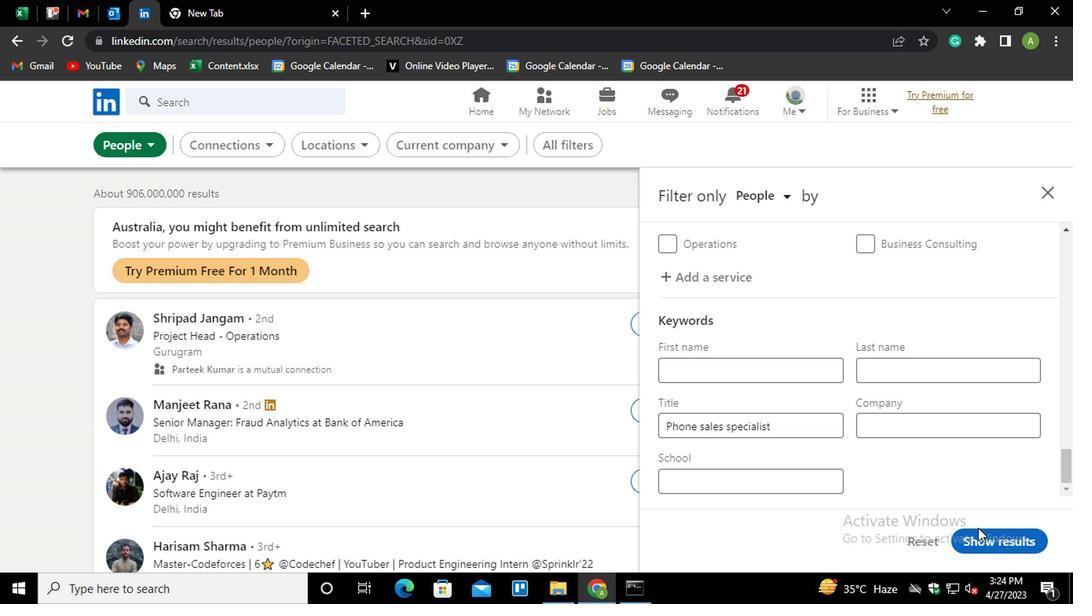 
Action: Mouse moved to (982, 548)
Screenshot: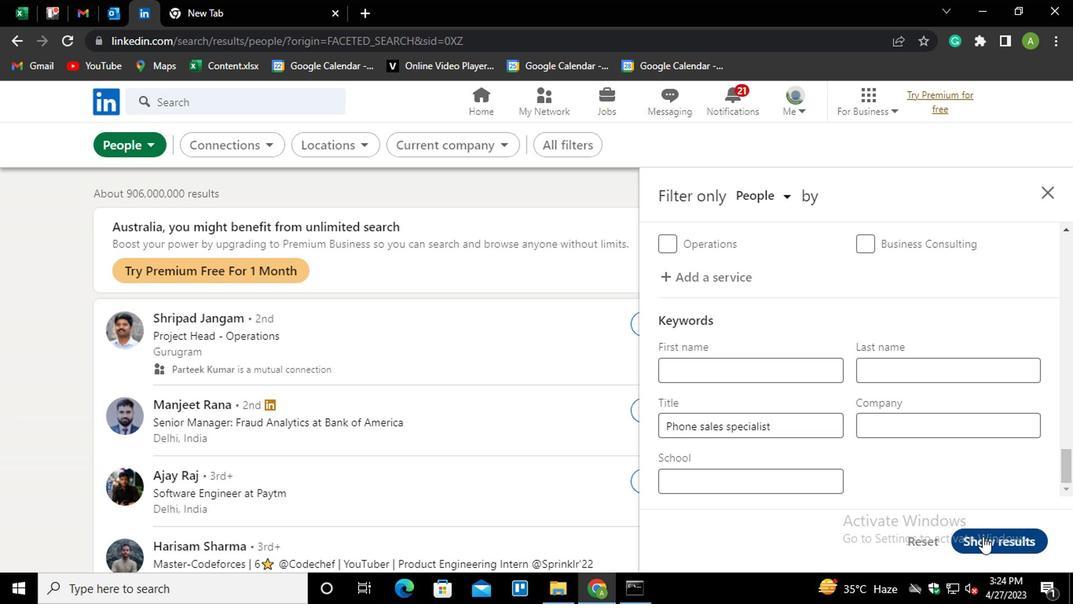 
